 Task: Format the title 'Budget Tracker' by changing the font to 'Alfa Slab One' and increasing the font size to 24.
Action: Mouse moved to (164, 127)
Screenshot: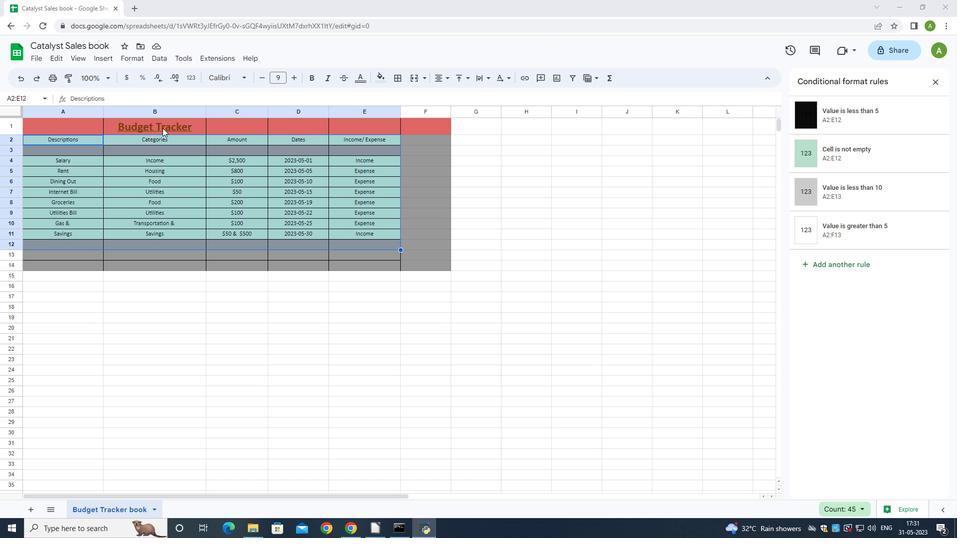 
Action: Mouse pressed left at (164, 127)
Screenshot: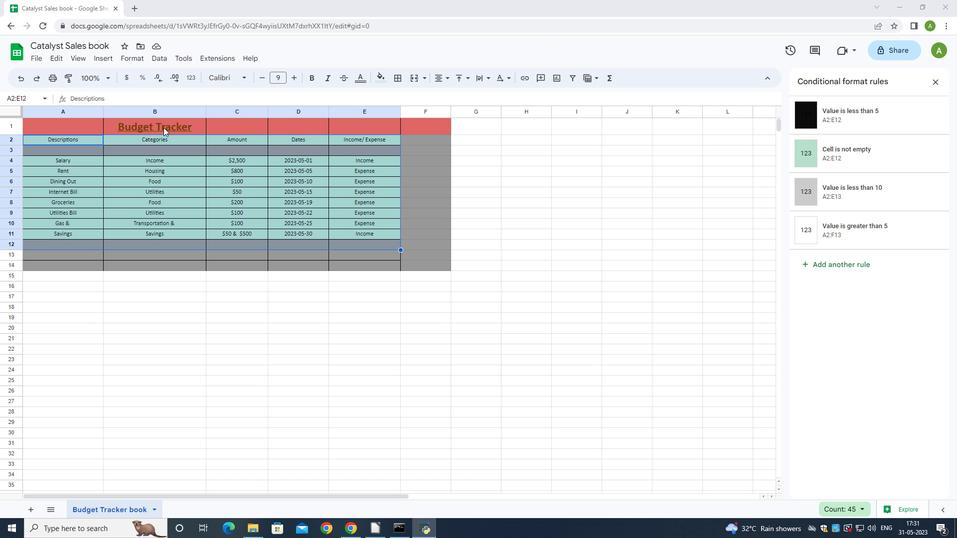 
Action: Mouse moved to (238, 77)
Screenshot: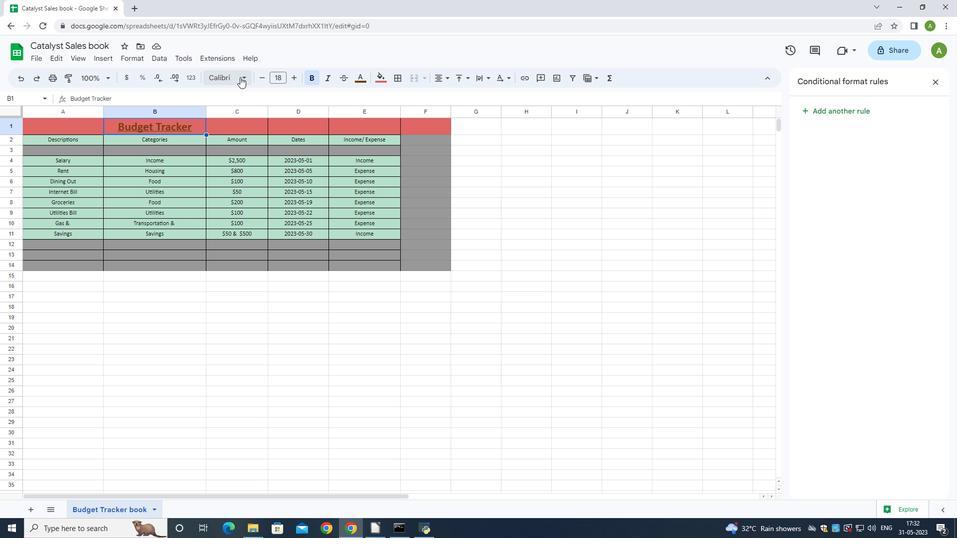 
Action: Mouse pressed left at (238, 77)
Screenshot: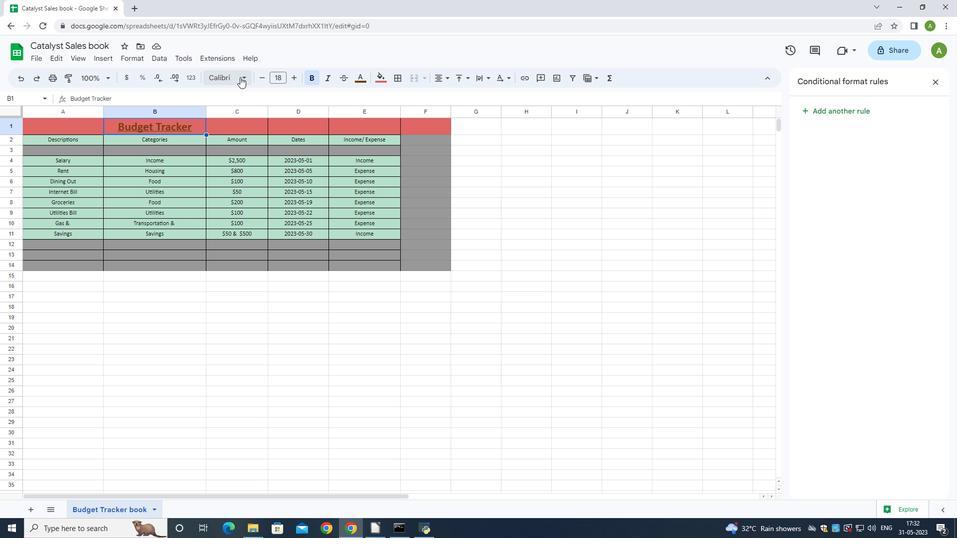 
Action: Mouse moved to (251, 251)
Screenshot: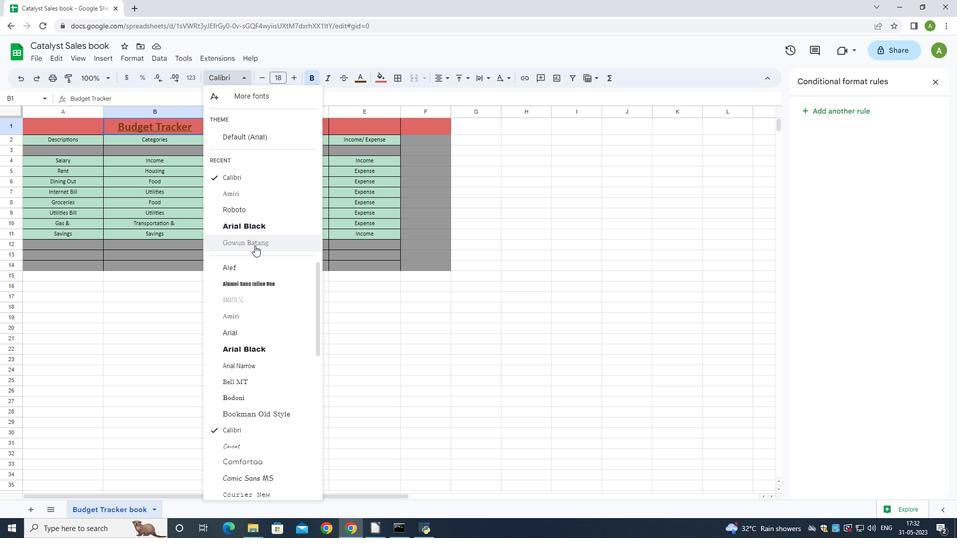 
Action: Mouse scrolled (251, 250) with delta (0, 0)
Screenshot: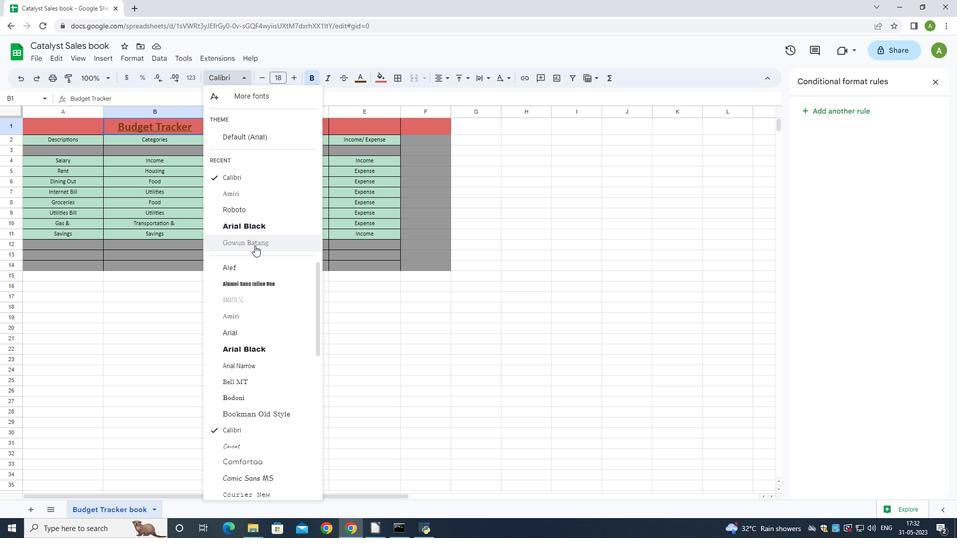 
Action: Mouse moved to (250, 252)
Screenshot: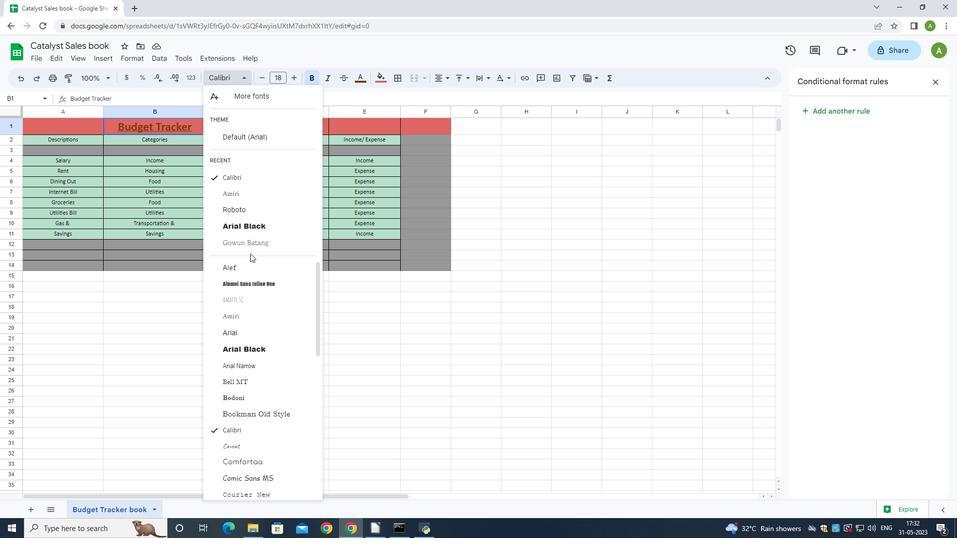 
Action: Mouse scrolled (250, 251) with delta (0, 0)
Screenshot: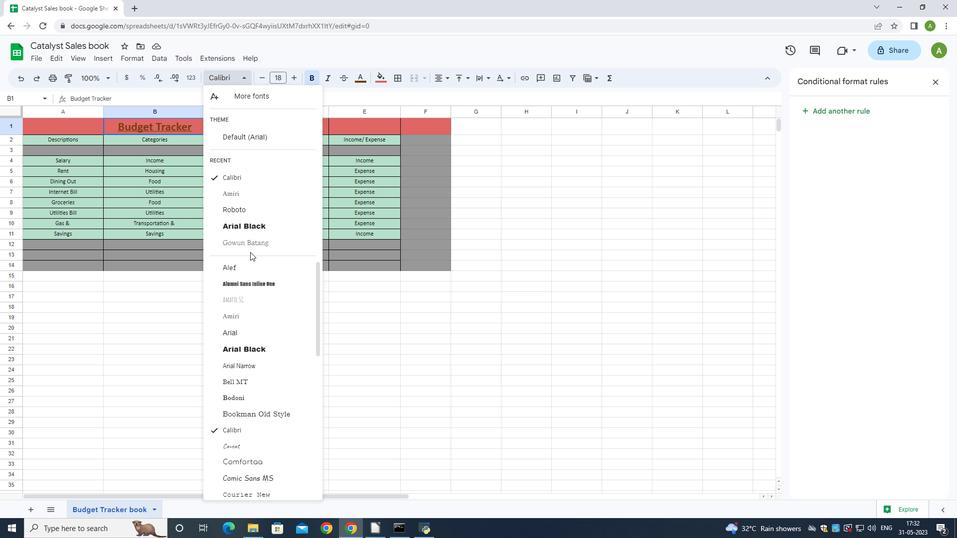 
Action: Mouse moved to (250, 254)
Screenshot: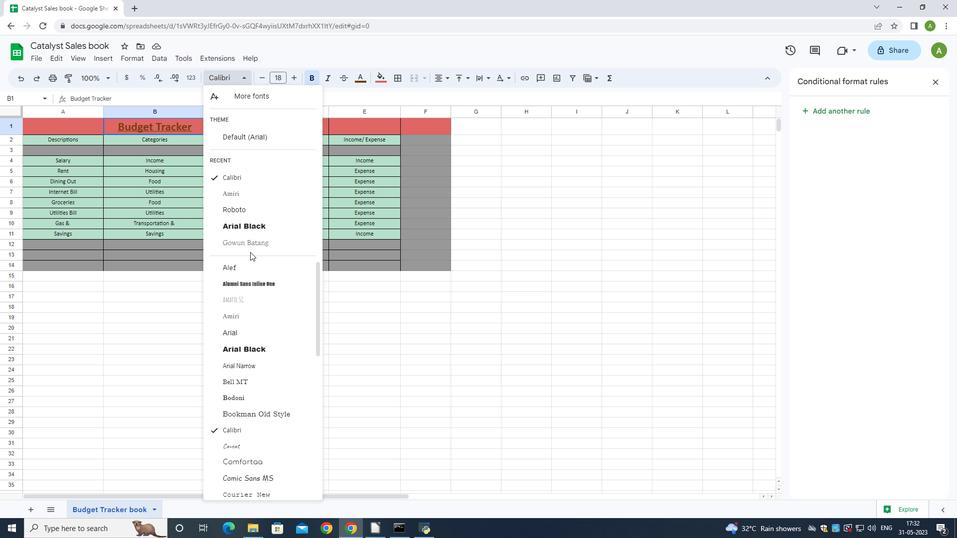
Action: Mouse scrolled (250, 254) with delta (0, 0)
Screenshot: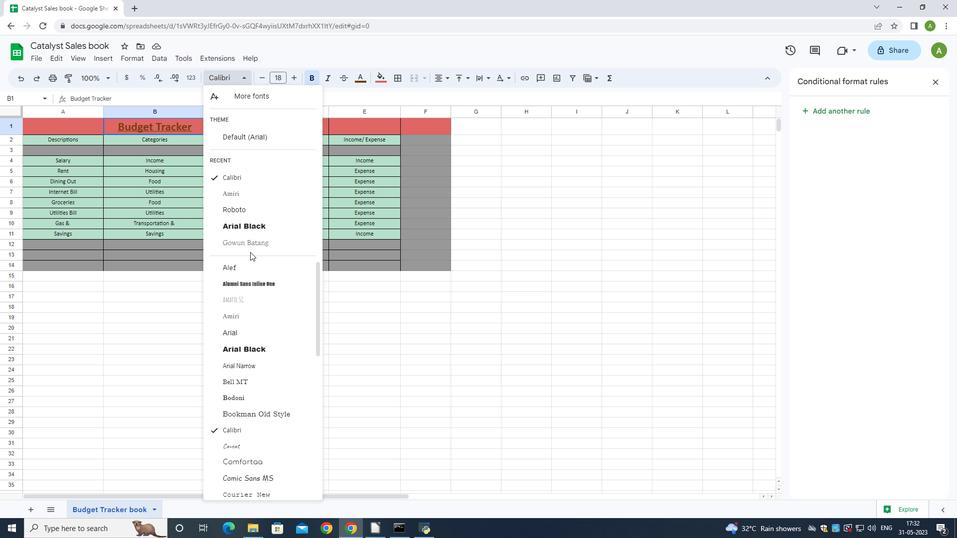 
Action: Mouse moved to (248, 267)
Screenshot: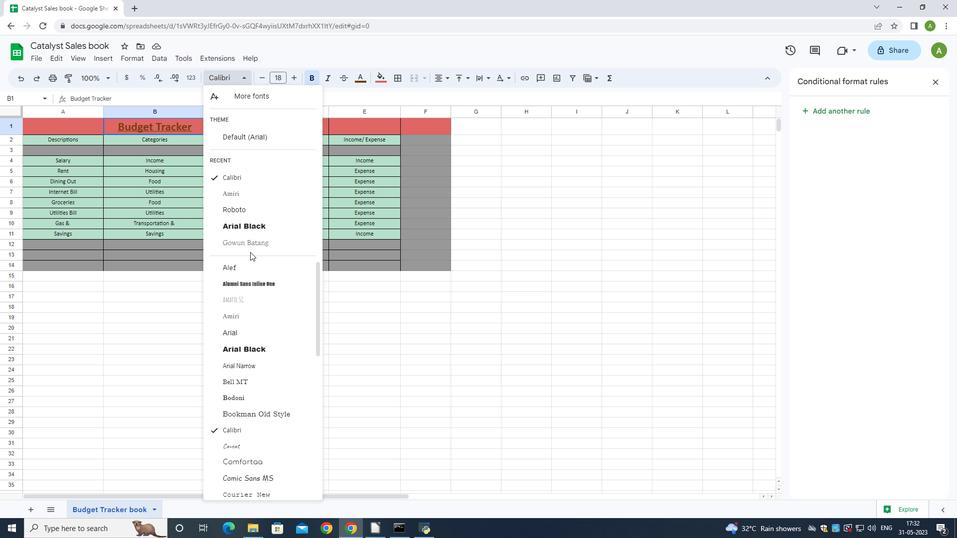 
Action: Mouse scrolled (248, 267) with delta (0, 0)
Screenshot: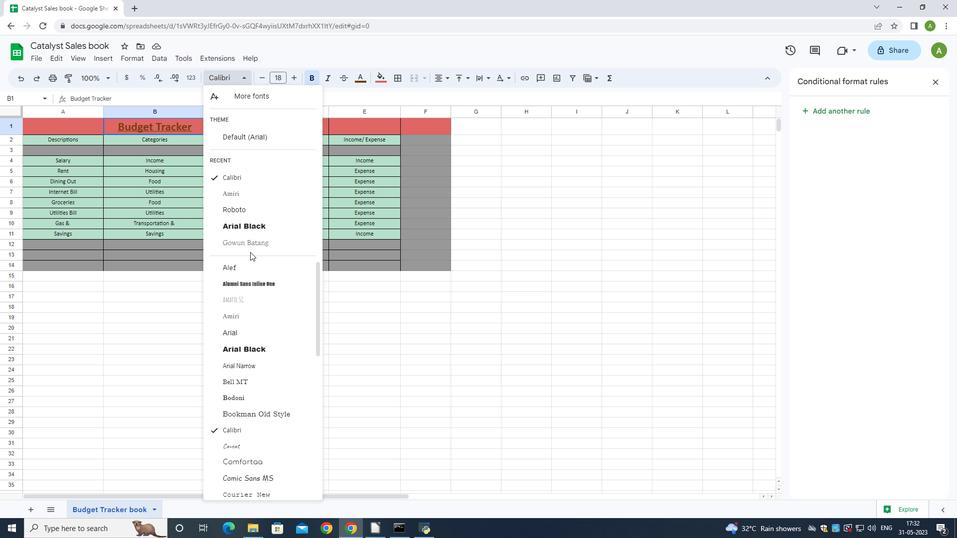 
Action: Mouse moved to (247, 285)
Screenshot: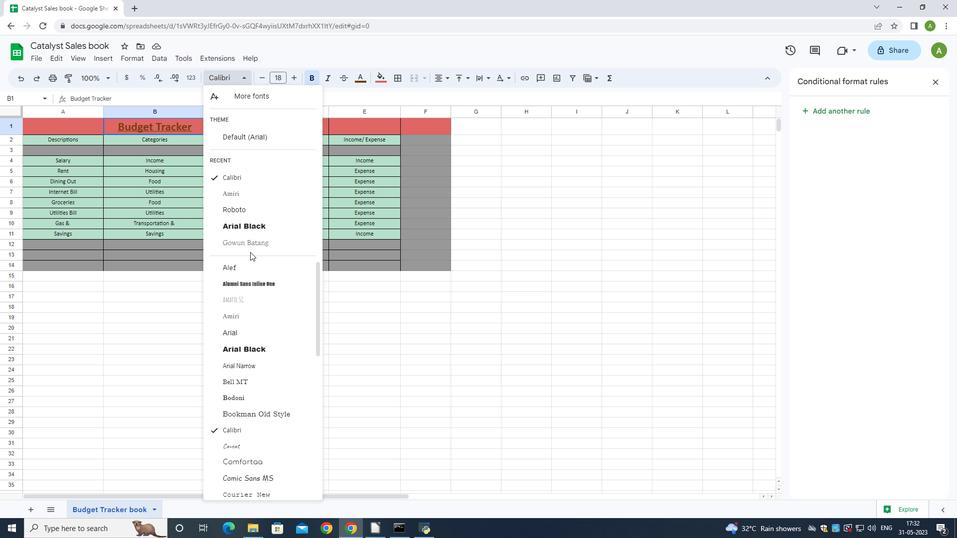 
Action: Mouse scrolled (247, 285) with delta (0, 0)
Screenshot: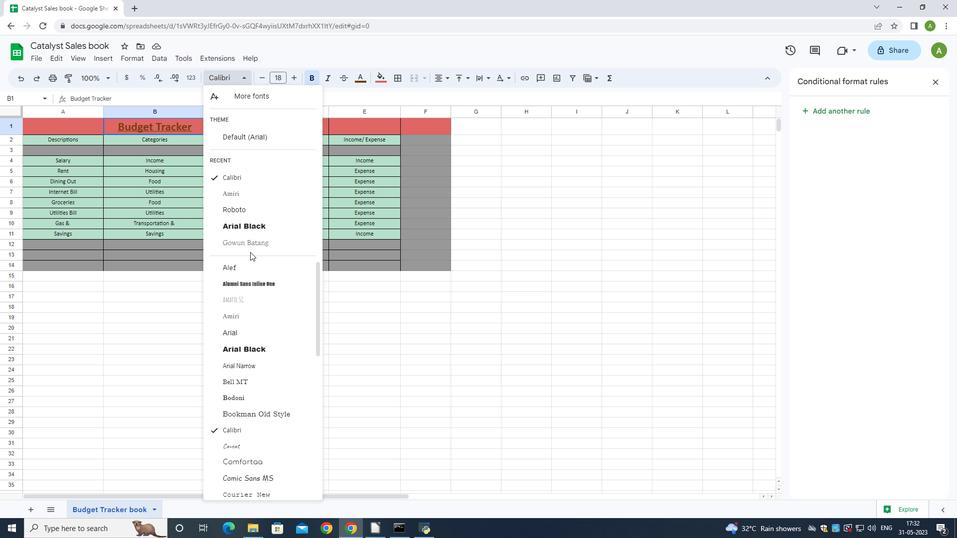 
Action: Mouse moved to (249, 342)
Screenshot: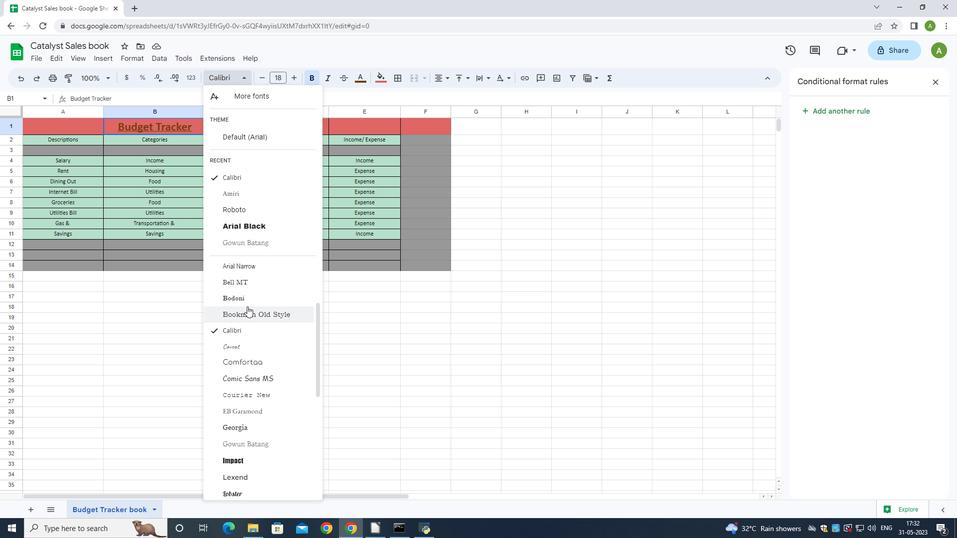 
Action: Mouse scrolled (249, 342) with delta (0, 0)
Screenshot: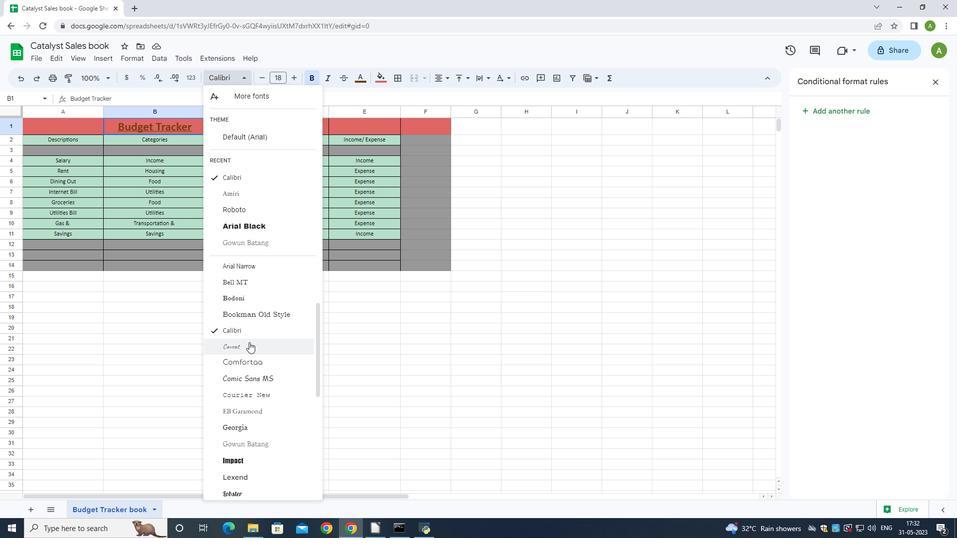 
Action: Mouse scrolled (249, 342) with delta (0, 0)
Screenshot: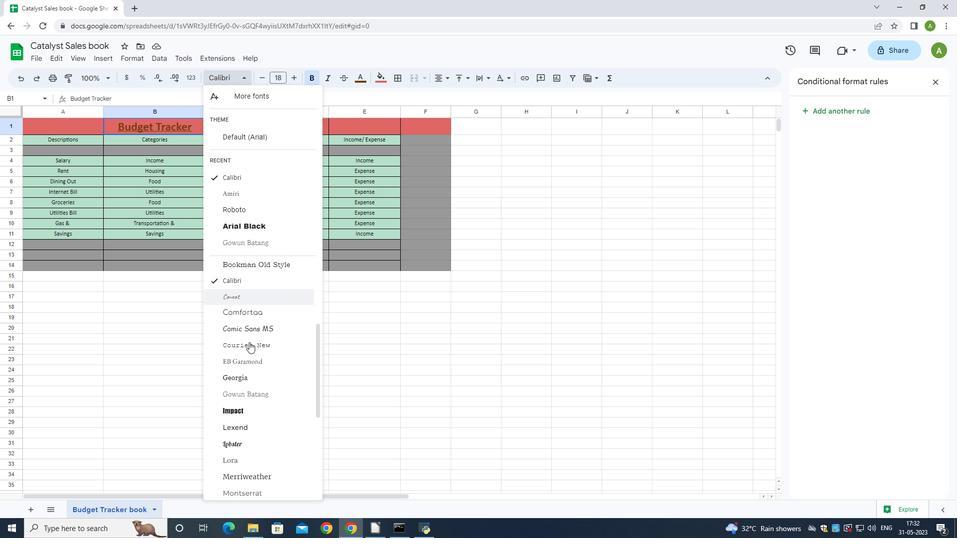 
Action: Mouse scrolled (249, 342) with delta (0, 0)
Screenshot: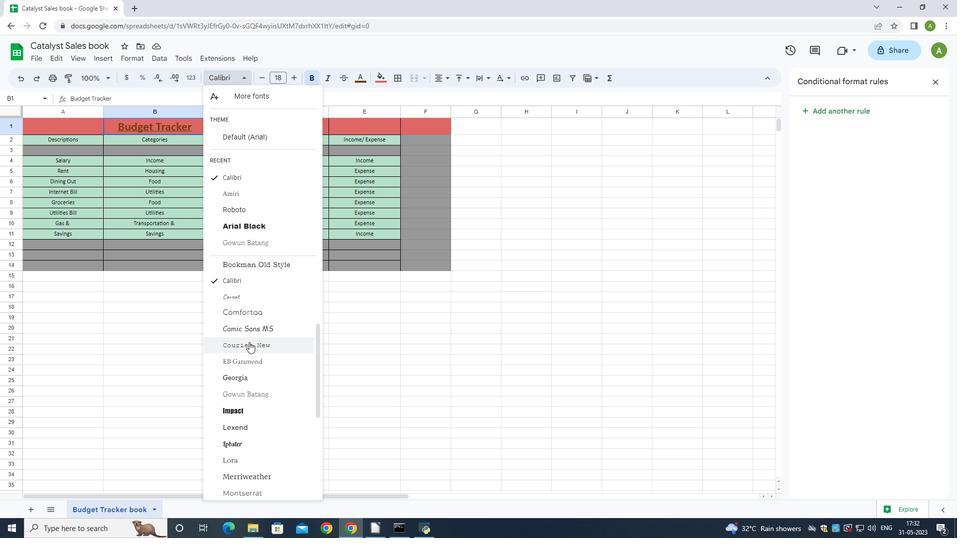 
Action: Mouse scrolled (249, 342) with delta (0, 0)
Screenshot: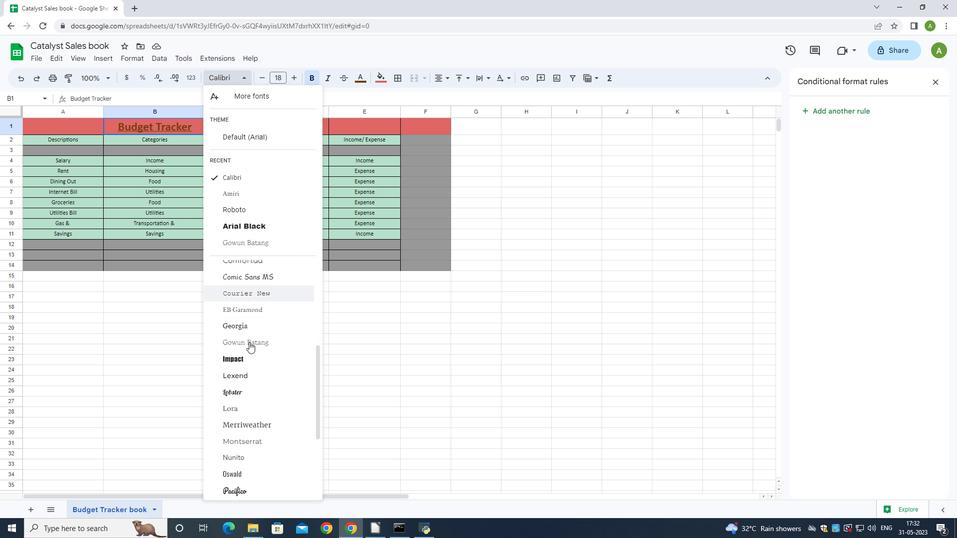 
Action: Mouse moved to (249, 343)
Screenshot: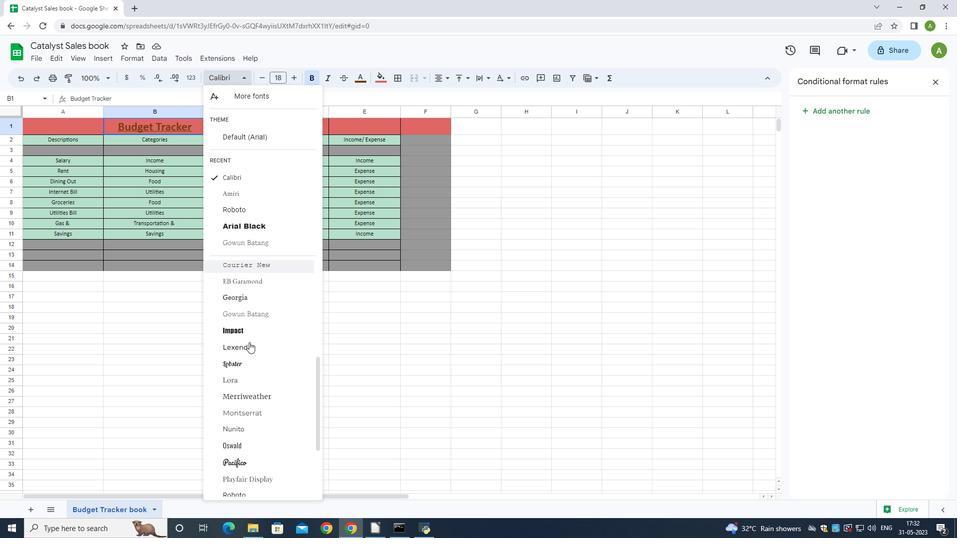 
Action: Mouse scrolled (249, 343) with delta (0, 0)
Screenshot: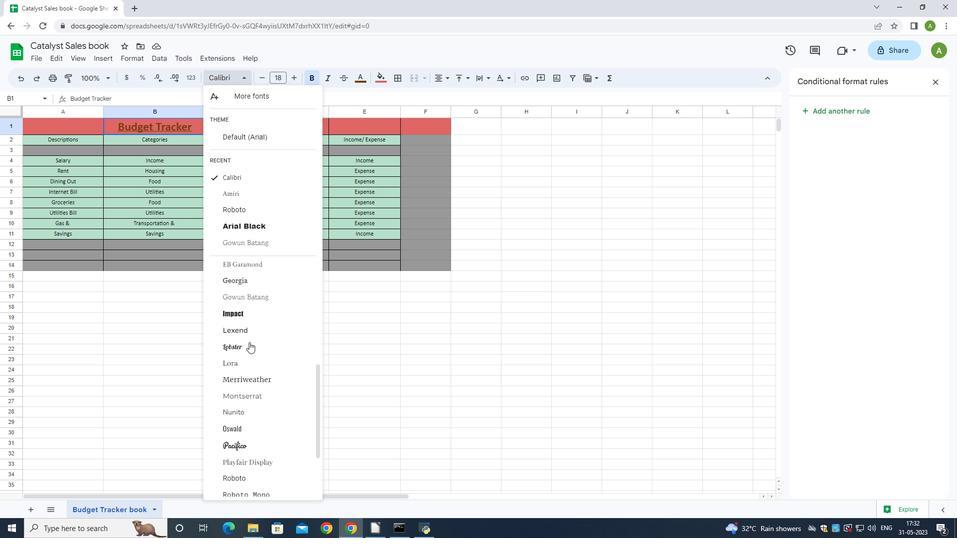 
Action: Mouse moved to (248, 343)
Screenshot: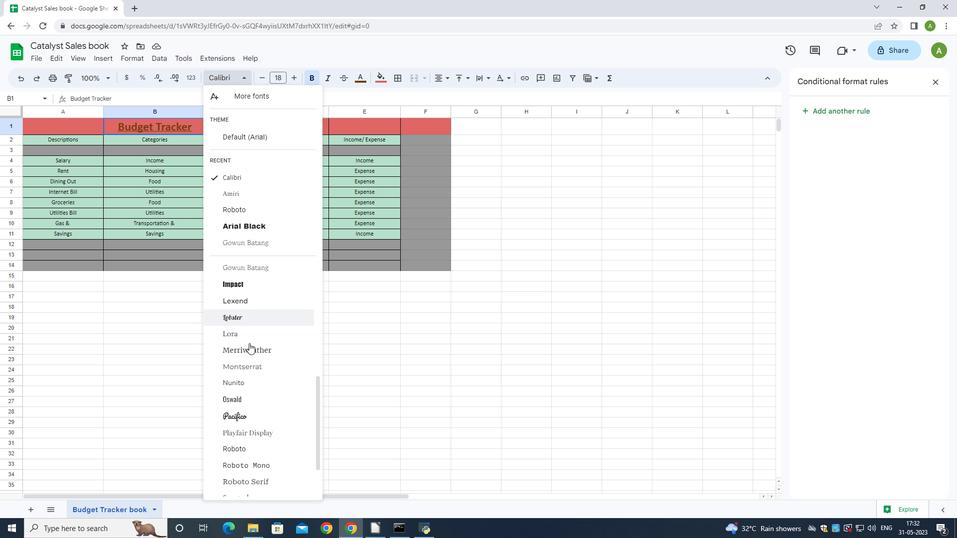 
Action: Mouse scrolled (248, 343) with delta (0, 0)
Screenshot: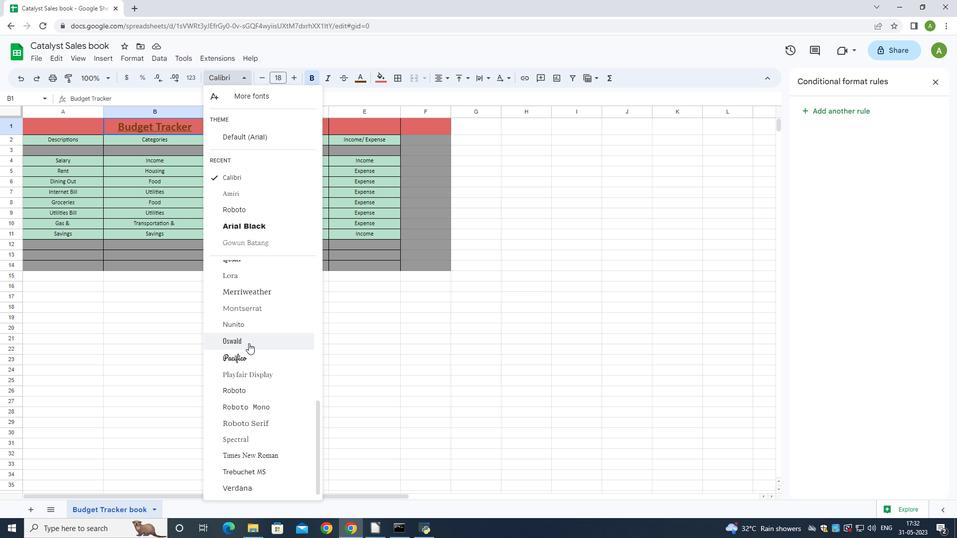 
Action: Mouse scrolled (248, 343) with delta (0, 0)
Screenshot: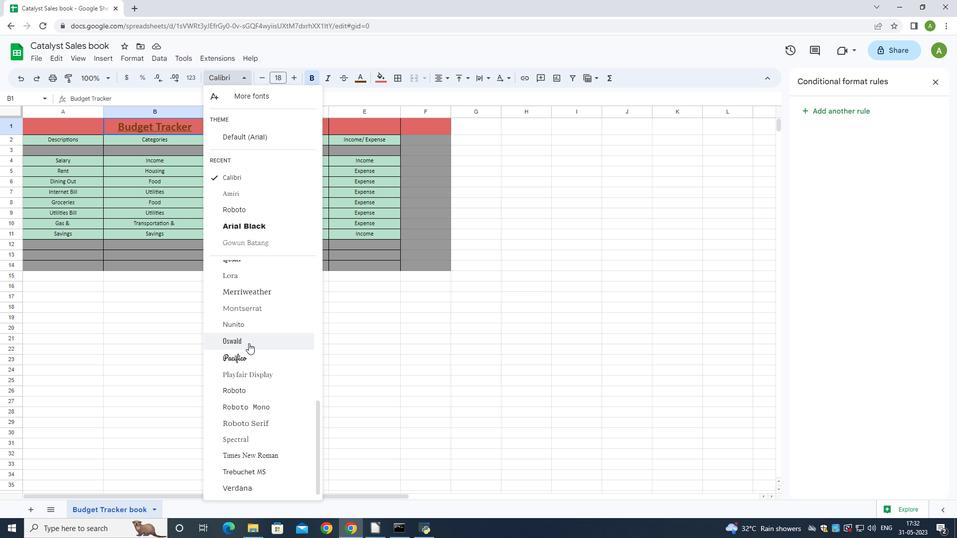 
Action: Mouse scrolled (248, 343) with delta (0, 0)
Screenshot: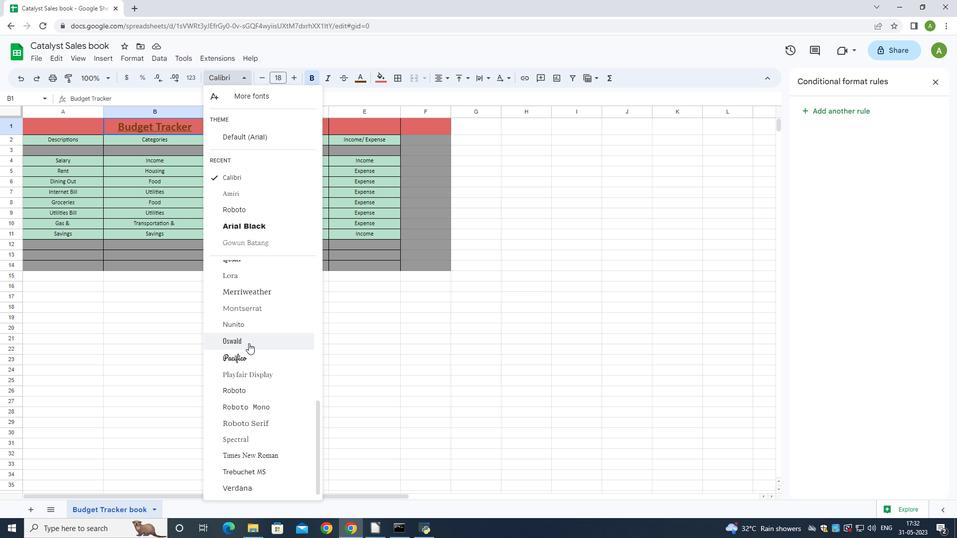 
Action: Mouse scrolled (248, 343) with delta (0, 0)
Screenshot: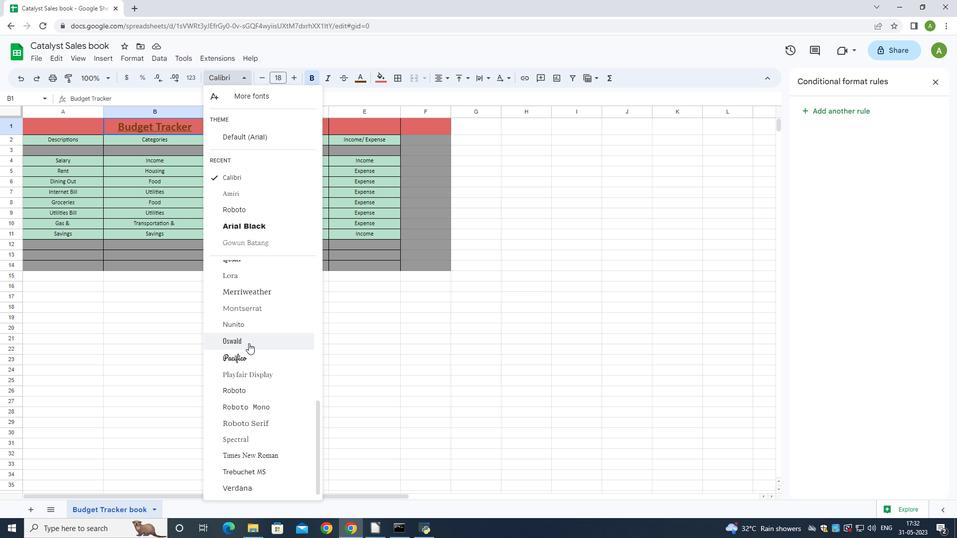 
Action: Mouse scrolled (248, 343) with delta (0, 0)
Screenshot: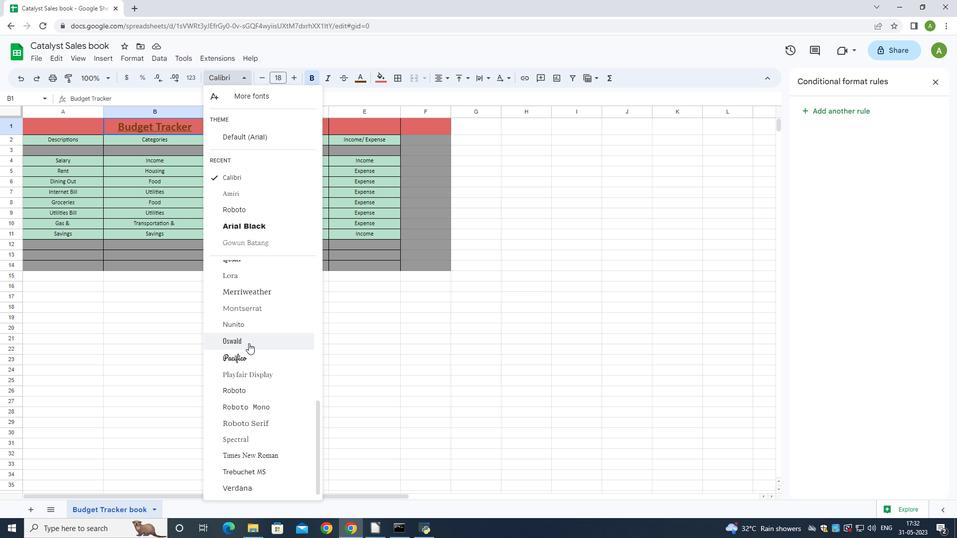 
Action: Mouse moved to (249, 347)
Screenshot: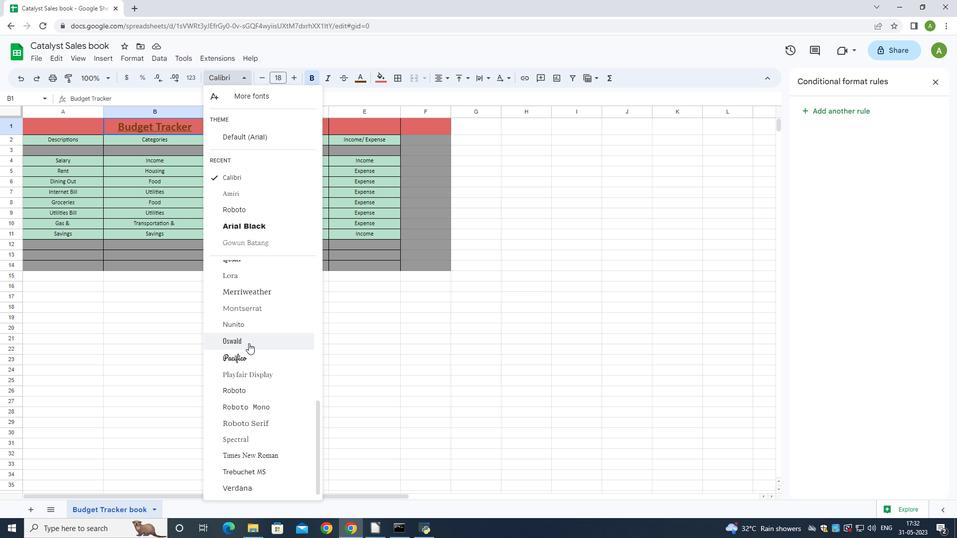 
Action: Mouse scrolled (248, 343) with delta (0, 0)
Screenshot: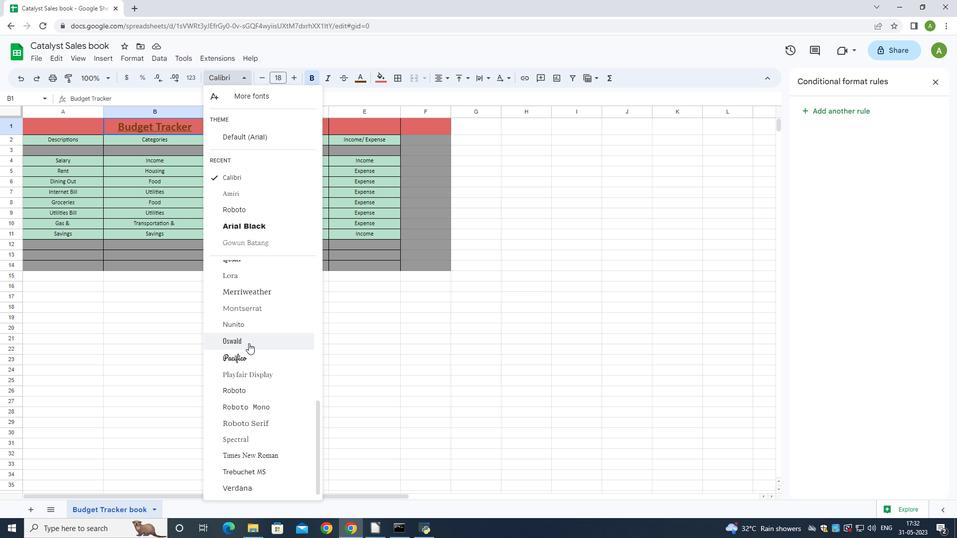 
Action: Mouse moved to (250, 359)
Screenshot: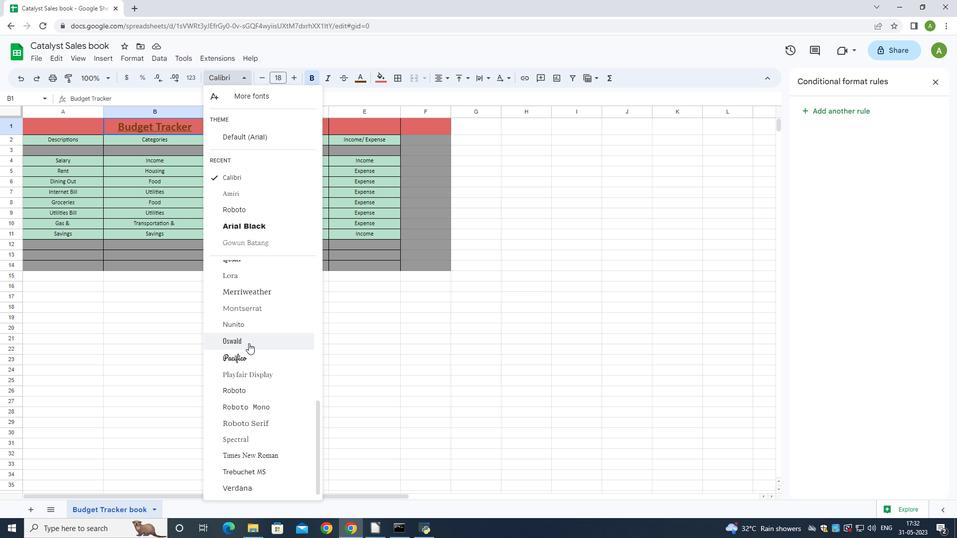 
Action: Mouse scrolled (250, 348) with delta (0, 0)
Screenshot: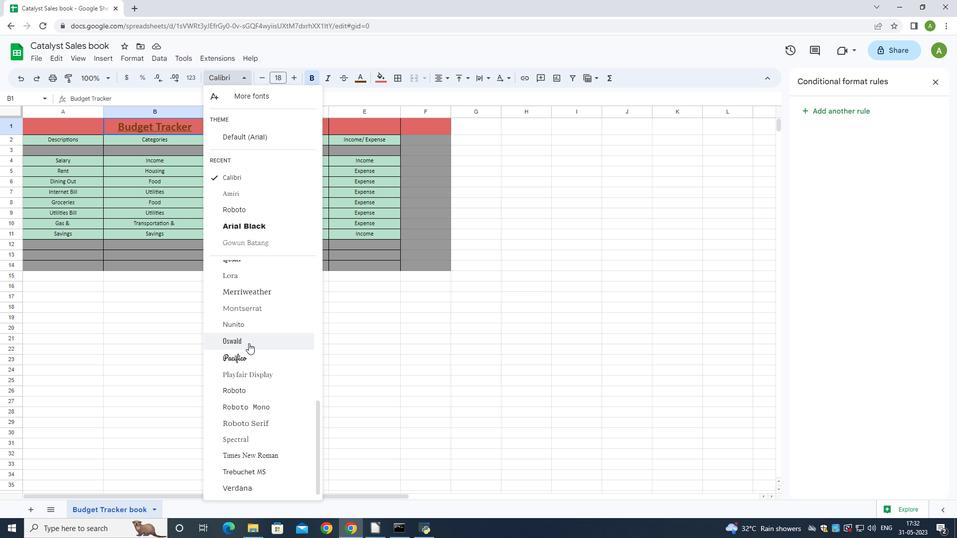 
Action: Mouse moved to (250, 361)
Screenshot: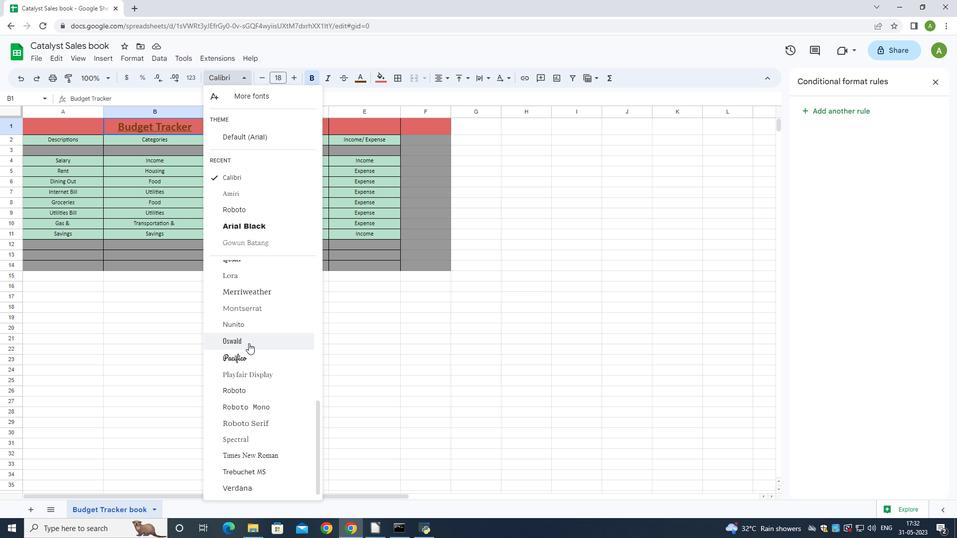 
Action: Mouse scrolled (250, 349) with delta (0, 0)
Screenshot: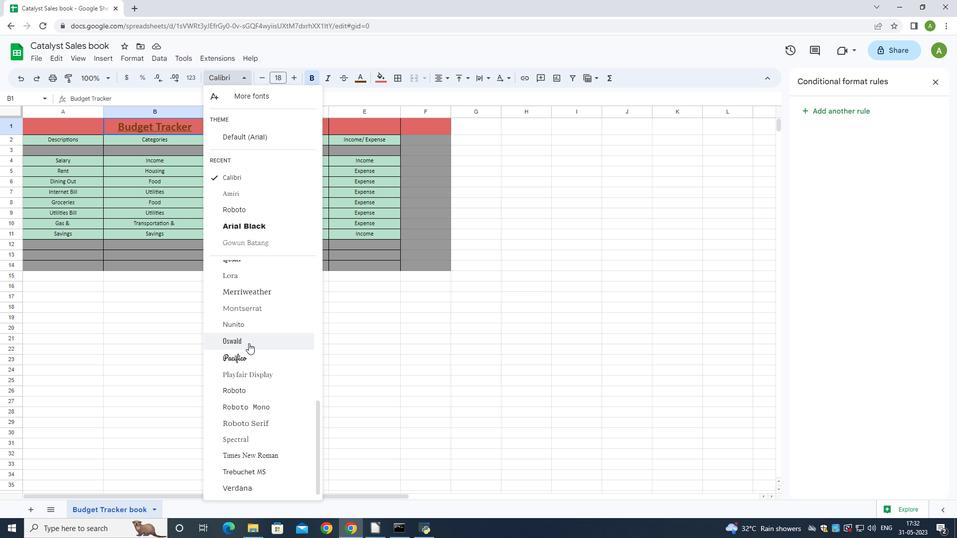 
Action: Mouse moved to (250, 363)
Screenshot: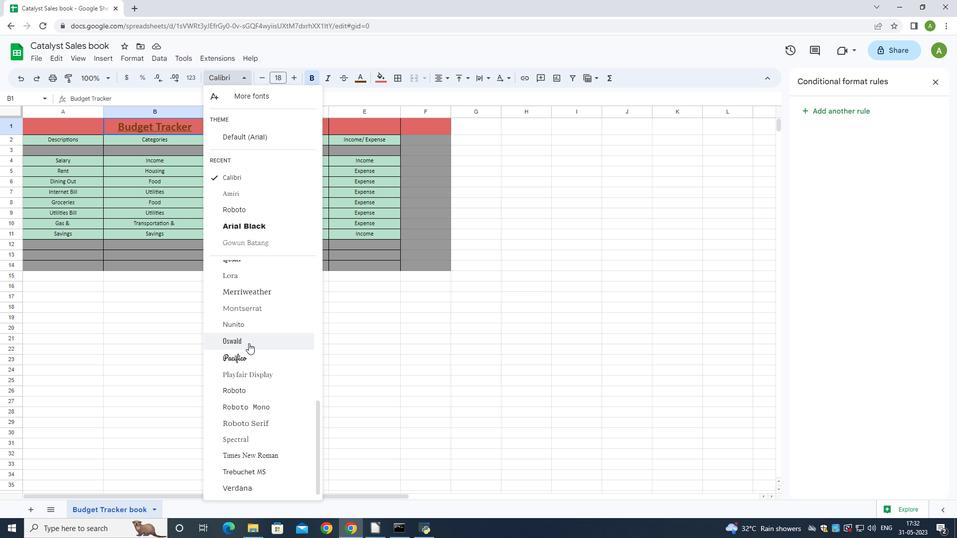 
Action: Mouse scrolled (250, 352) with delta (0, 0)
Screenshot: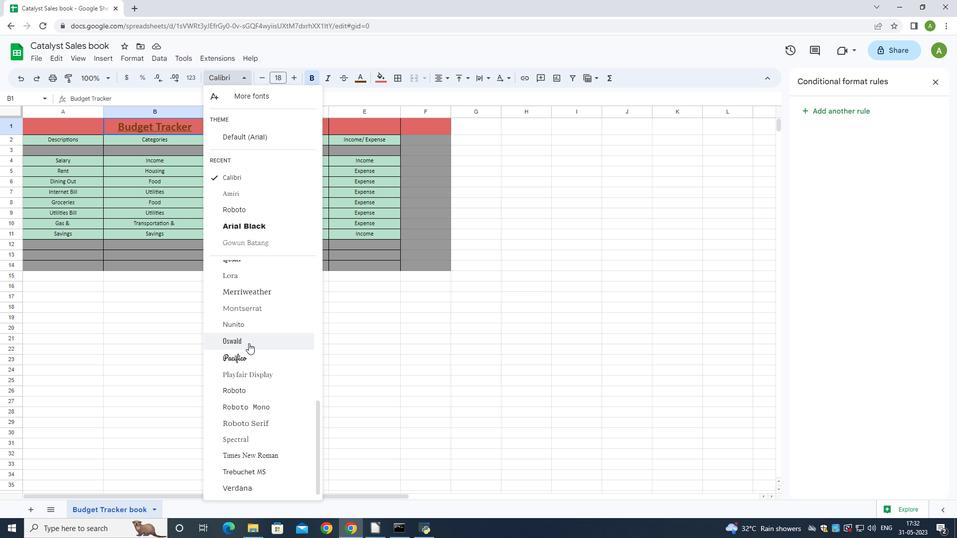 
Action: Mouse moved to (266, 405)
Screenshot: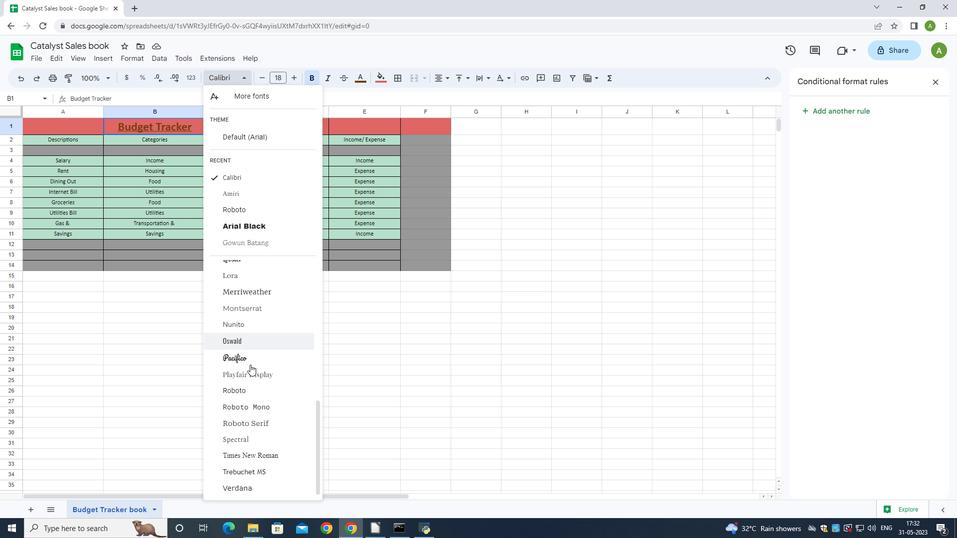 
Action: Mouse scrolled (266, 404) with delta (0, 0)
Screenshot: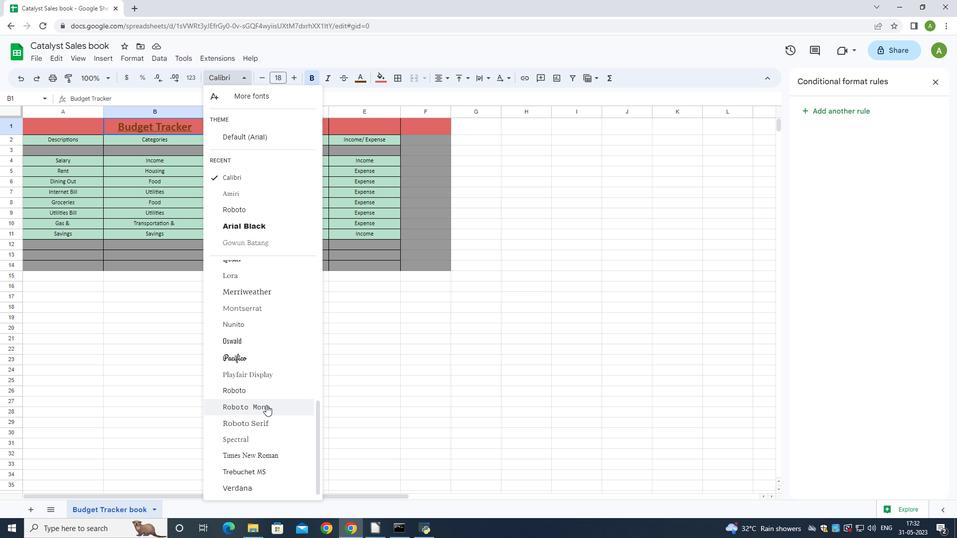 
Action: Mouse scrolled (266, 404) with delta (0, 0)
Screenshot: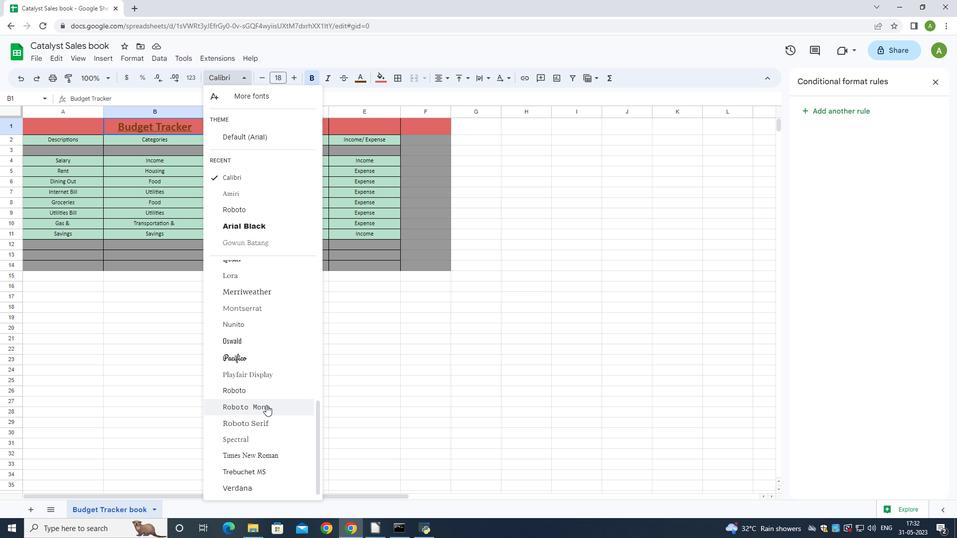 
Action: Mouse scrolled (266, 404) with delta (0, 0)
Screenshot: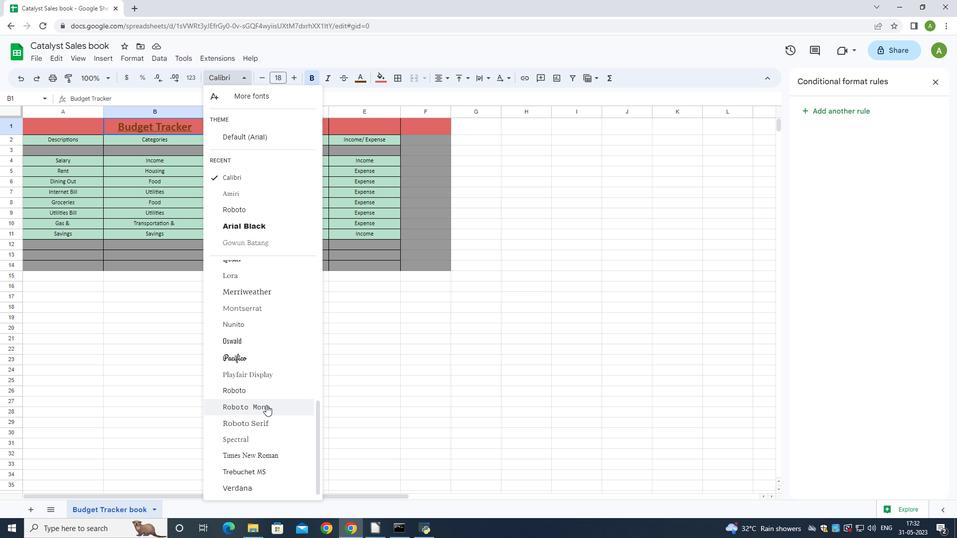 
Action: Mouse moved to (256, 481)
Screenshot: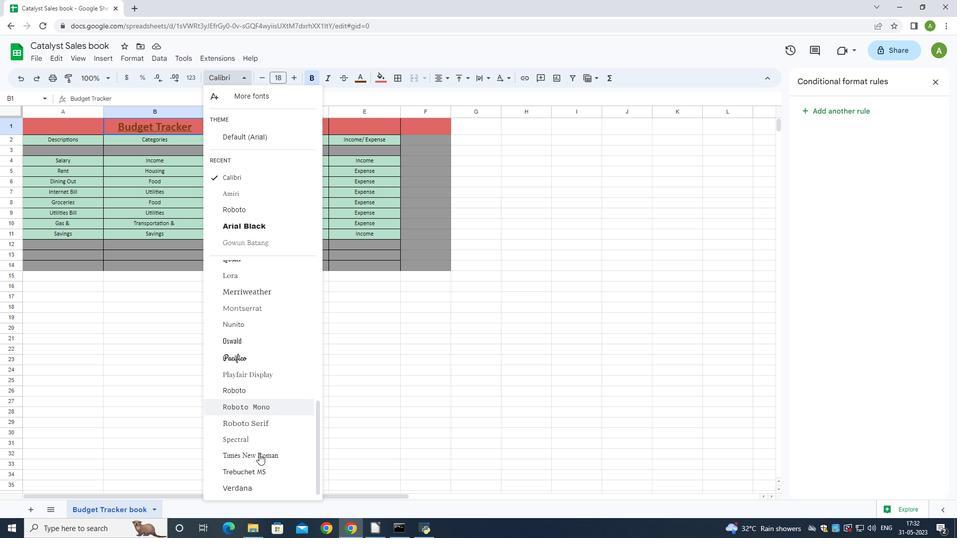 
Action: Mouse scrolled (256, 481) with delta (0, 0)
Screenshot: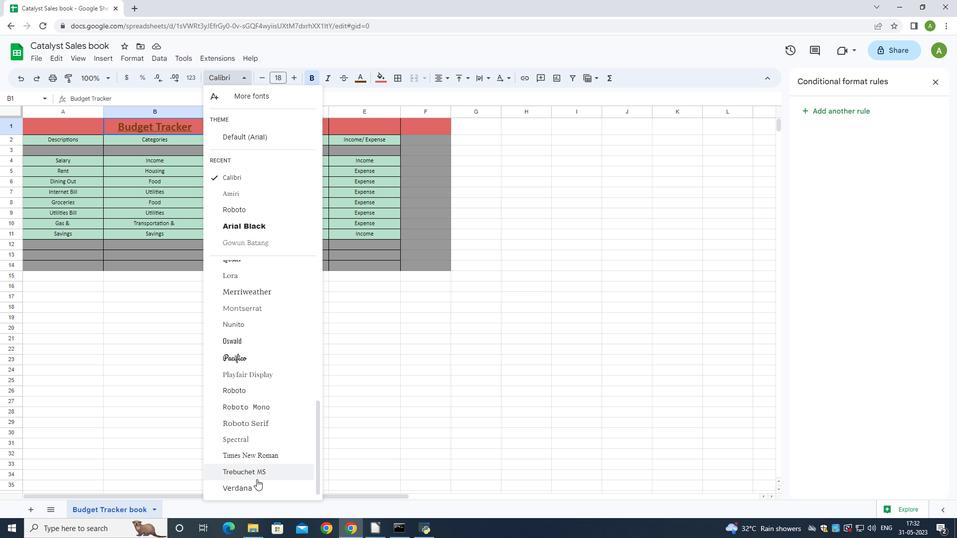 
Action: Mouse scrolled (256, 481) with delta (0, 0)
Screenshot: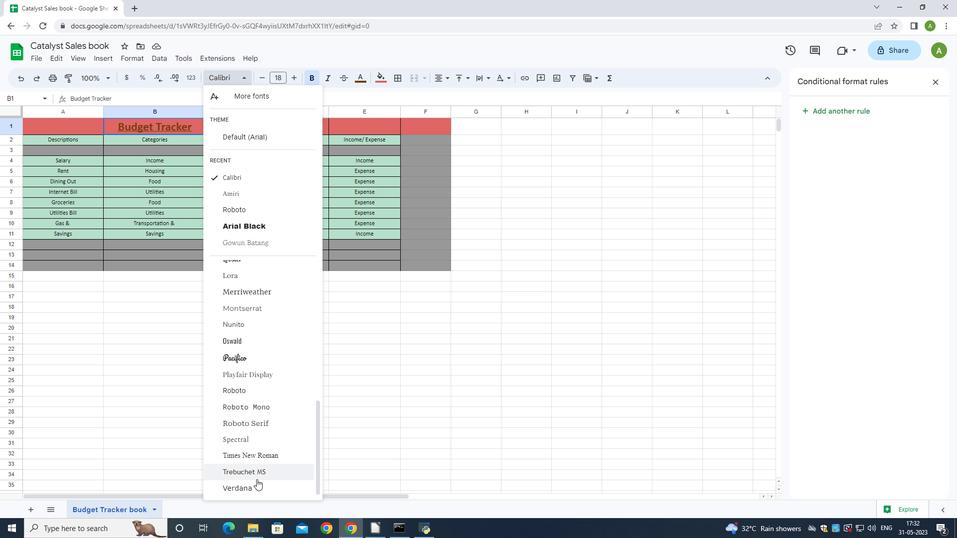 
Action: Mouse scrolled (256, 481) with delta (0, 0)
Screenshot: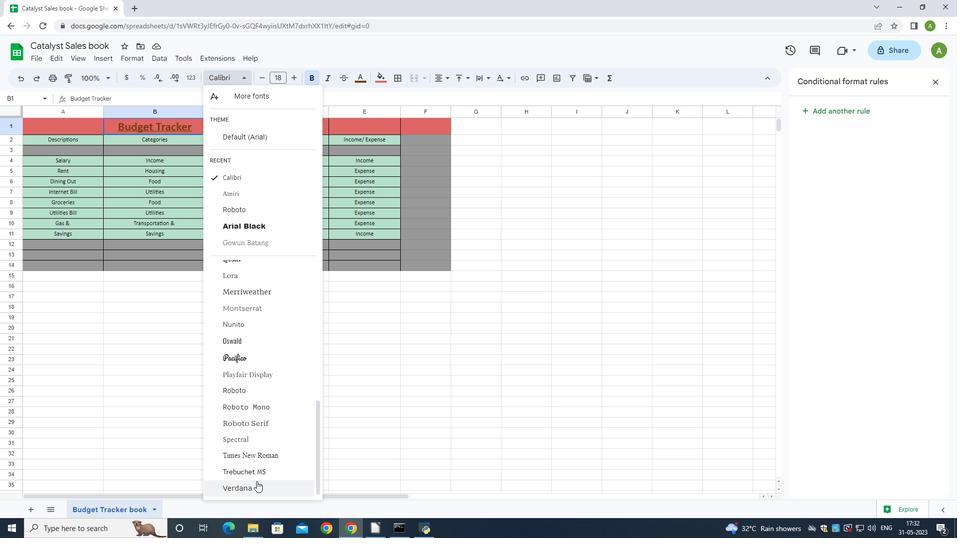
Action: Mouse scrolled (256, 481) with delta (0, 0)
Screenshot: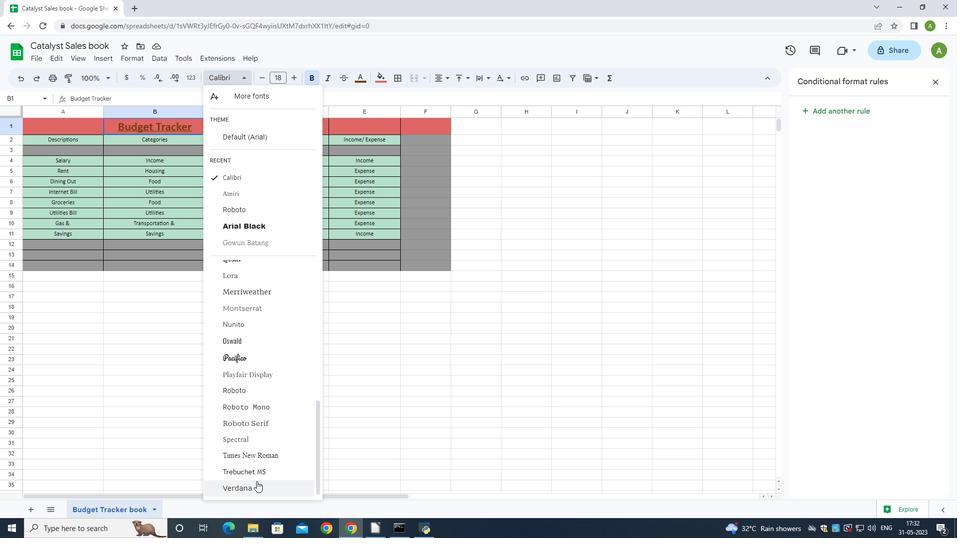 
Action: Mouse scrolled (256, 481) with delta (0, 0)
Screenshot: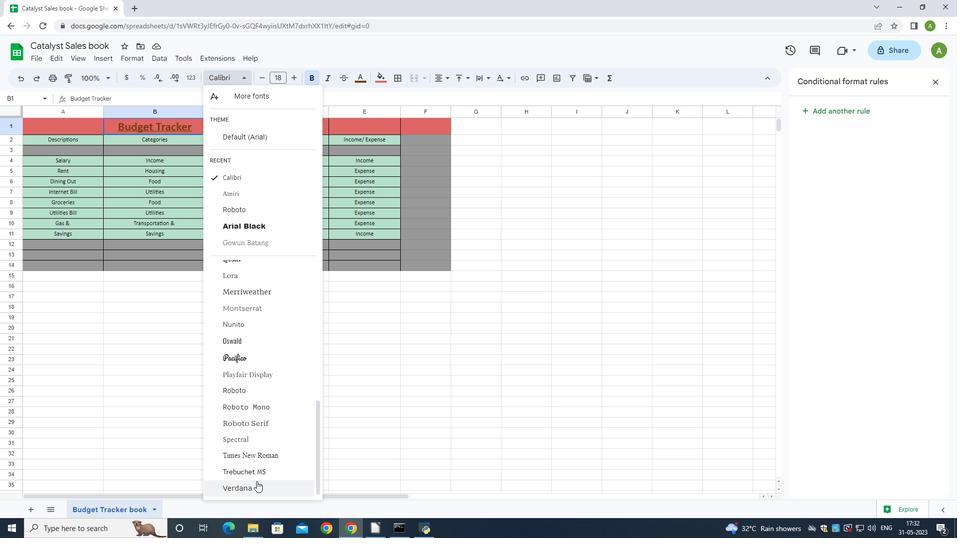 
Action: Mouse moved to (255, 467)
Screenshot: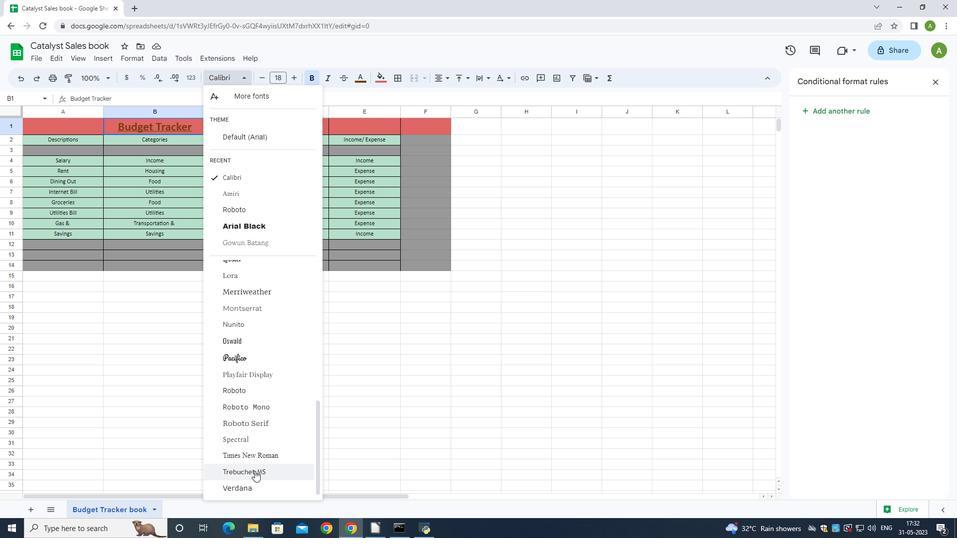 
Action: Mouse scrolled (255, 467) with delta (0, 0)
Screenshot: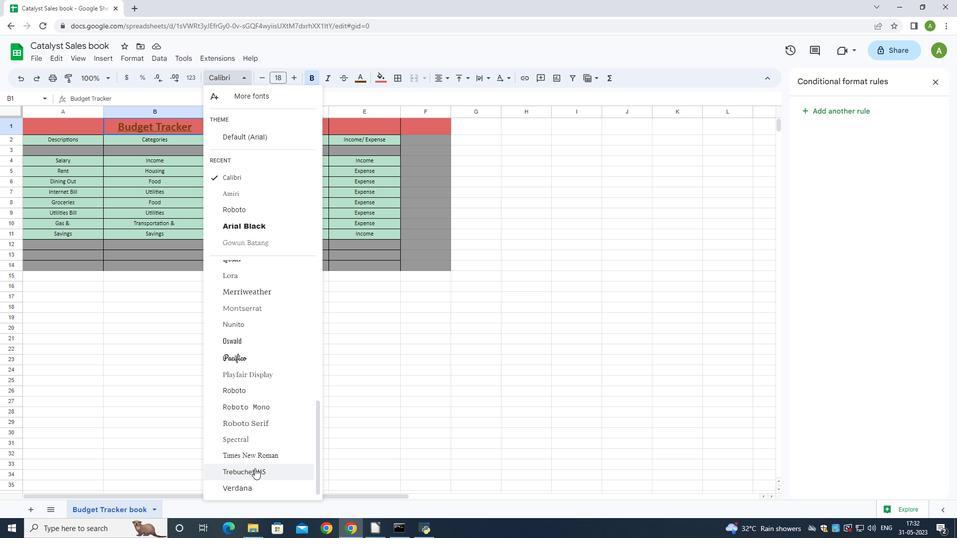 
Action: Mouse scrolled (255, 467) with delta (0, 0)
Screenshot: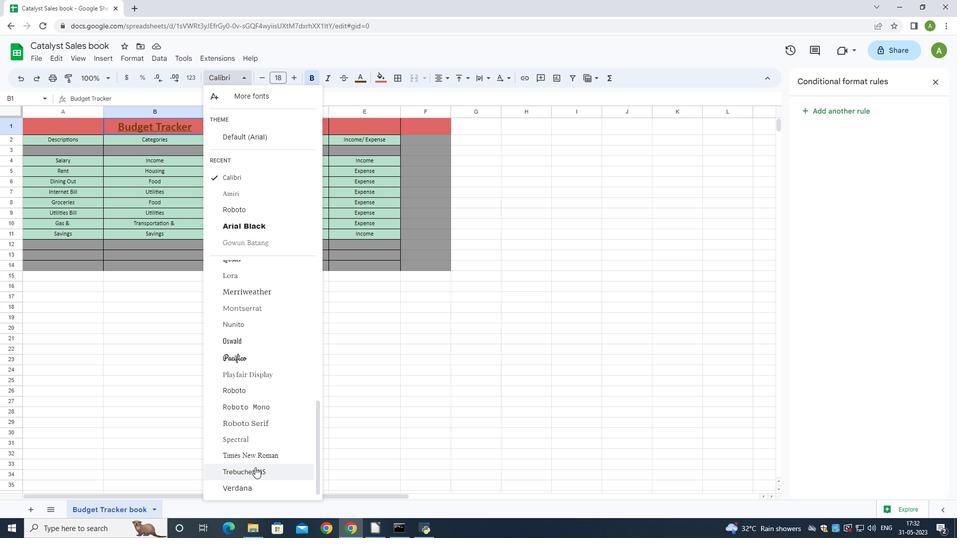 
Action: Mouse scrolled (255, 467) with delta (0, 0)
Screenshot: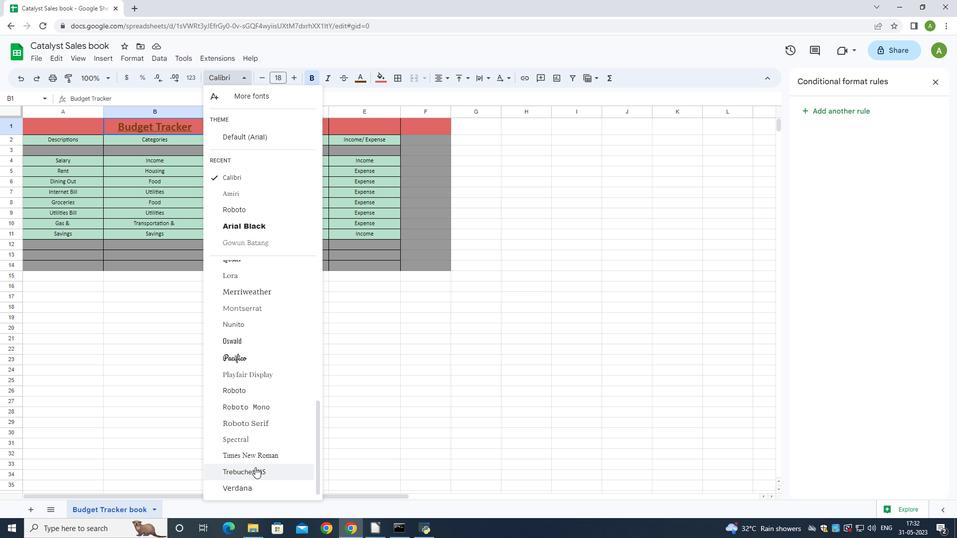 
Action: Mouse scrolled (255, 467) with delta (0, 0)
Screenshot: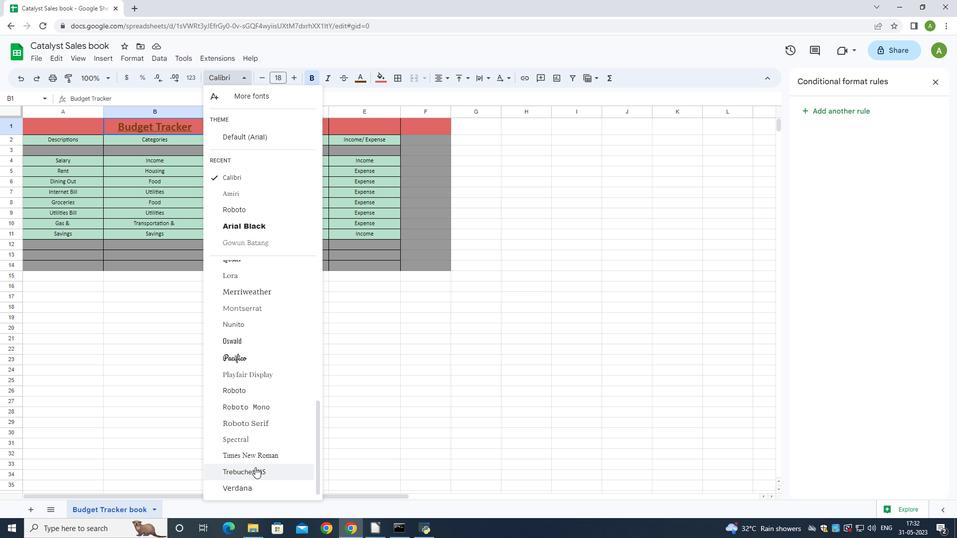 
Action: Mouse moved to (244, 438)
Screenshot: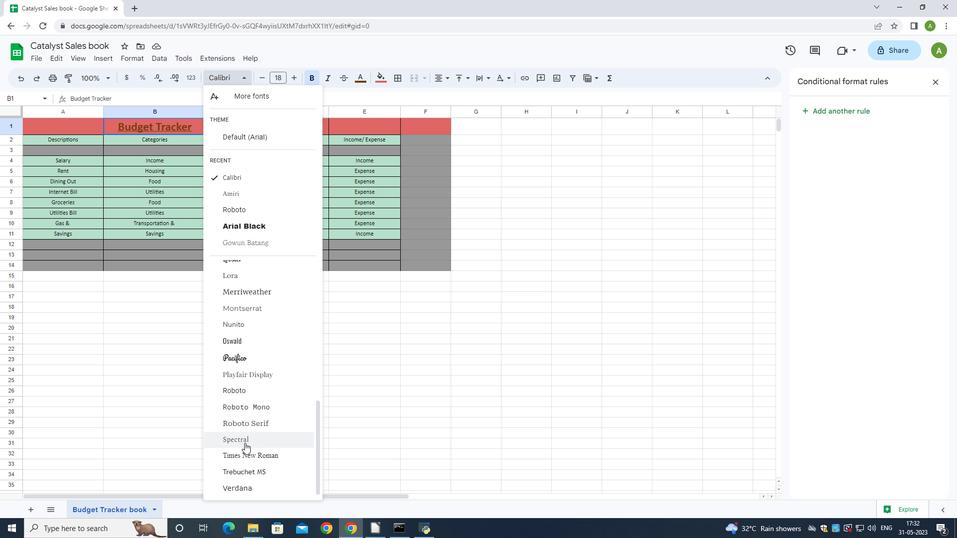 
Action: Mouse scrolled (244, 437) with delta (0, 0)
Screenshot: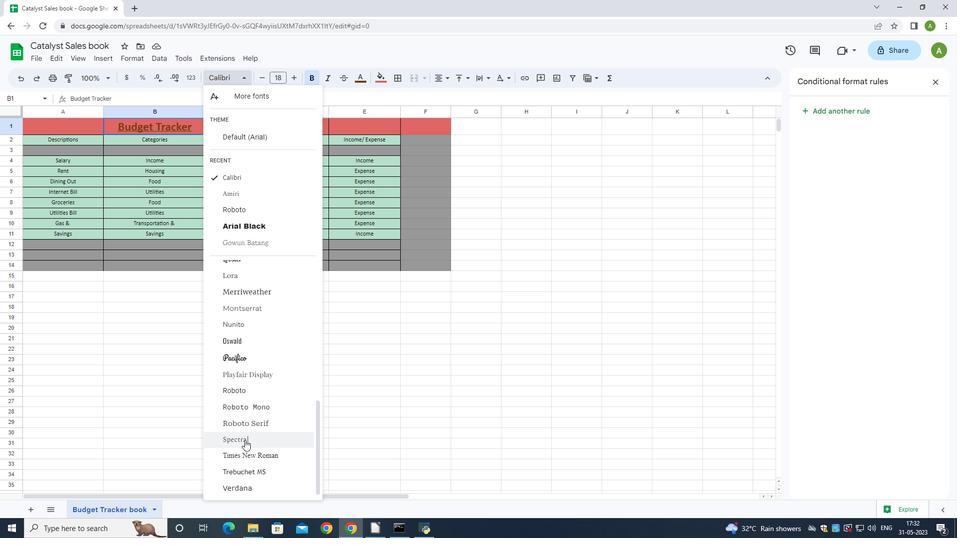 
Action: Mouse scrolled (244, 437) with delta (0, 0)
Screenshot: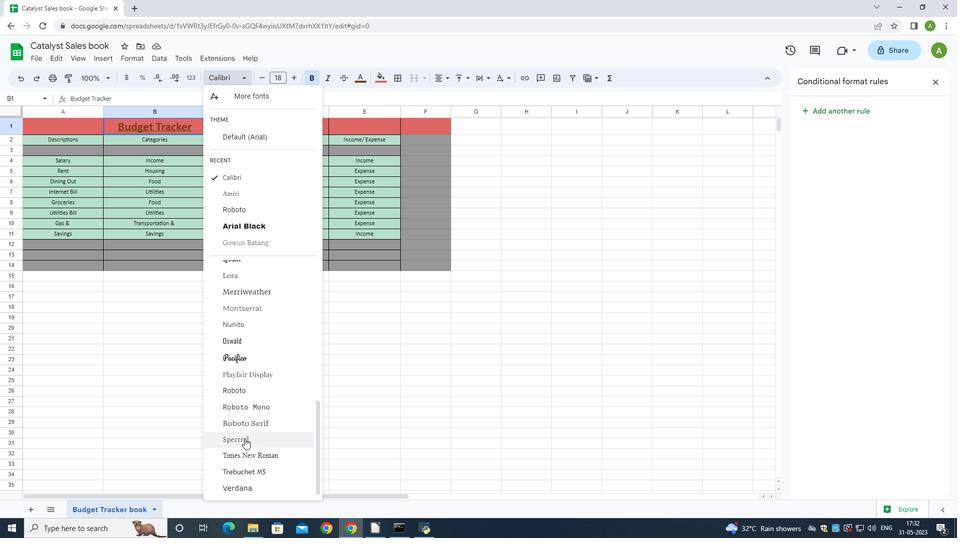 
Action: Mouse scrolled (244, 437) with delta (0, 0)
Screenshot: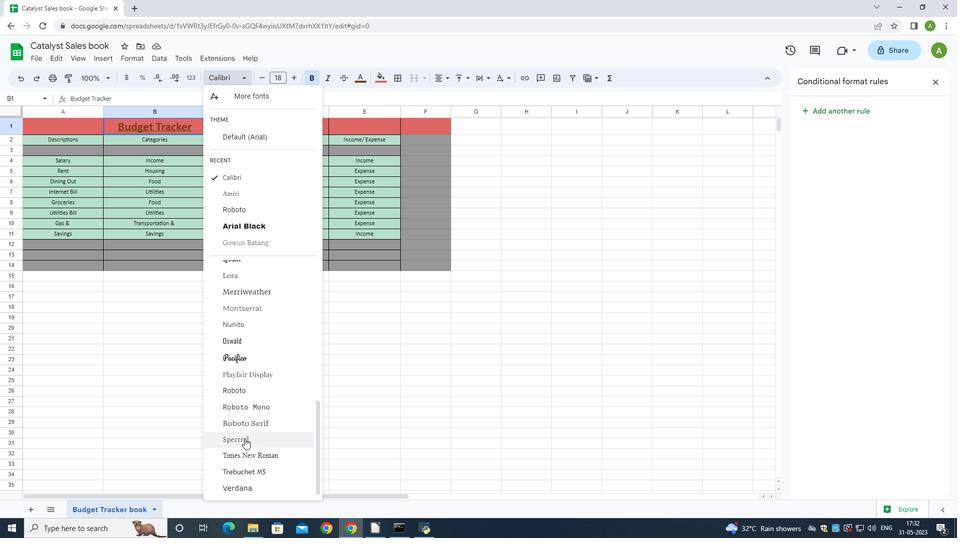 
Action: Mouse scrolled (244, 437) with delta (0, 0)
Screenshot: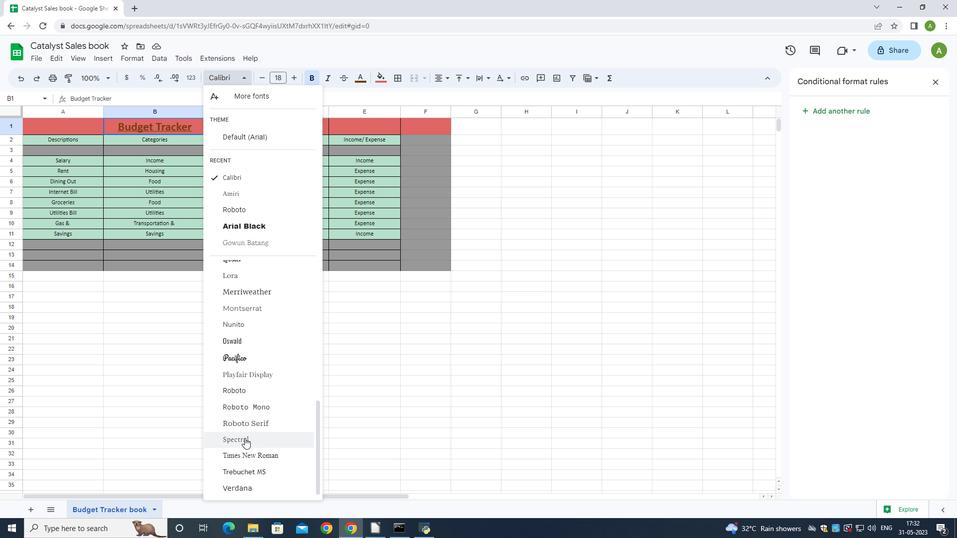 
Action: Mouse scrolled (244, 437) with delta (0, 0)
Screenshot: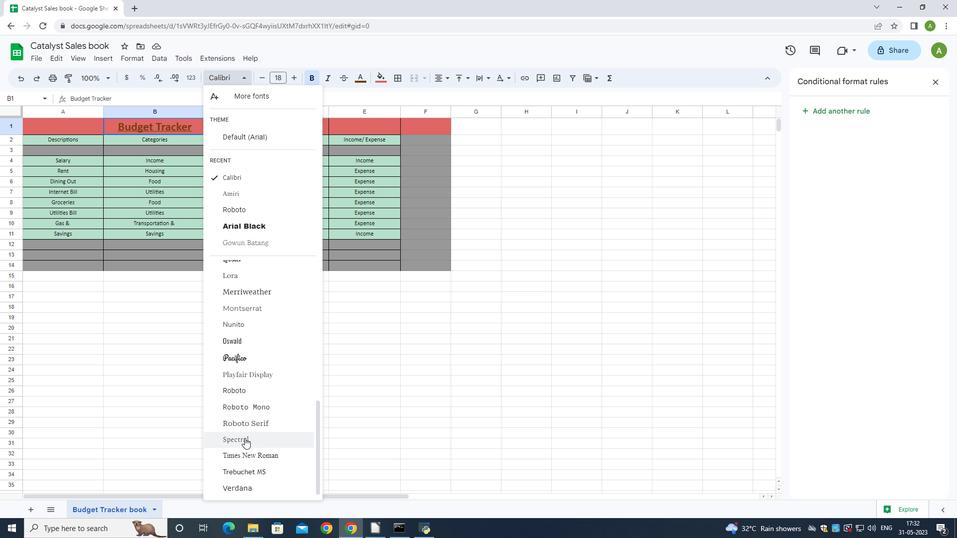 
Action: Mouse scrolled (244, 437) with delta (0, 0)
Screenshot: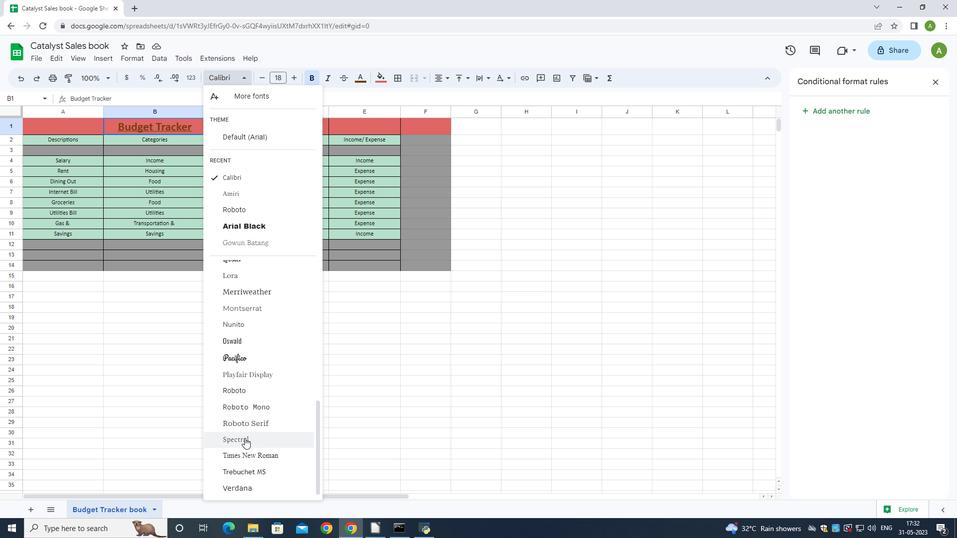 
Action: Mouse scrolled (244, 437) with delta (0, 0)
Screenshot: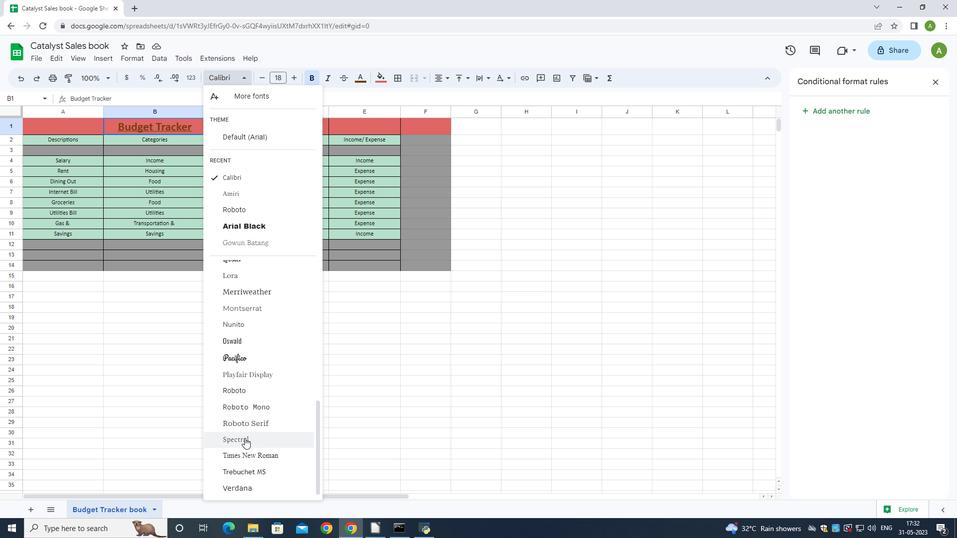
Action: Mouse scrolled (244, 437) with delta (0, 0)
Screenshot: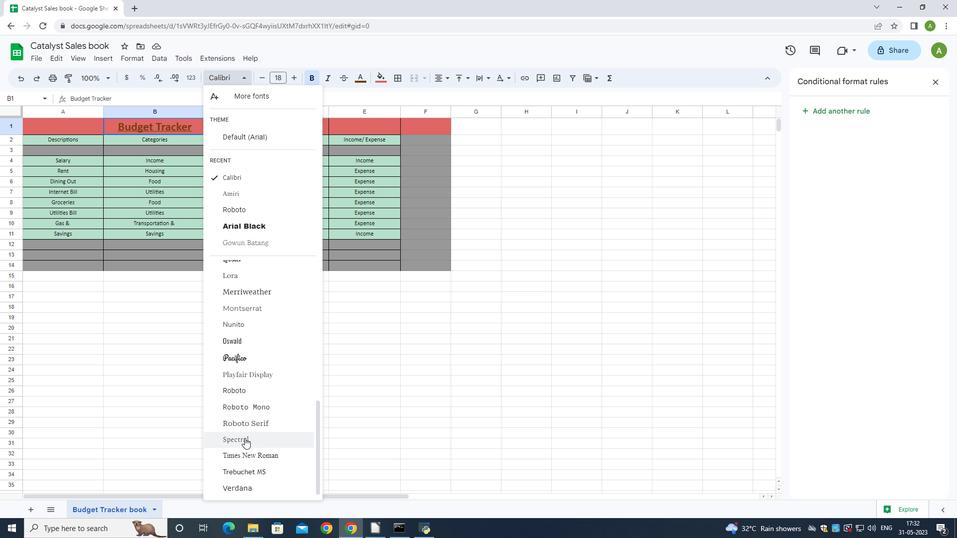 
Action: Mouse scrolled (244, 437) with delta (0, 0)
Screenshot: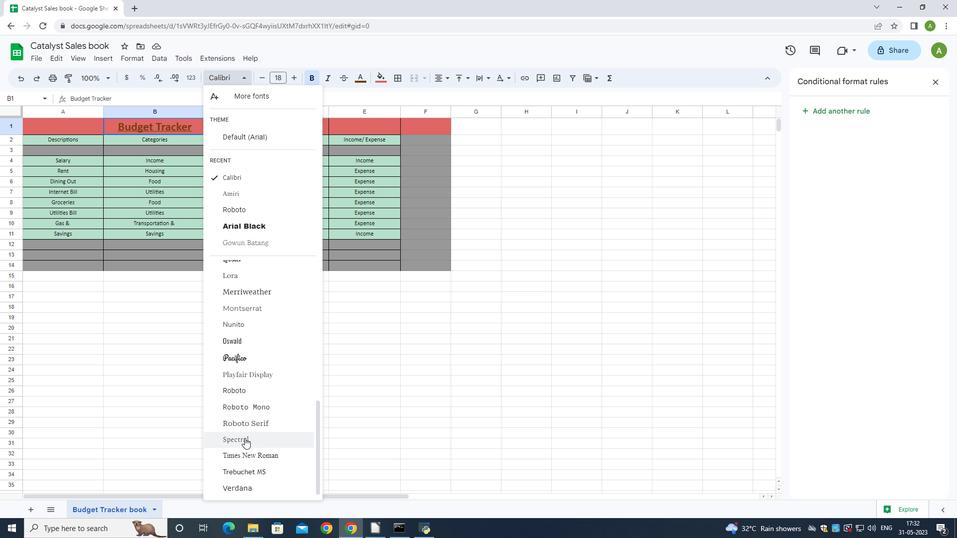 
Action: Mouse scrolled (244, 437) with delta (0, 0)
Screenshot: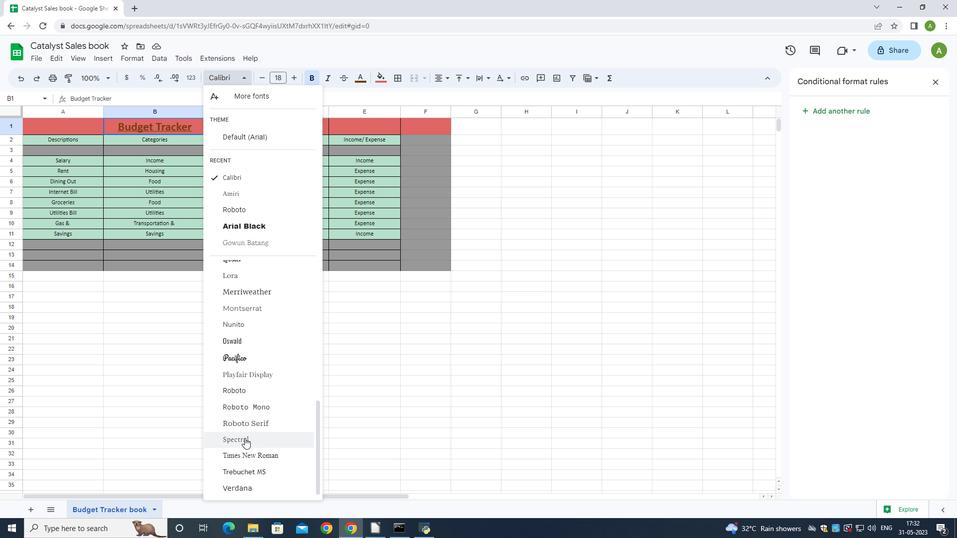 
Action: Mouse scrolled (244, 437) with delta (0, 0)
Screenshot: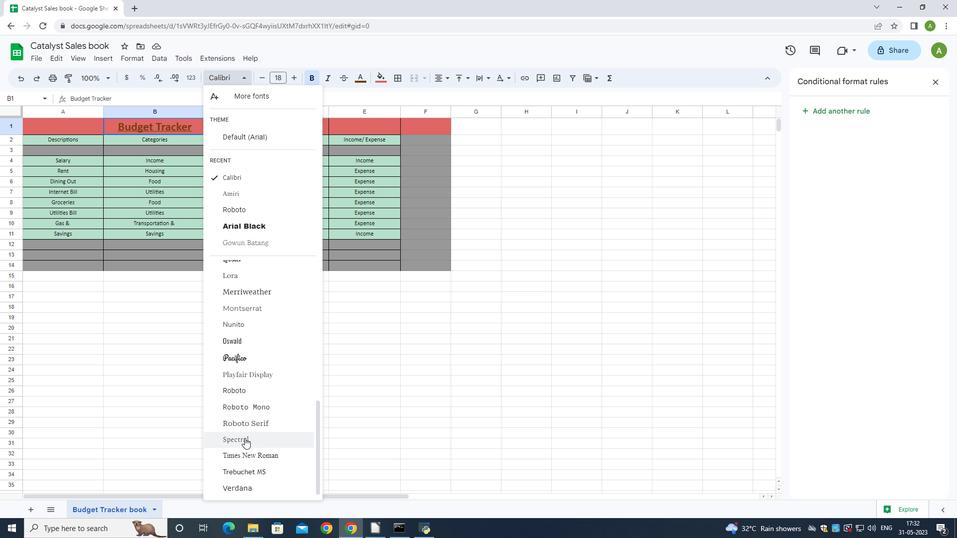 
Action: Mouse moved to (249, 430)
Screenshot: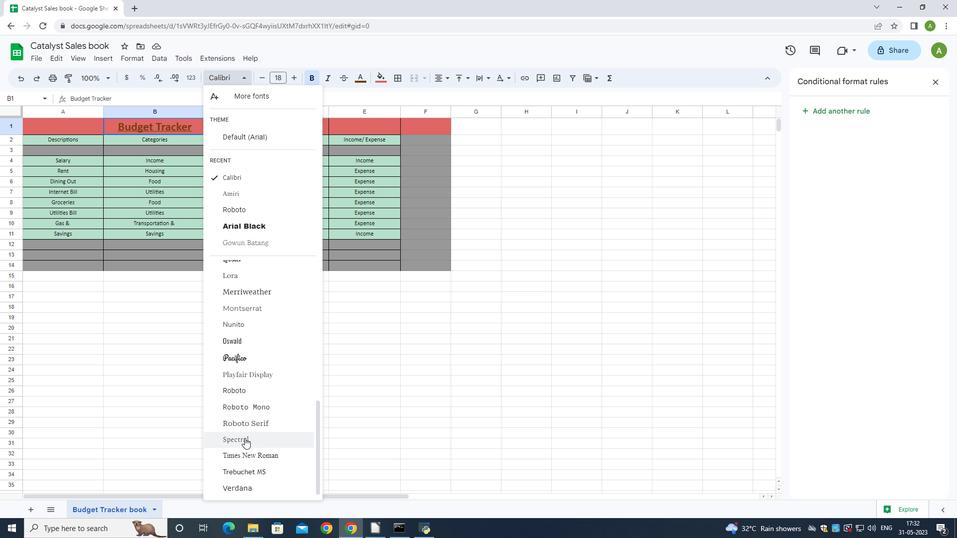 
Action: Mouse scrolled (249, 430) with delta (0, 0)
Screenshot: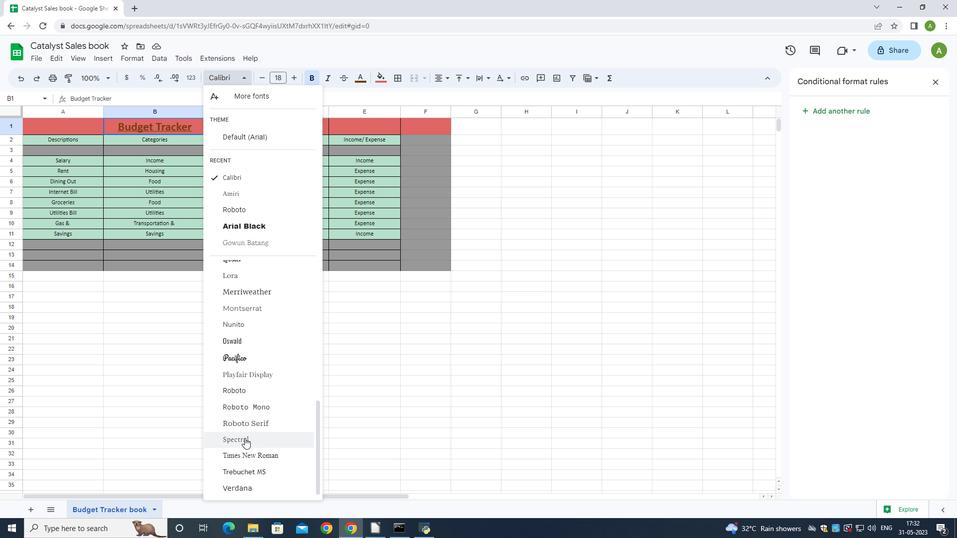 
Action: Mouse moved to (253, 422)
Screenshot: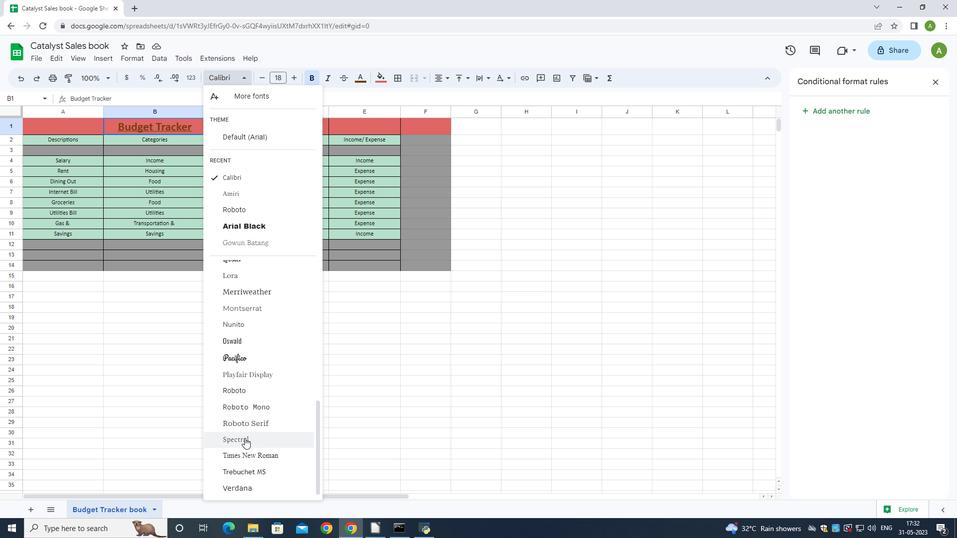 
Action: Mouse scrolled (253, 422) with delta (0, 0)
Screenshot: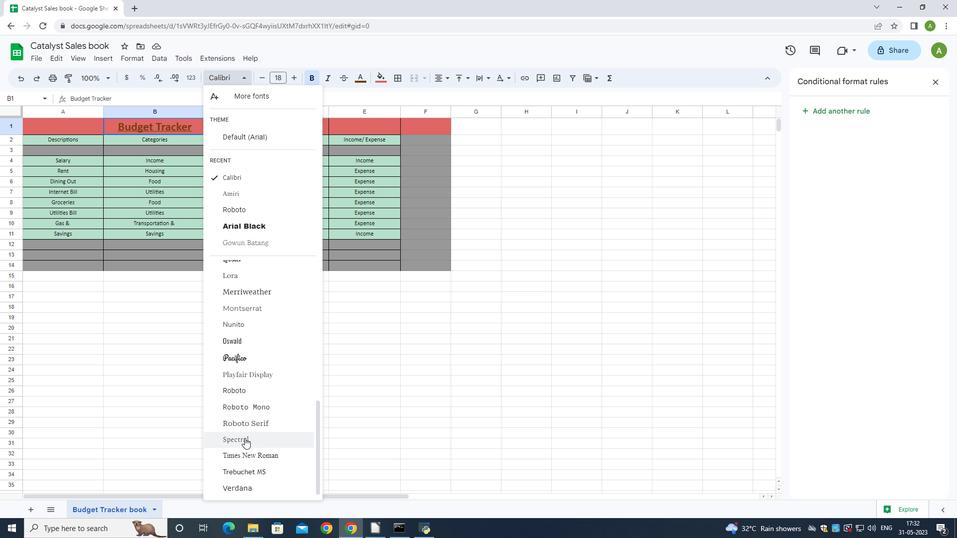
Action: Mouse moved to (255, 418)
Screenshot: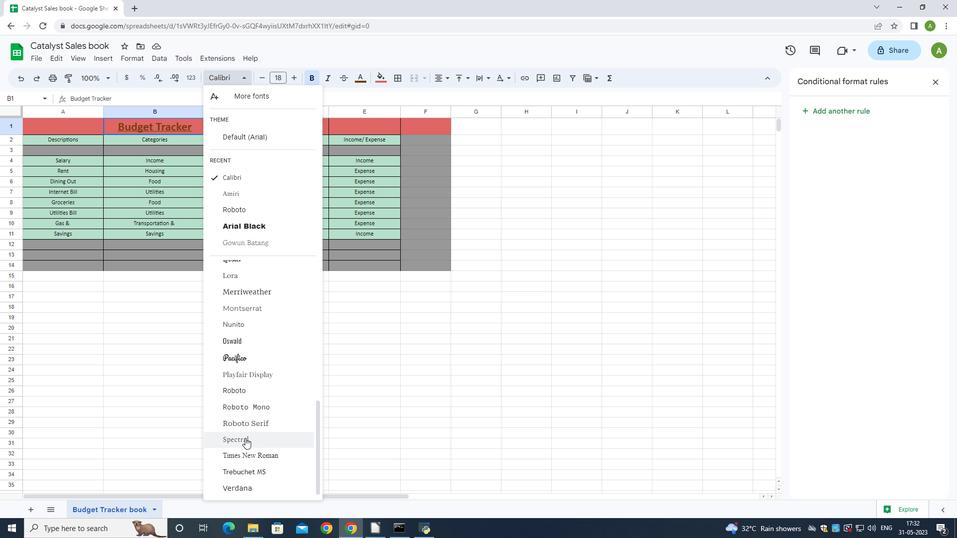 
Action: Mouse scrolled (255, 419) with delta (0, 0)
Screenshot: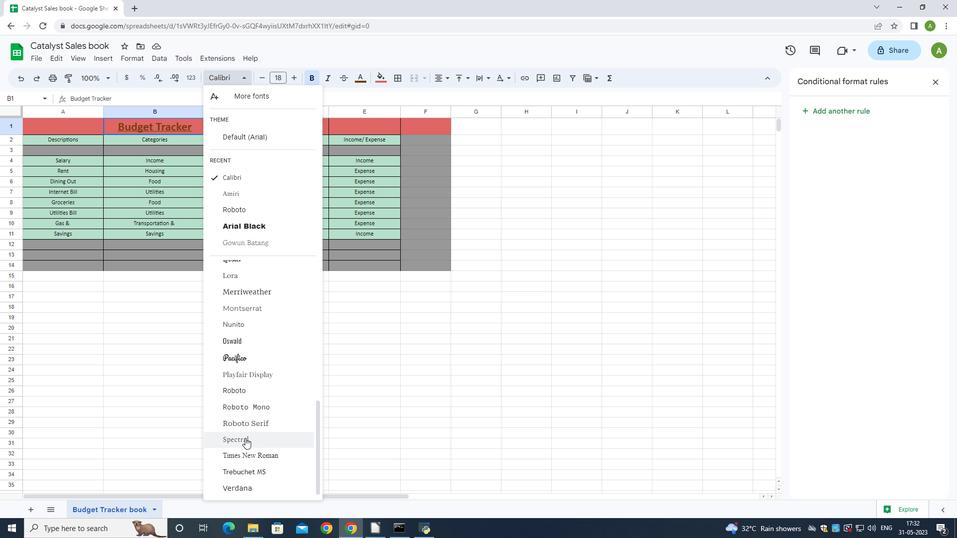 
Action: Mouse moved to (256, 416)
Screenshot: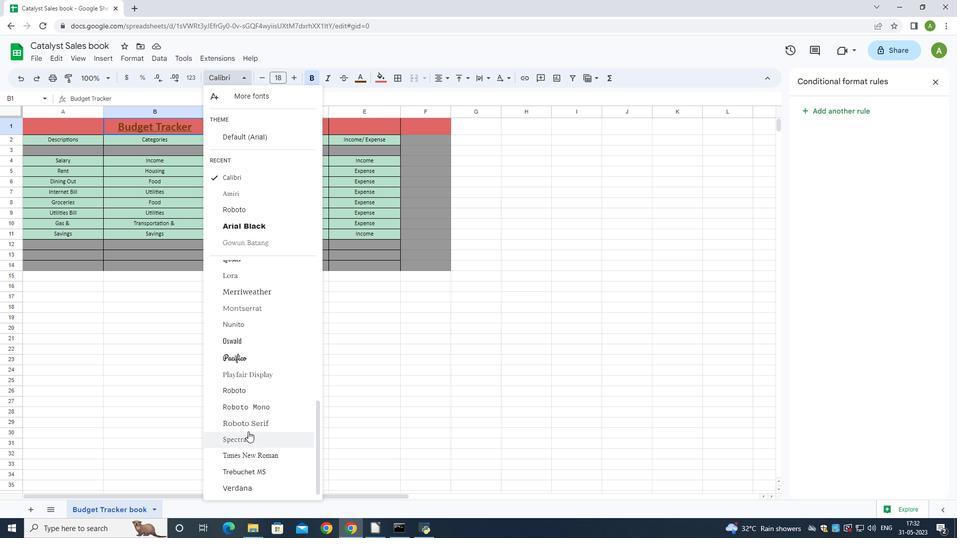 
Action: Mouse scrolled (256, 416) with delta (0, 0)
Screenshot: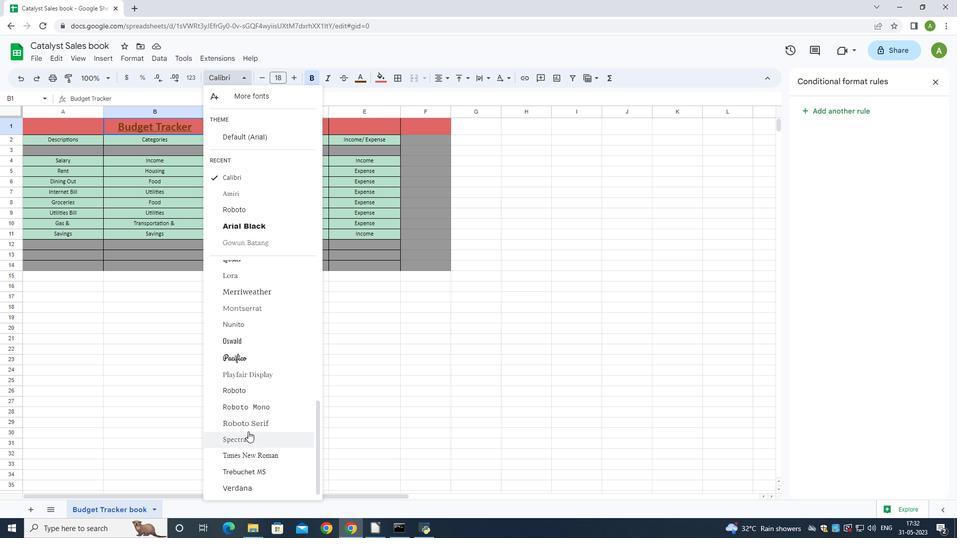 
Action: Mouse moved to (257, 415)
Screenshot: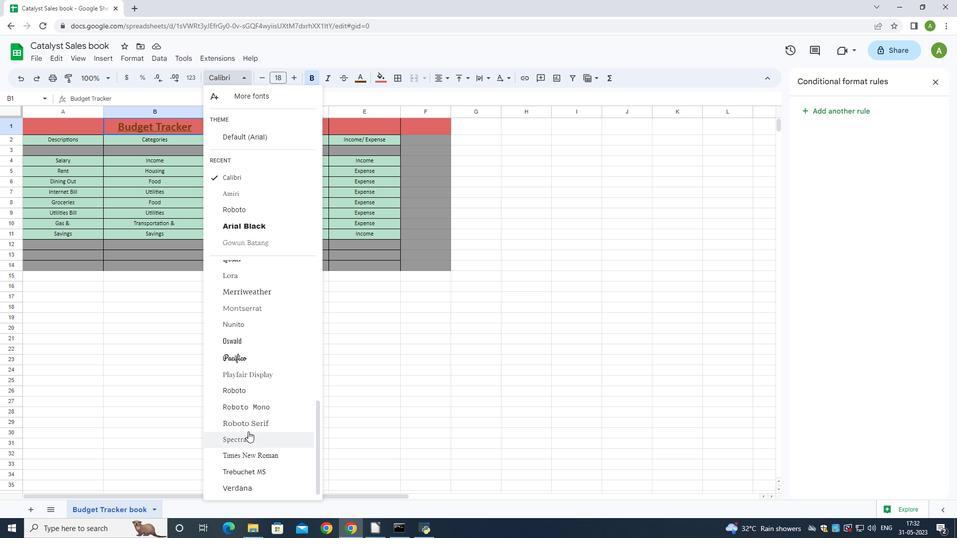 
Action: Mouse scrolled (257, 415) with delta (0, 0)
Screenshot: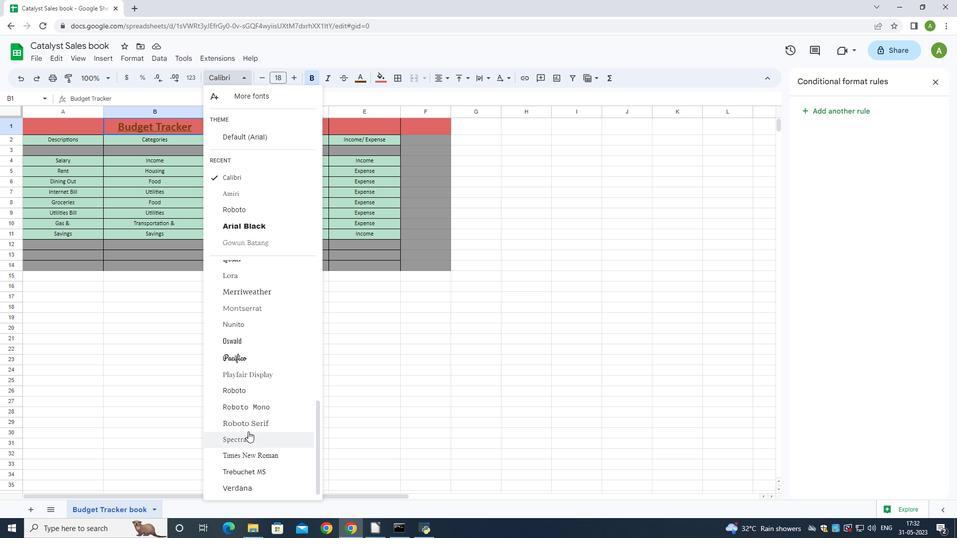 
Action: Mouse scrolled (257, 415) with delta (0, 0)
Screenshot: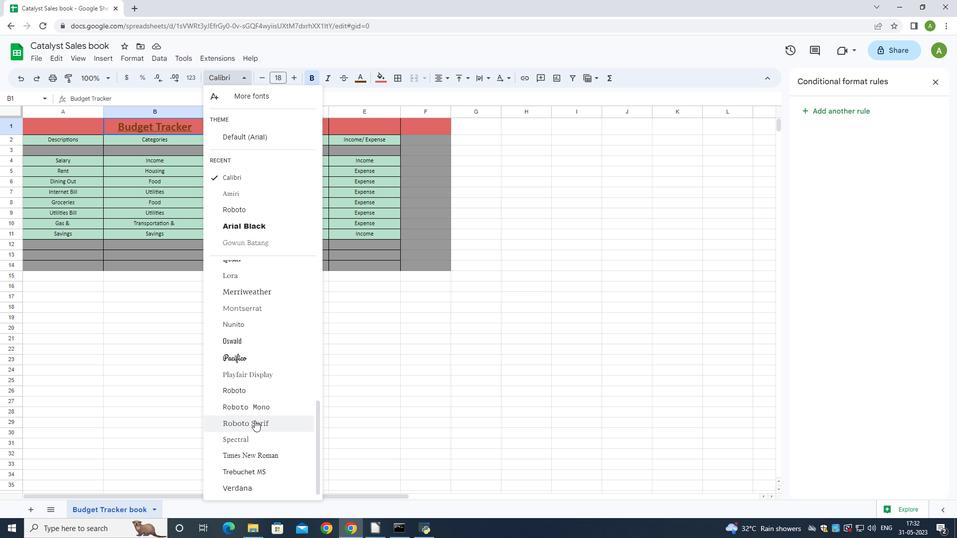 
Action: Mouse moved to (251, 384)
Screenshot: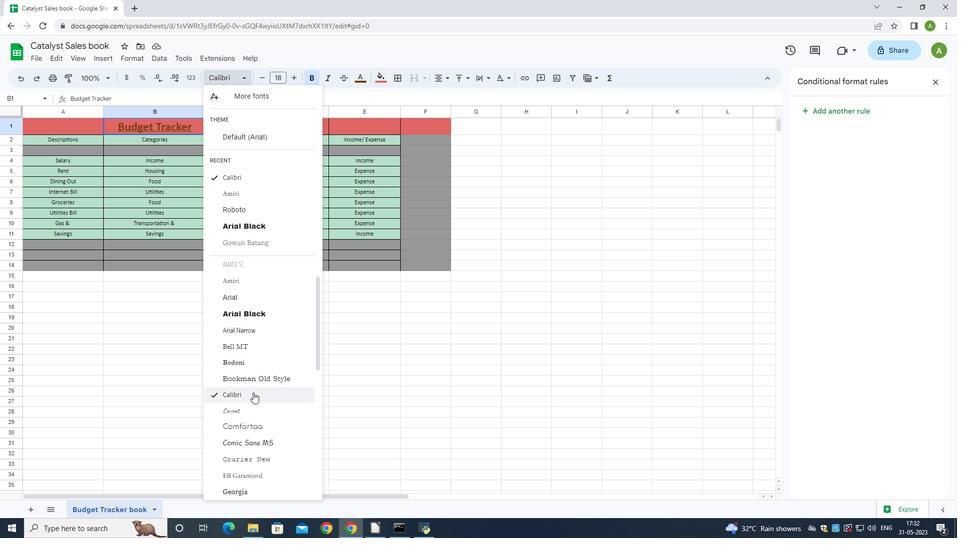 
Action: Mouse scrolled (251, 385) with delta (0, 0)
Screenshot: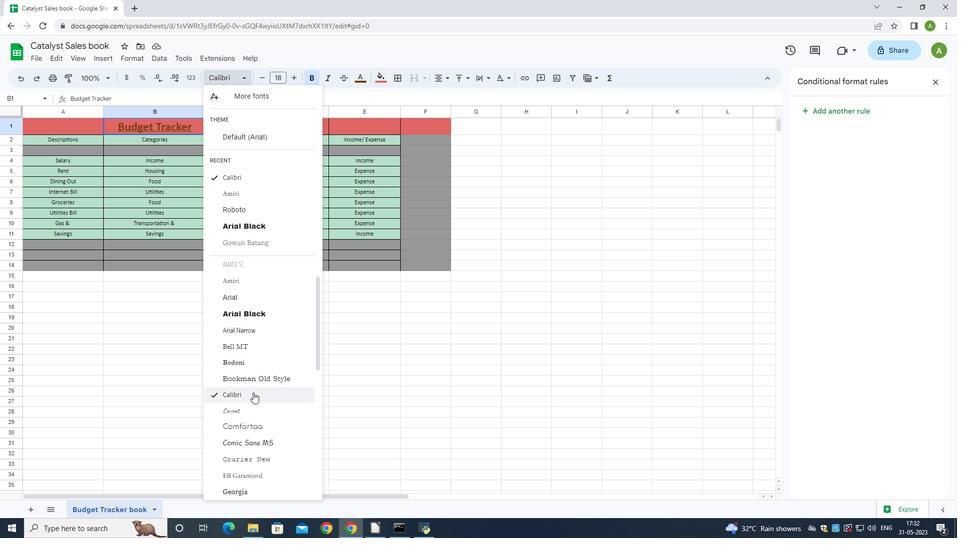 
Action: Mouse moved to (251, 384)
Screenshot: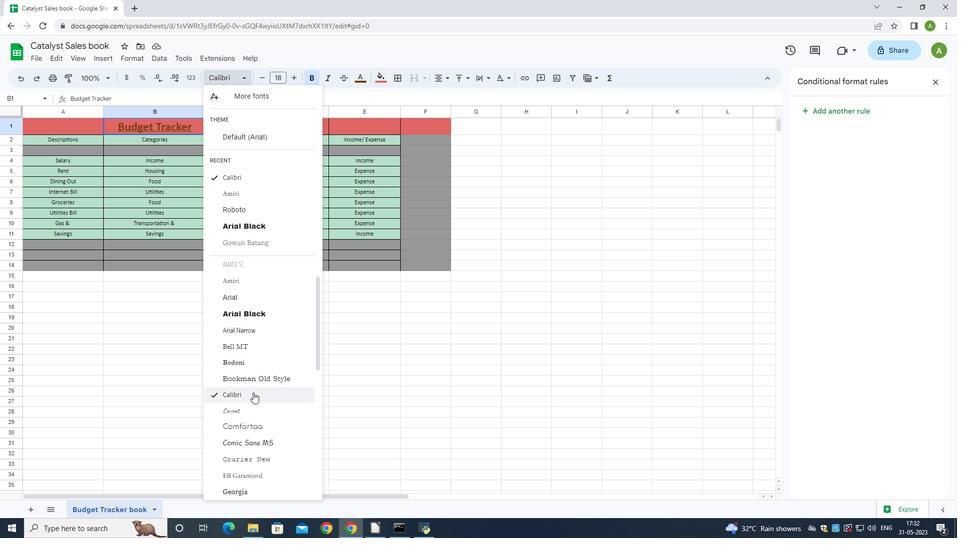
Action: Mouse scrolled (251, 384) with delta (0, 0)
Screenshot: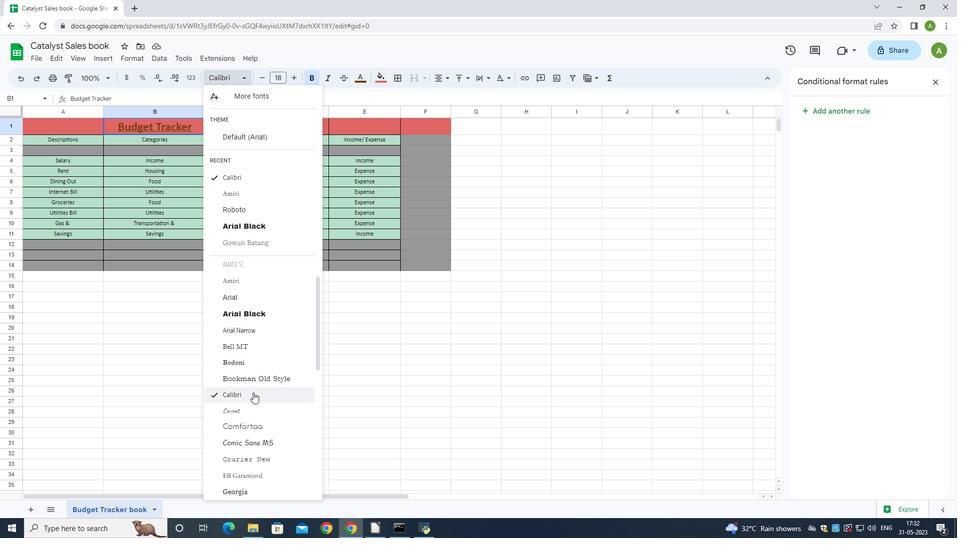 
Action: Mouse scrolled (251, 384) with delta (0, 0)
Screenshot: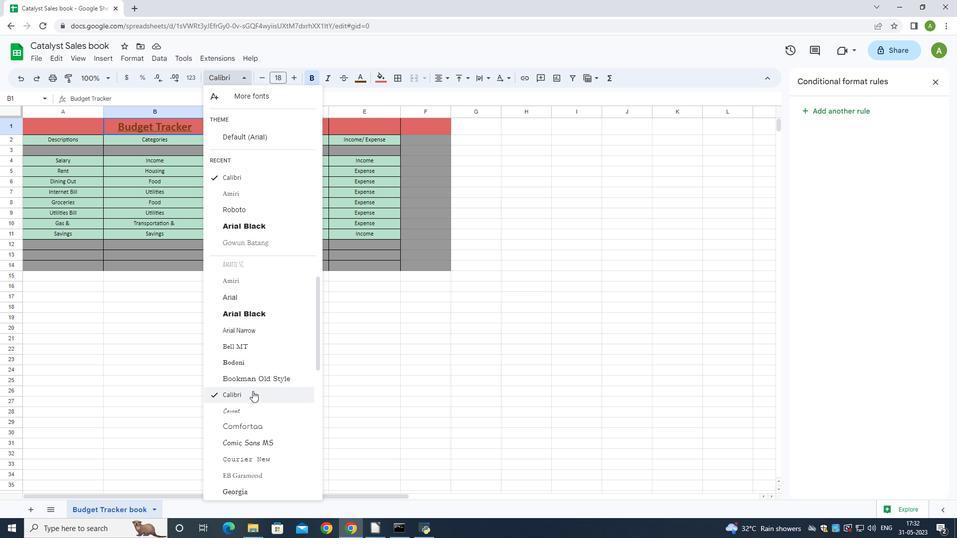 
Action: Mouse scrolled (251, 384) with delta (0, 0)
Screenshot: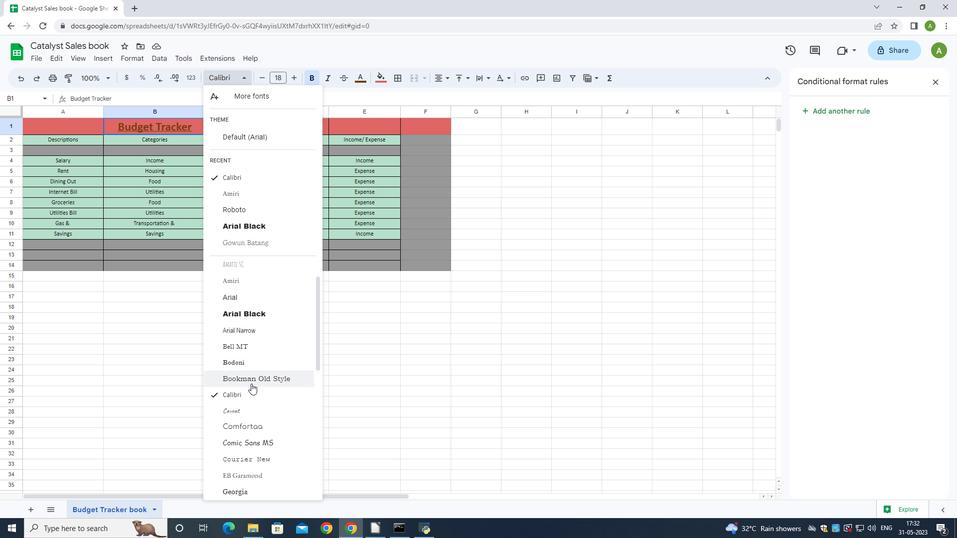 
Action: Mouse moved to (264, 97)
Screenshot: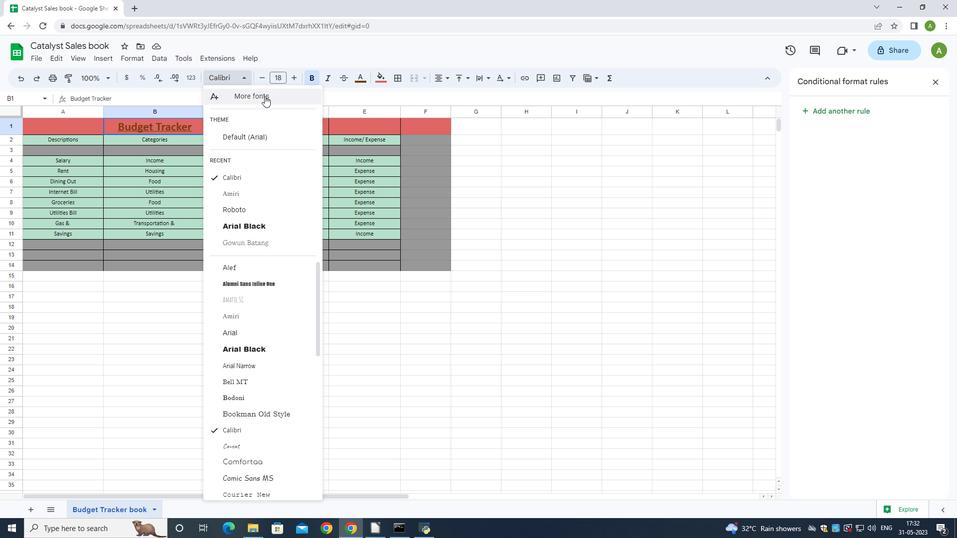 
Action: Mouse pressed left at (264, 97)
Screenshot: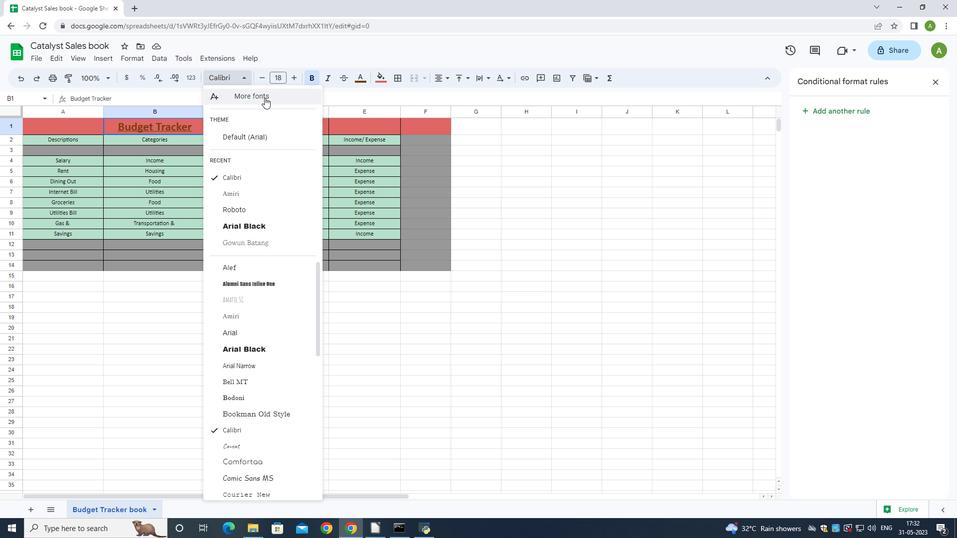 
Action: Mouse moved to (326, 157)
Screenshot: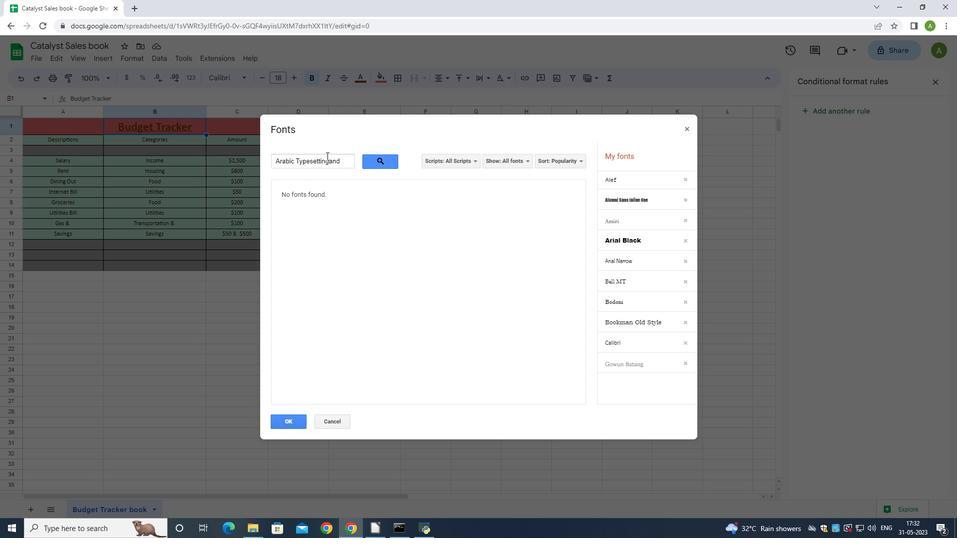 
Action: Mouse pressed left at (326, 157)
Screenshot: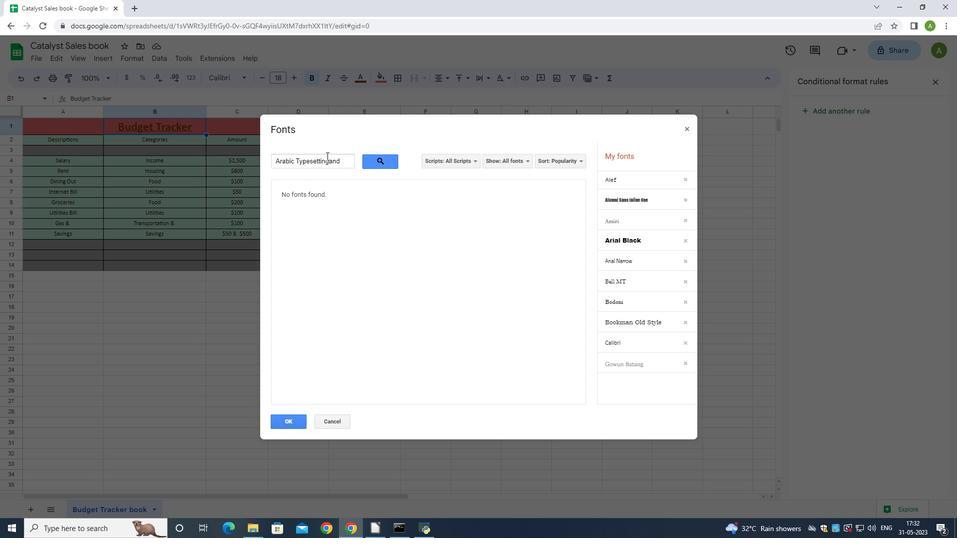 
Action: Mouse pressed left at (326, 157)
Screenshot: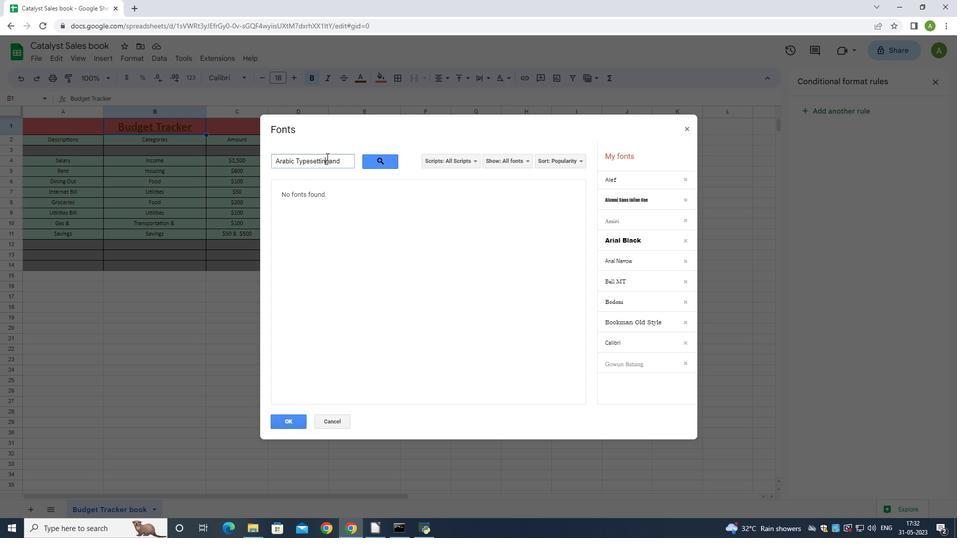 
Action: Mouse pressed left at (326, 157)
Screenshot: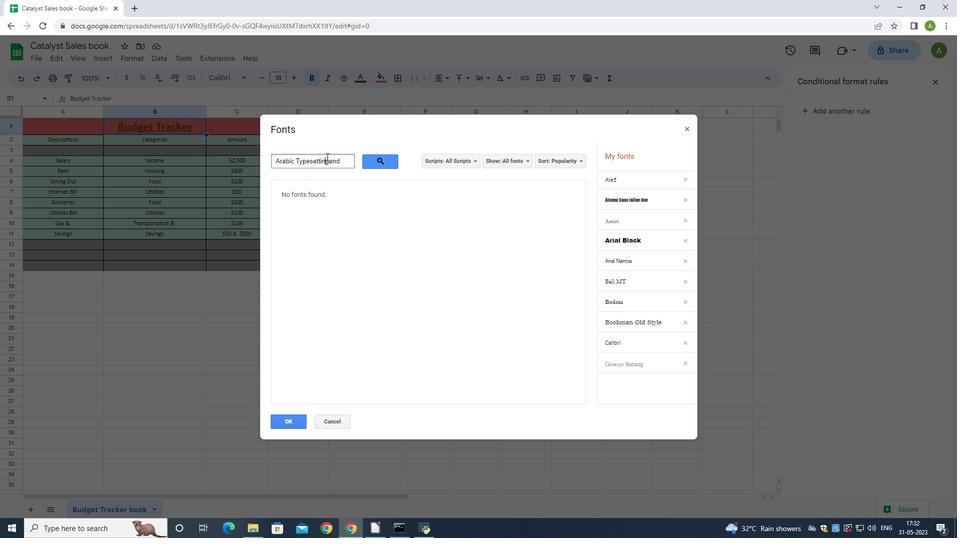 
Action: Key pressed <Key.backspace><Key.shift>Alef
Screenshot: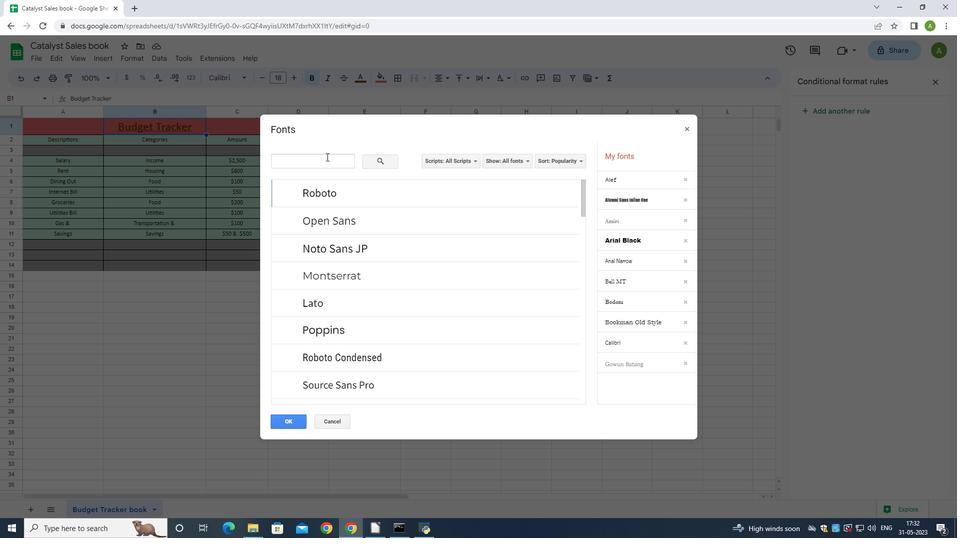 
Action: Mouse pressed left at (326, 157)
Screenshot: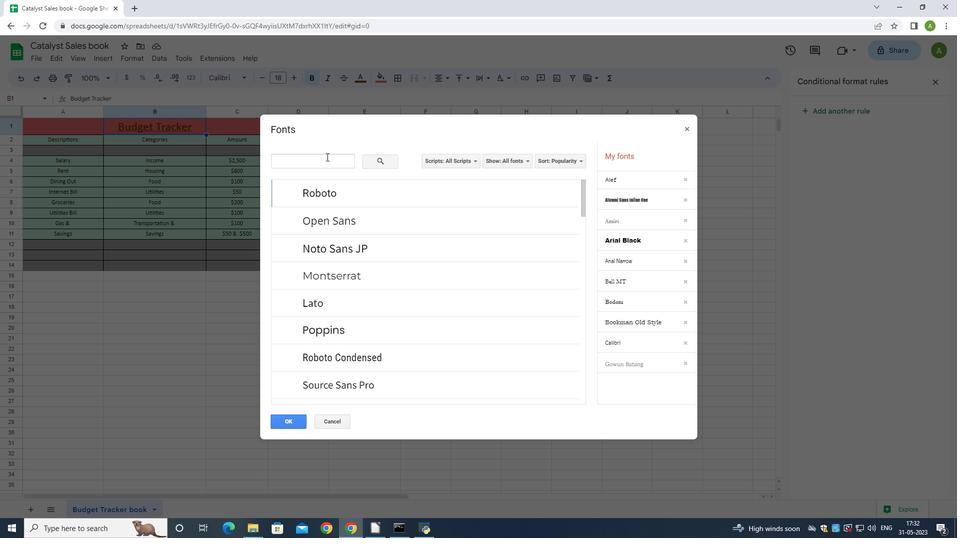 
Action: Key pressed <Key.shift>Alf
Screenshot: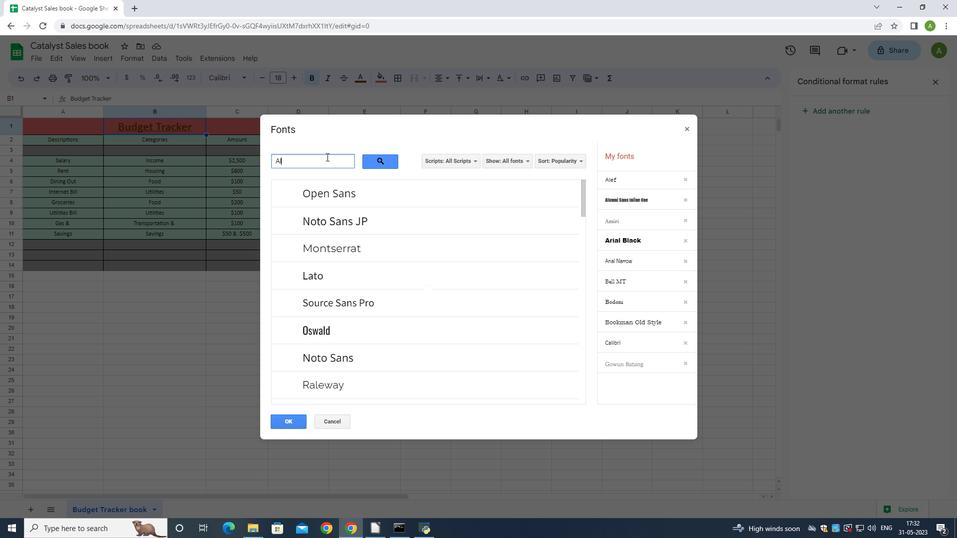 
Action: Mouse moved to (342, 194)
Screenshot: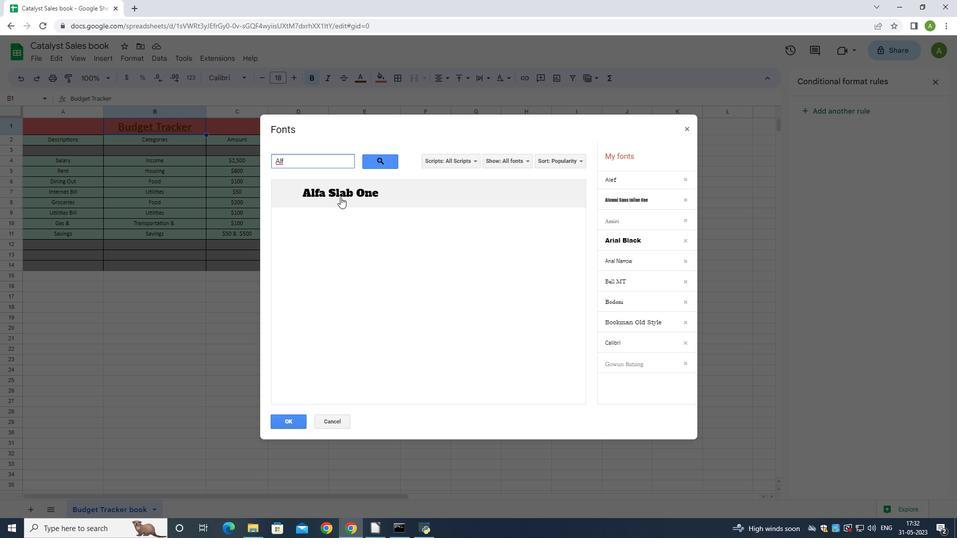 
Action: Mouse pressed left at (342, 194)
Screenshot: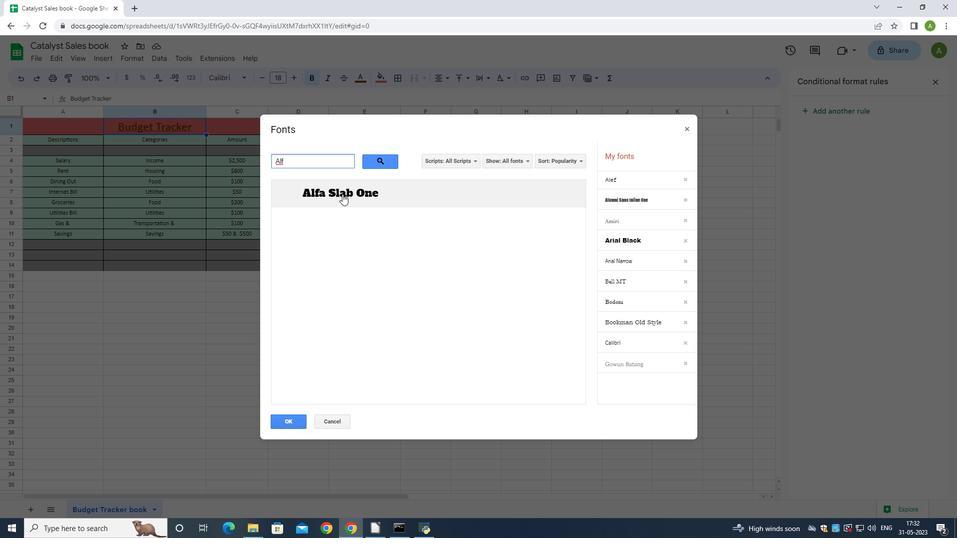
Action: Mouse moved to (282, 419)
Screenshot: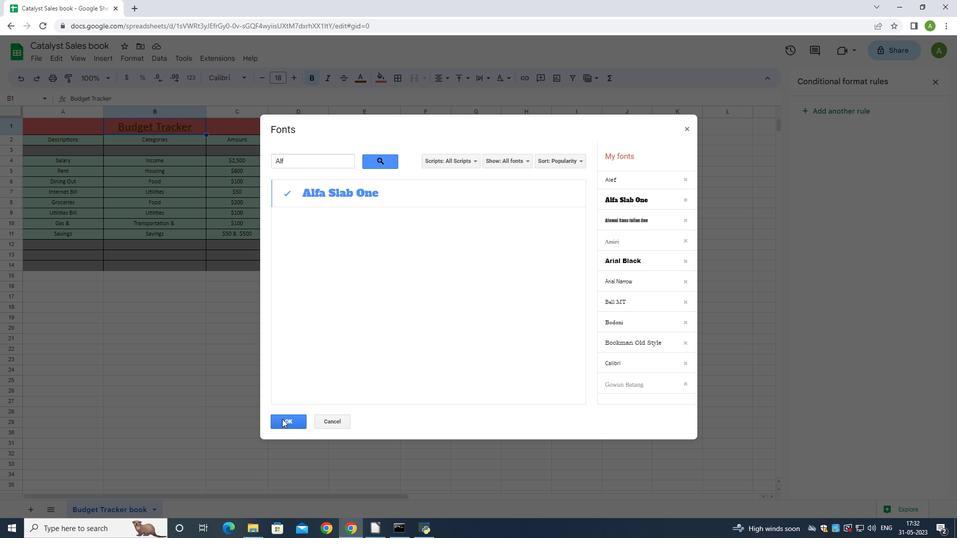 
Action: Mouse pressed left at (282, 419)
Screenshot: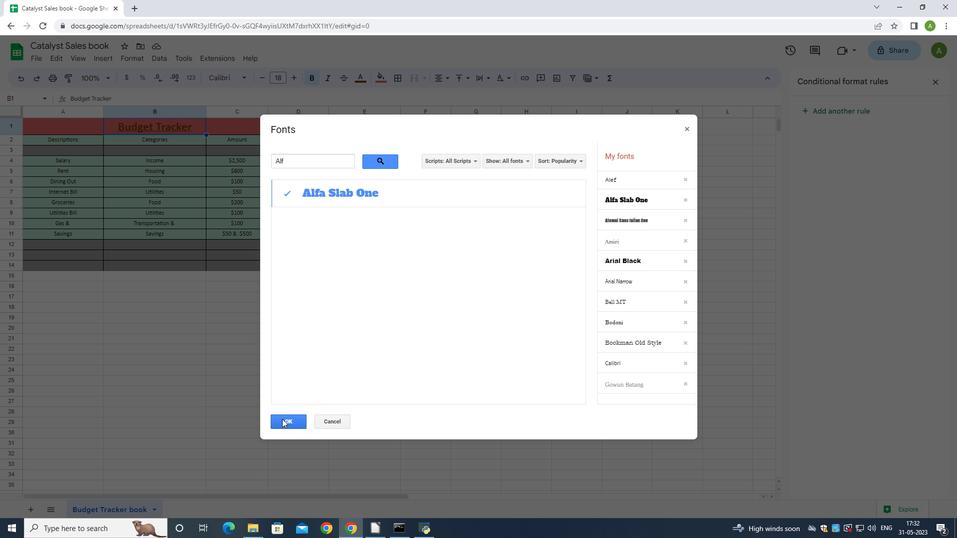 
Action: Mouse moved to (387, 80)
Screenshot: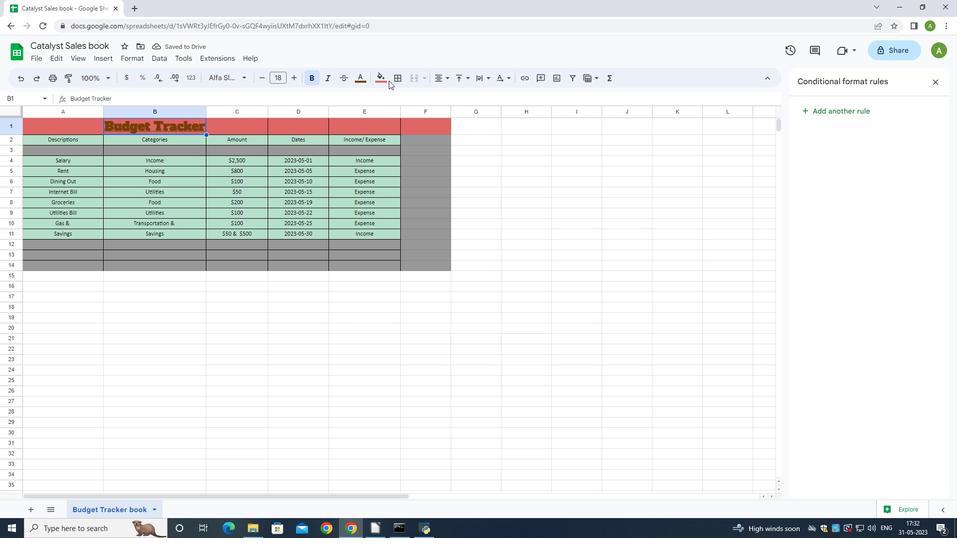 
Action: Mouse pressed left at (387, 80)
Screenshot: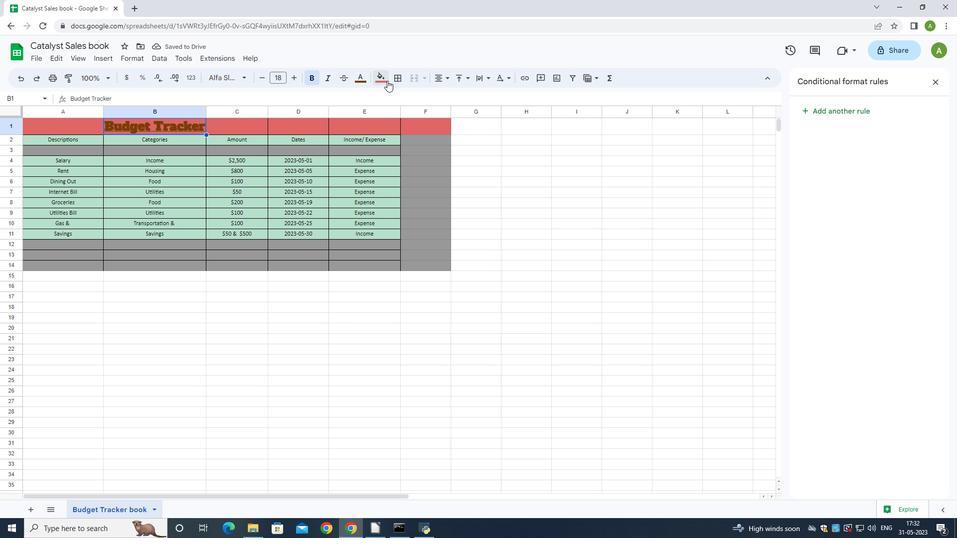 
Action: Mouse moved to (397, 125)
Screenshot: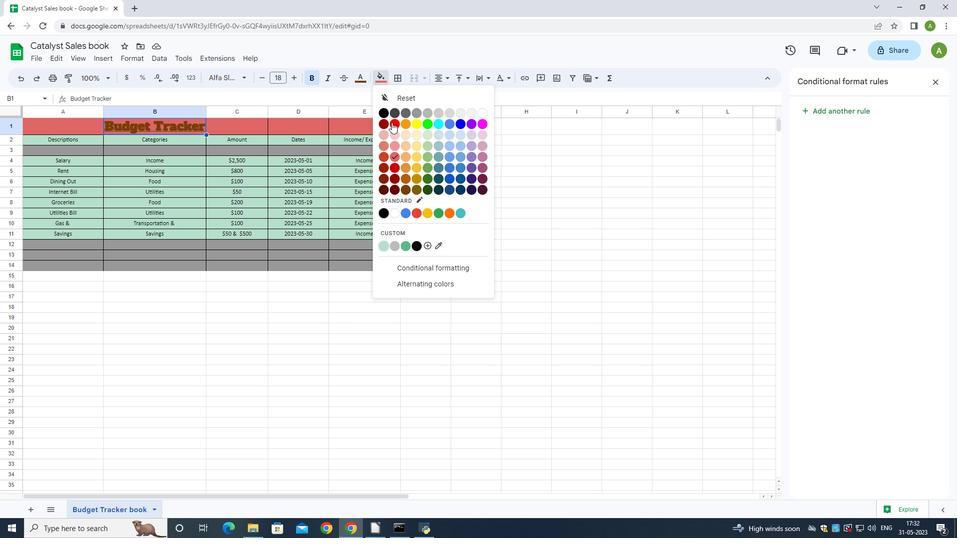 
Action: Mouse pressed left at (397, 125)
Screenshot: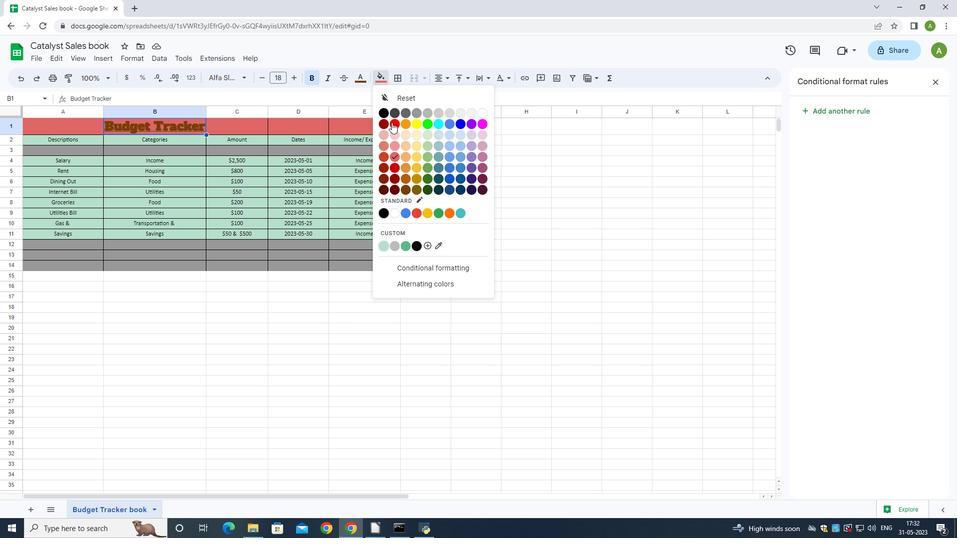 
Action: Mouse moved to (293, 77)
Screenshot: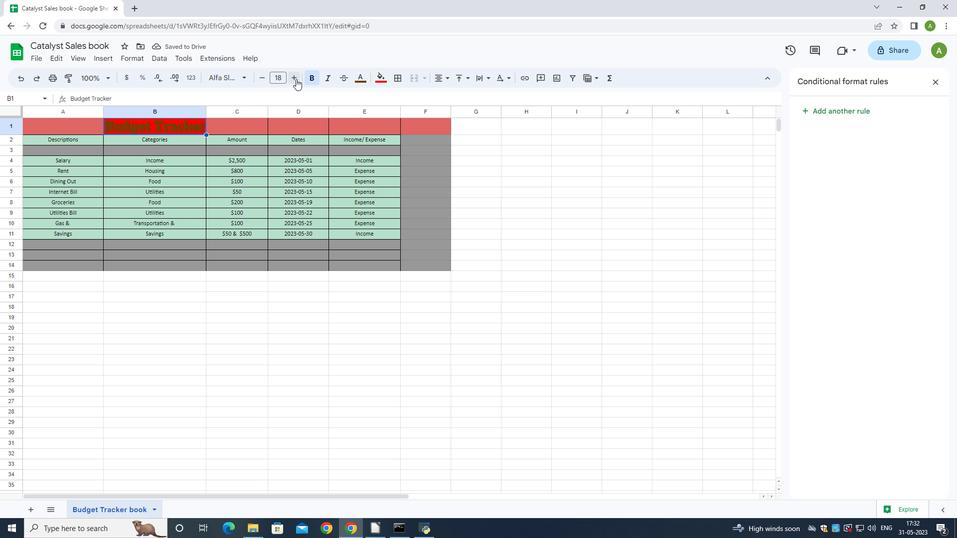 
Action: Mouse pressed left at (293, 77)
Screenshot: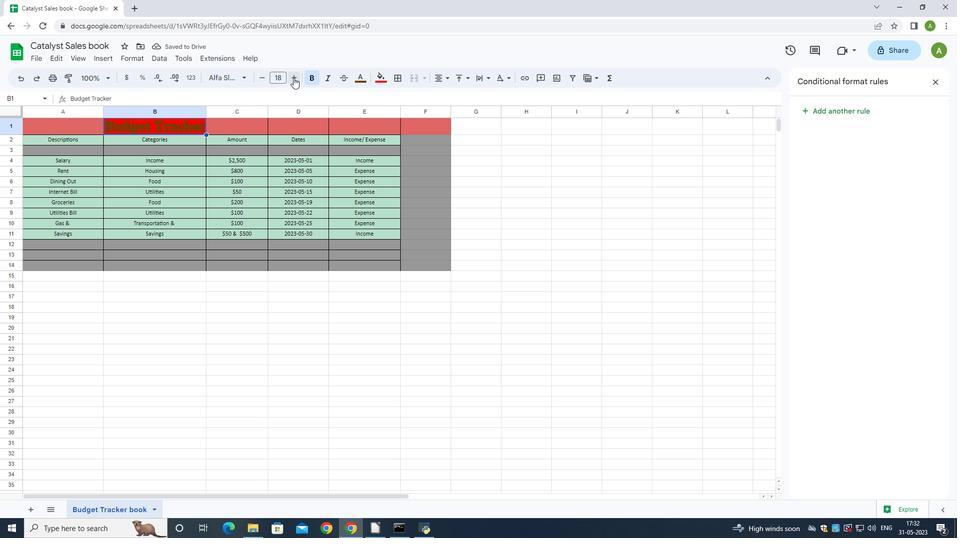 
Action: Mouse pressed left at (293, 77)
Screenshot: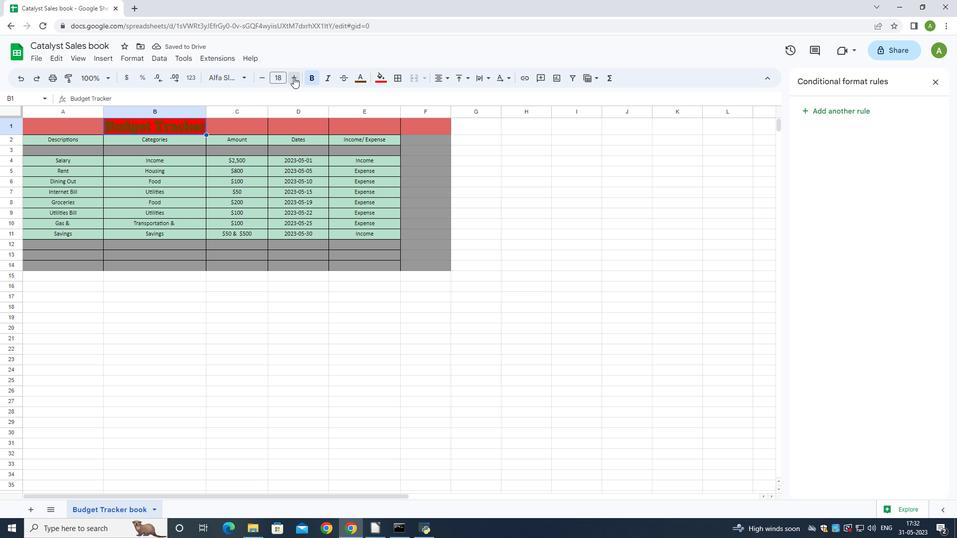 
Action: Mouse pressed left at (293, 77)
Screenshot: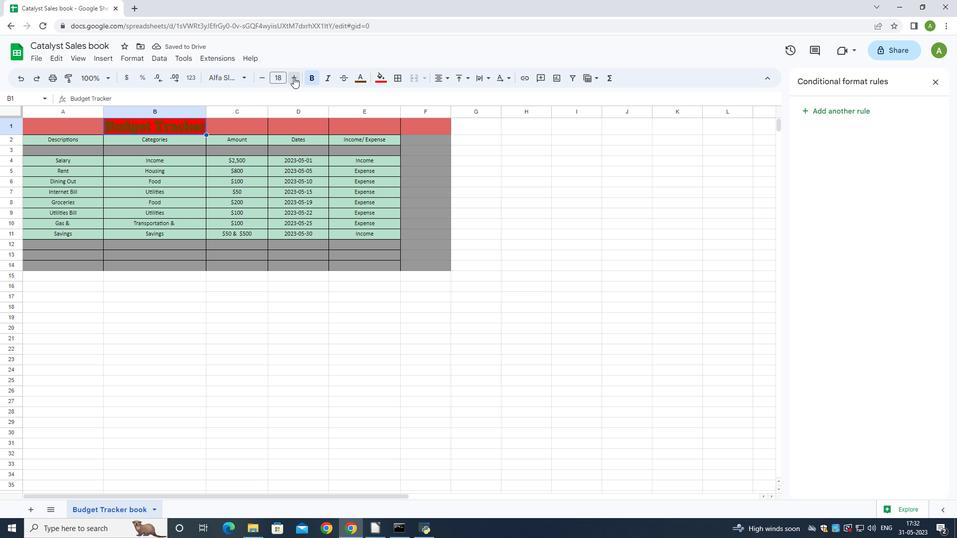 
Action: Mouse pressed left at (293, 77)
Screenshot: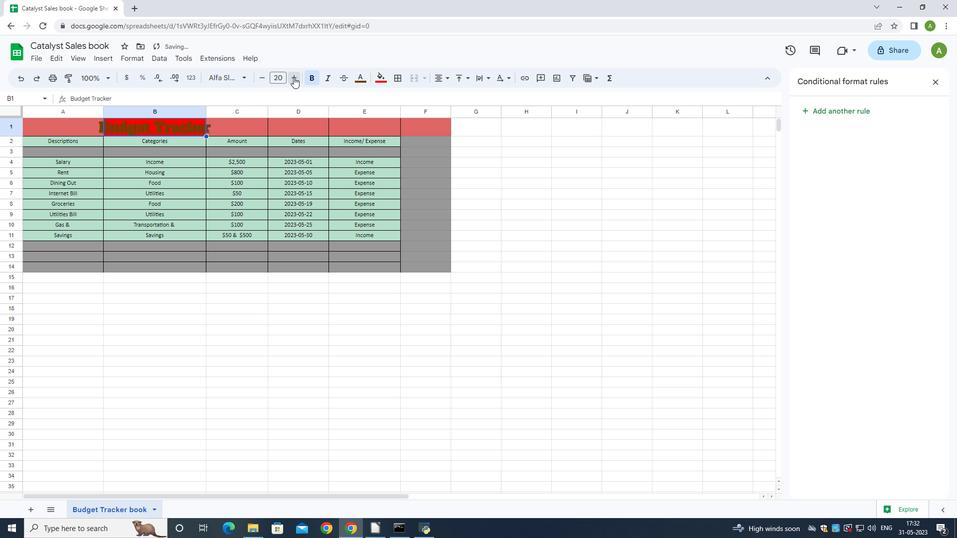 
Action: Mouse pressed left at (293, 77)
Screenshot: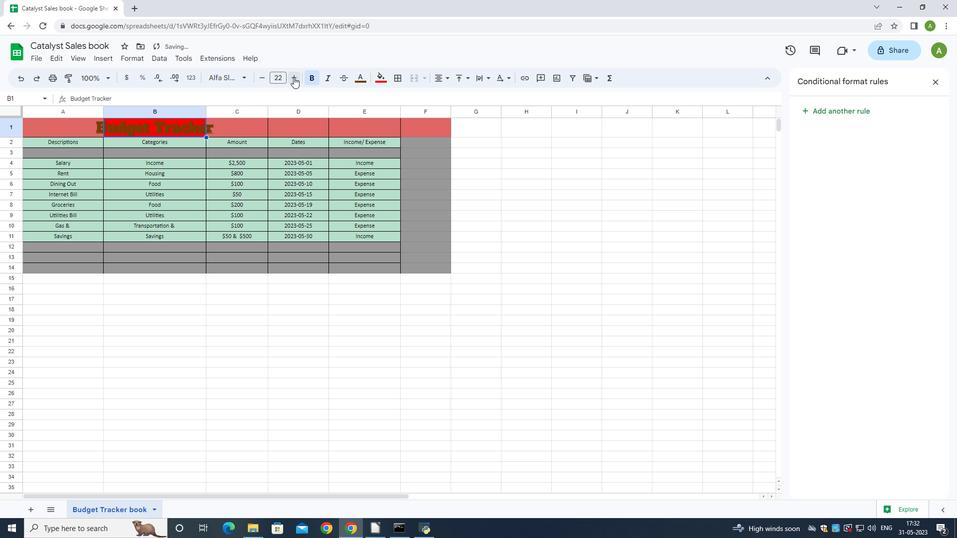 
Action: Mouse pressed left at (293, 77)
Screenshot: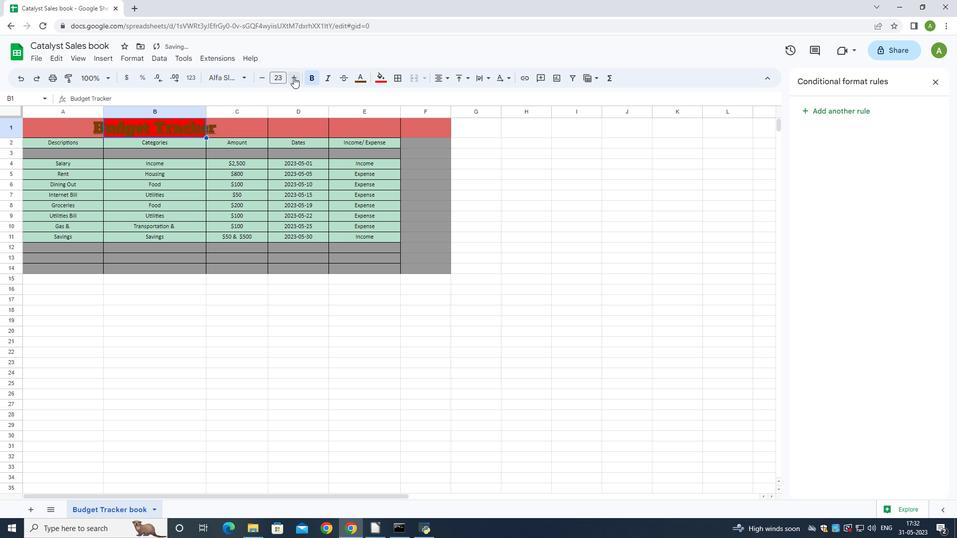 
Action: Mouse moved to (37, 141)
Screenshot: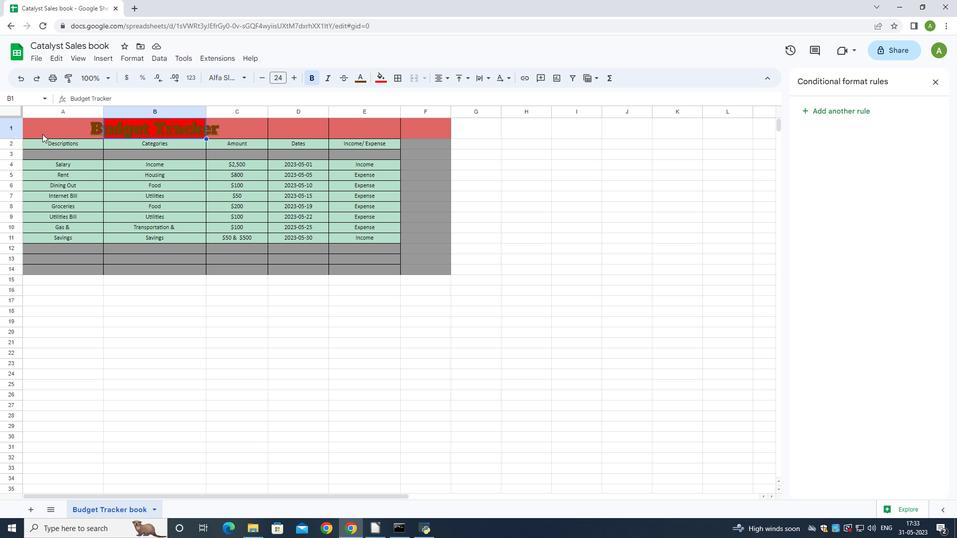 
Action: Mouse pressed left at (37, 141)
Screenshot: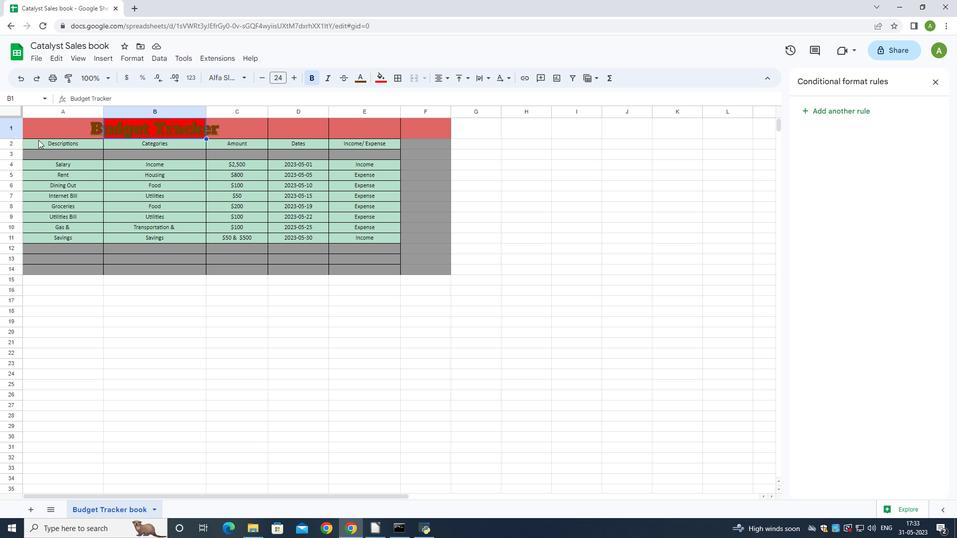
Action: Mouse pressed left at (37, 141)
Screenshot: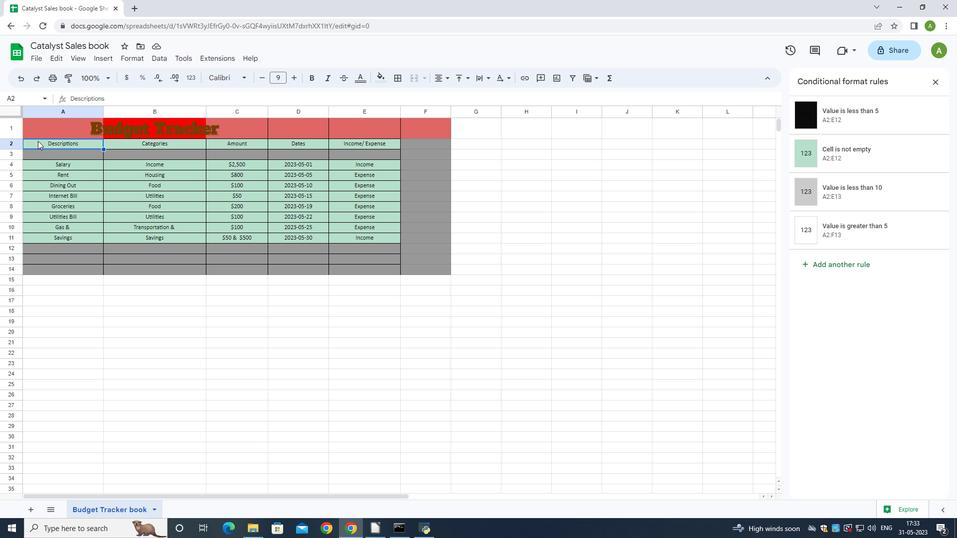 
Action: Mouse moved to (246, 75)
Screenshot: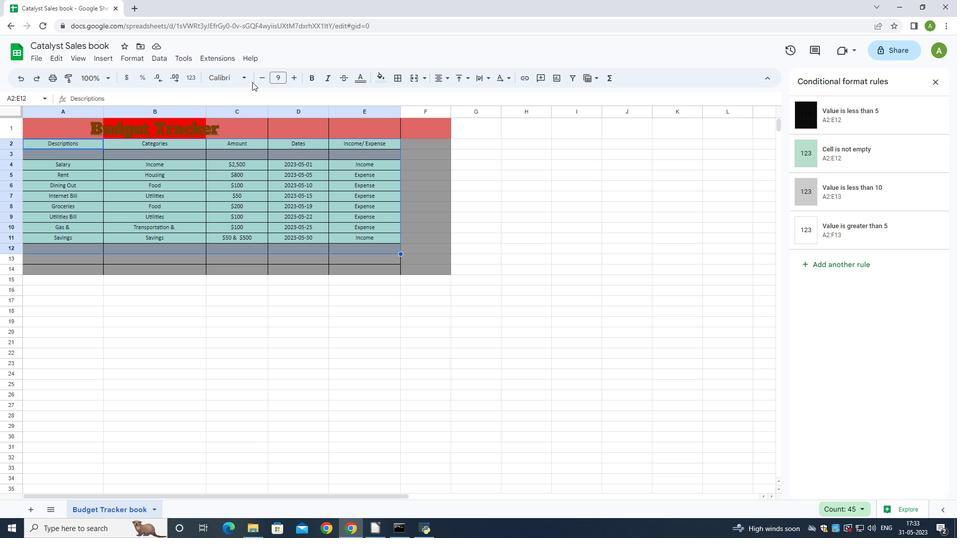 
Action: Mouse pressed left at (246, 75)
Screenshot: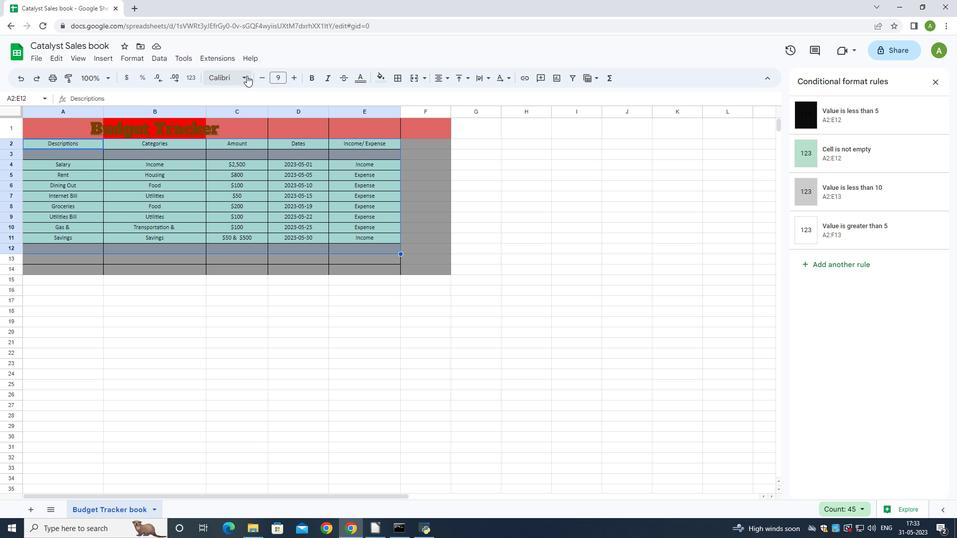
Action: Mouse moved to (143, 132)
Screenshot: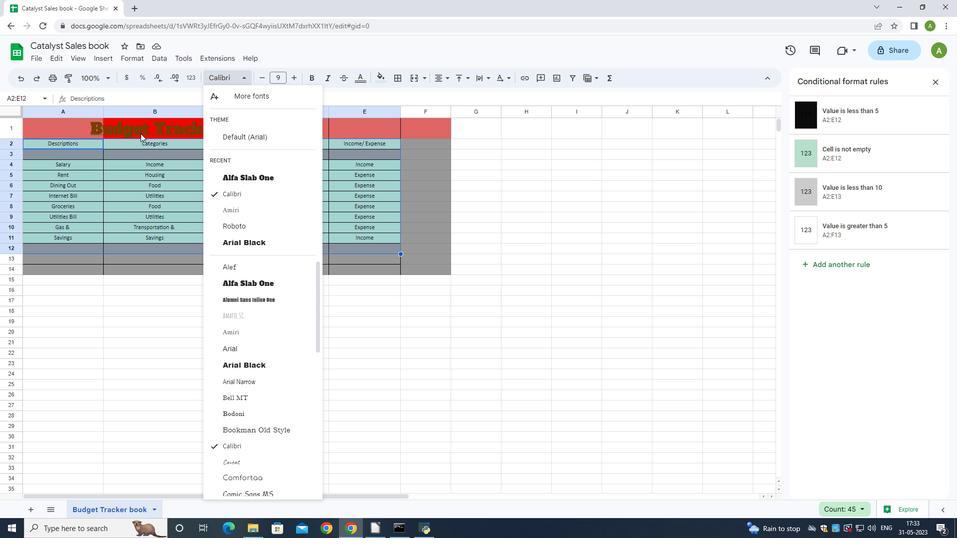 
Action: Mouse pressed left at (143, 132)
Screenshot: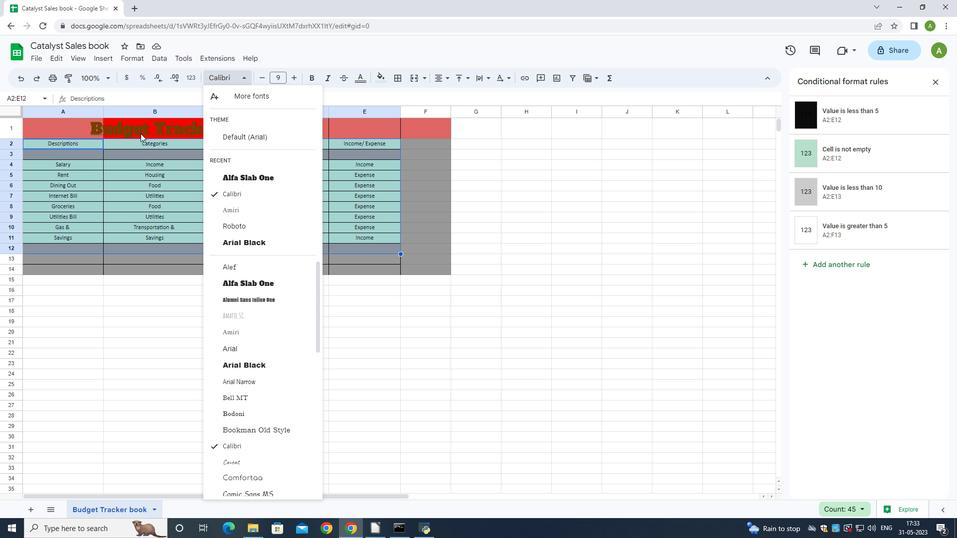 
Action: Mouse moved to (179, 129)
Screenshot: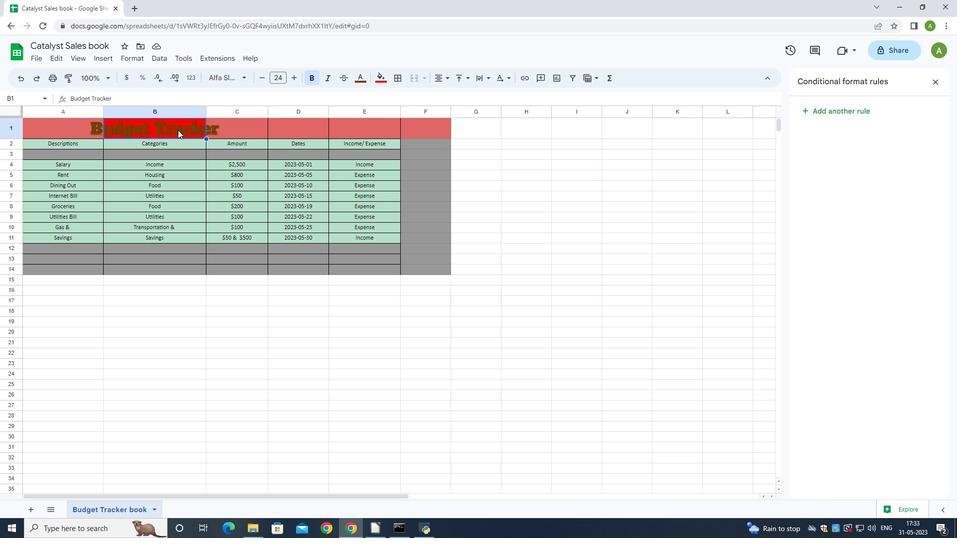 
Action: Mouse pressed left at (179, 129)
Screenshot: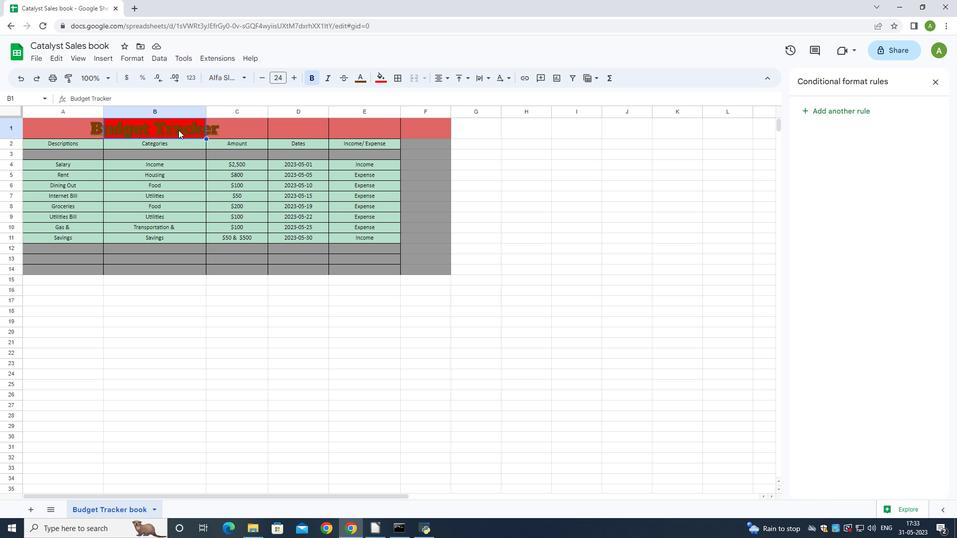 
Action: Mouse moved to (180, 135)
Screenshot: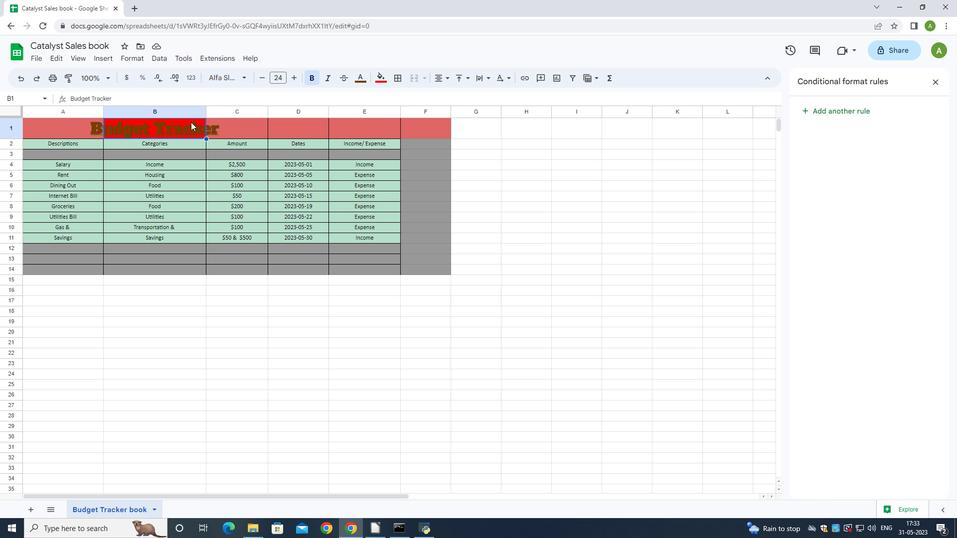 
Action: Mouse pressed left at (180, 135)
Screenshot: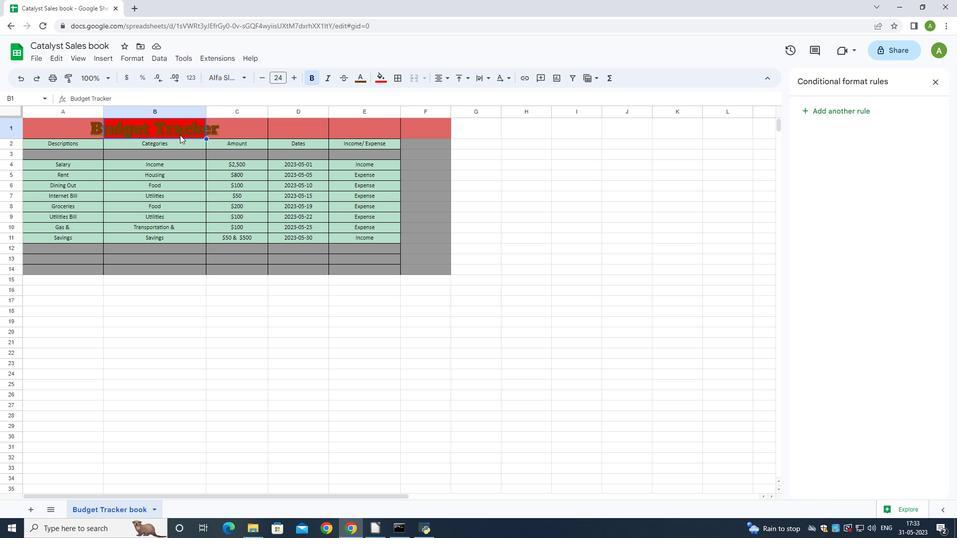 
Action: Mouse moved to (227, 79)
Screenshot: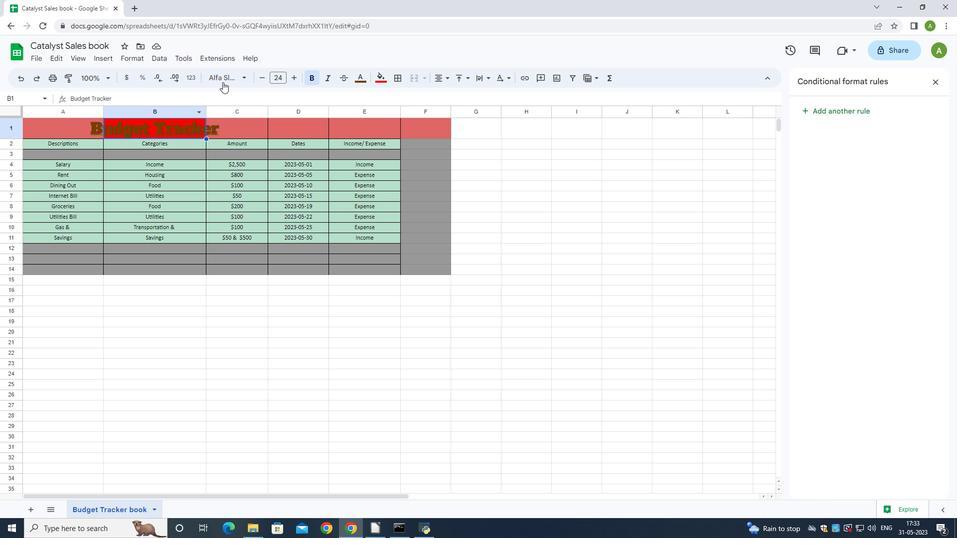 
Action: Mouse pressed left at (227, 79)
Screenshot: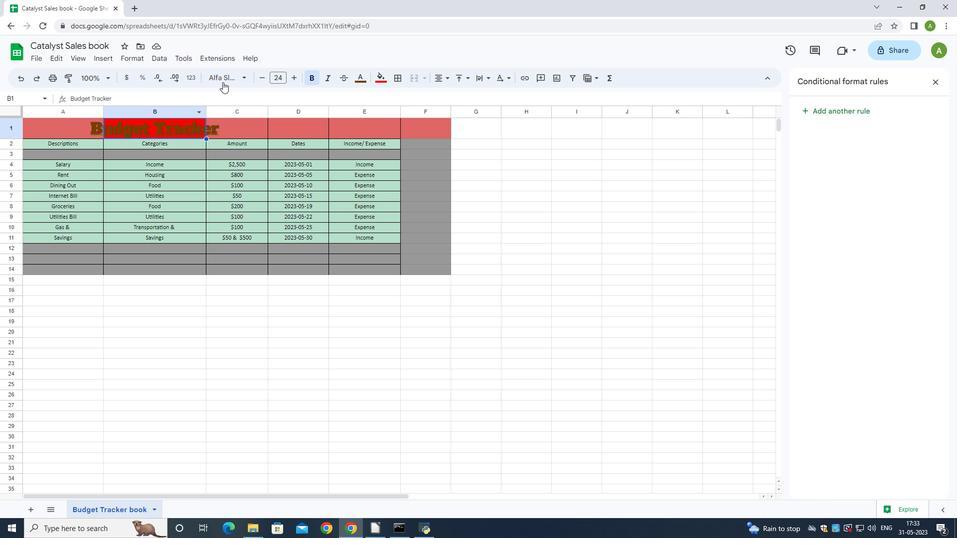 
Action: Mouse moved to (252, 93)
Screenshot: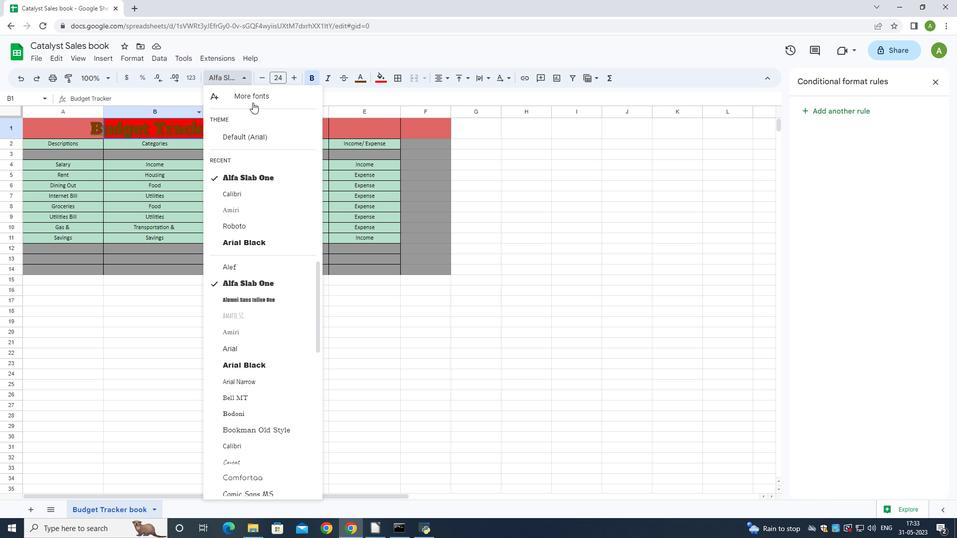 
Action: Mouse pressed left at (252, 93)
Screenshot: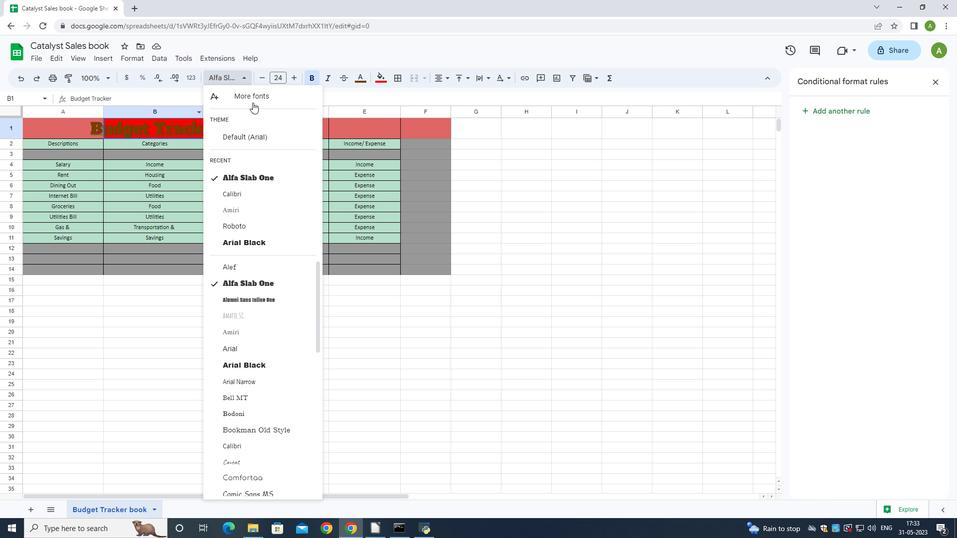 
Action: Mouse moved to (285, 163)
Screenshot: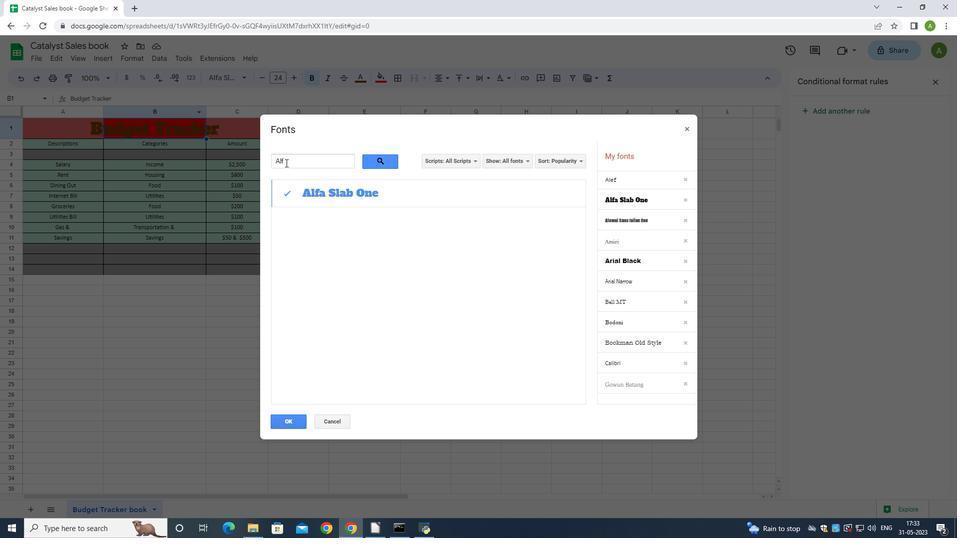 
Action: Mouse pressed left at (285, 163)
Screenshot: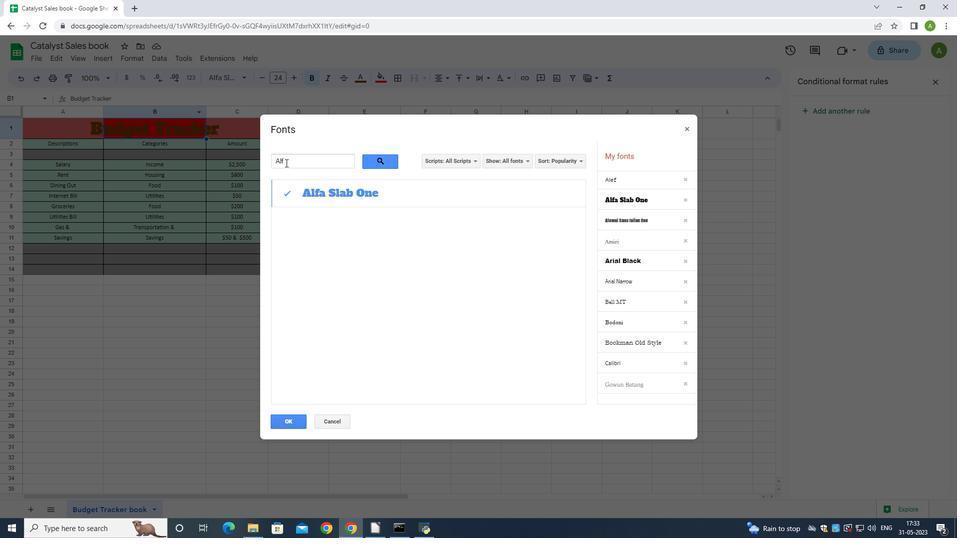 
Action: Key pressed <Key.backspace>ef
Screenshot: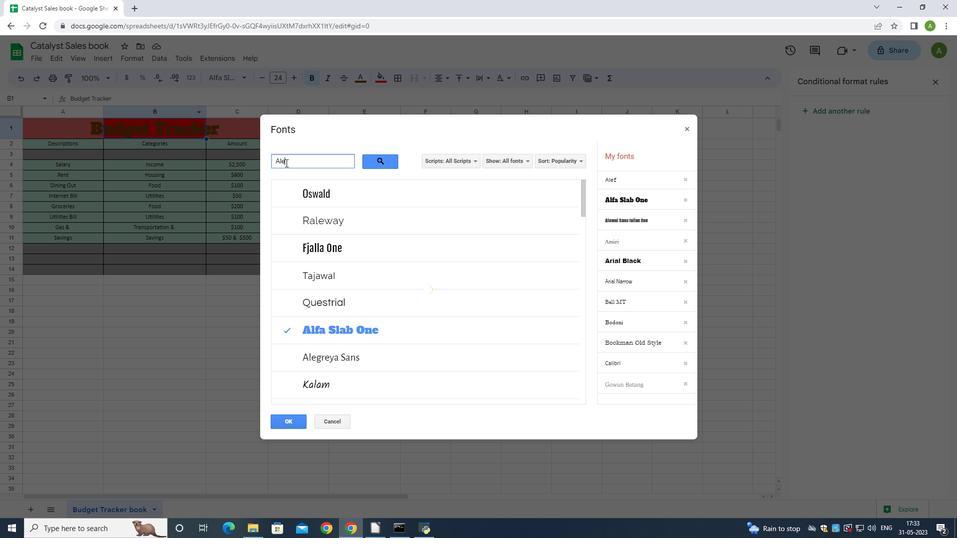 
Action: Mouse moved to (293, 428)
Screenshot: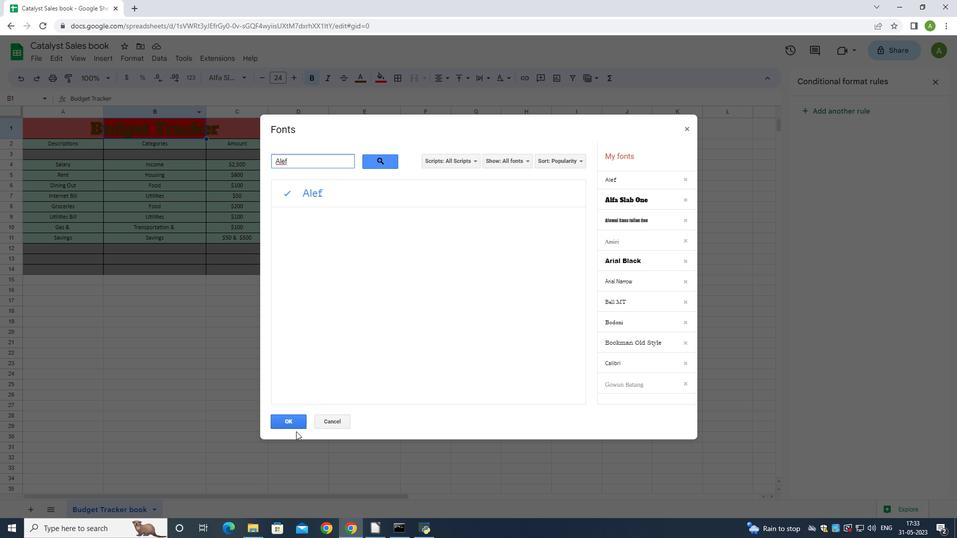 
Action: Mouse pressed left at (293, 428)
Screenshot: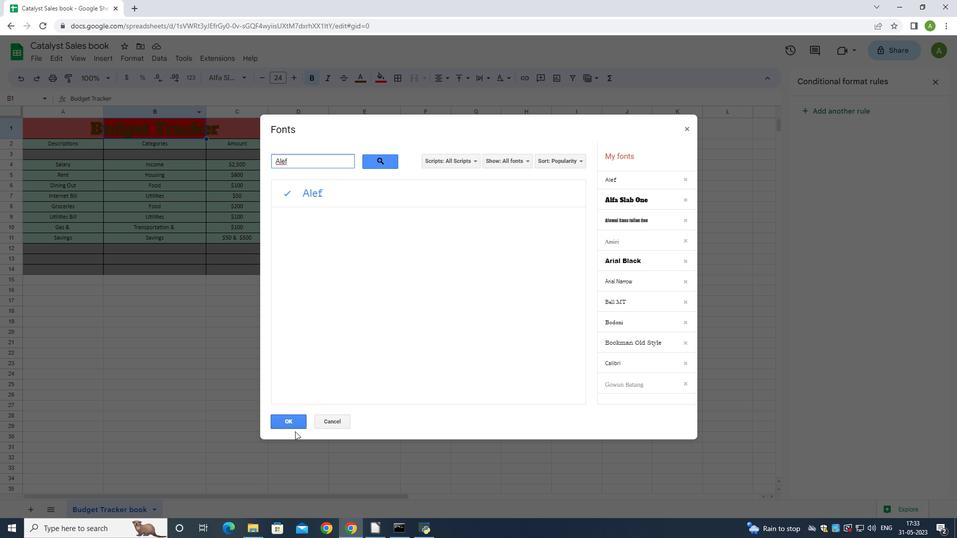 
Action: Mouse moved to (41, 144)
Screenshot: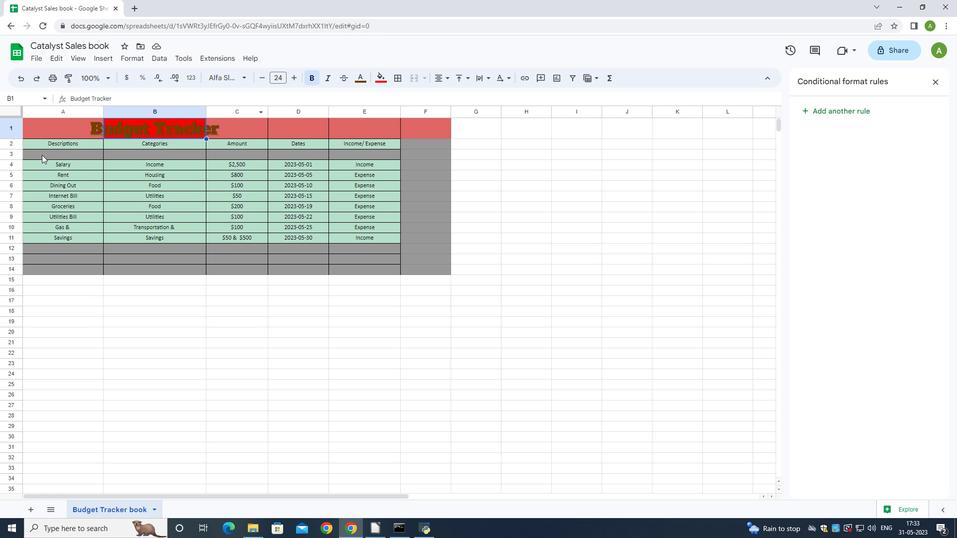 
Action: Mouse pressed left at (41, 144)
Screenshot: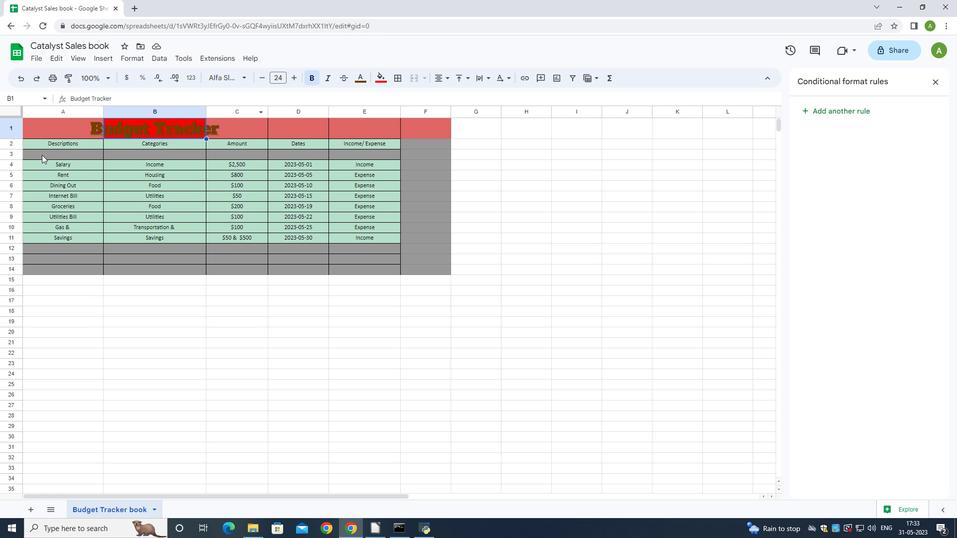 
Action: Mouse moved to (41, 144)
Screenshot: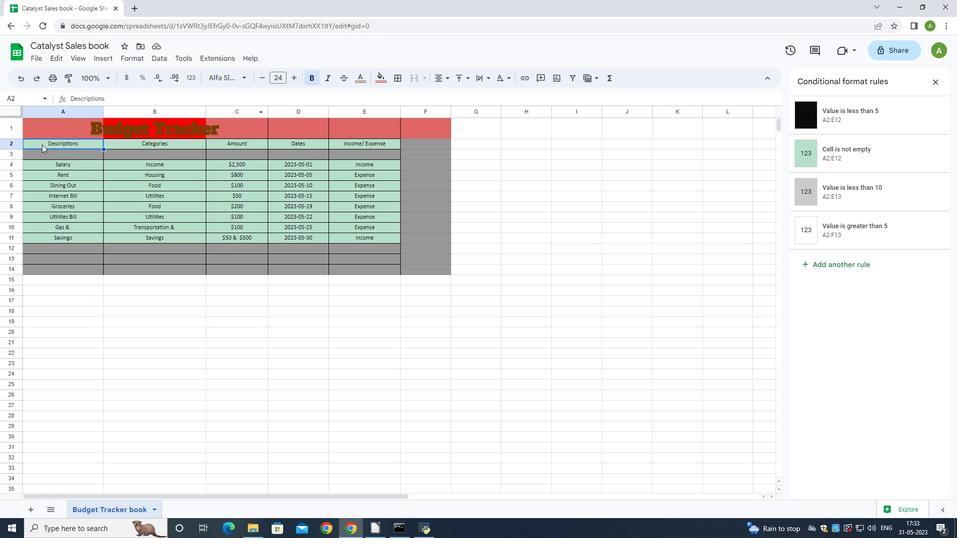 
Action: Mouse pressed left at (41, 144)
Screenshot: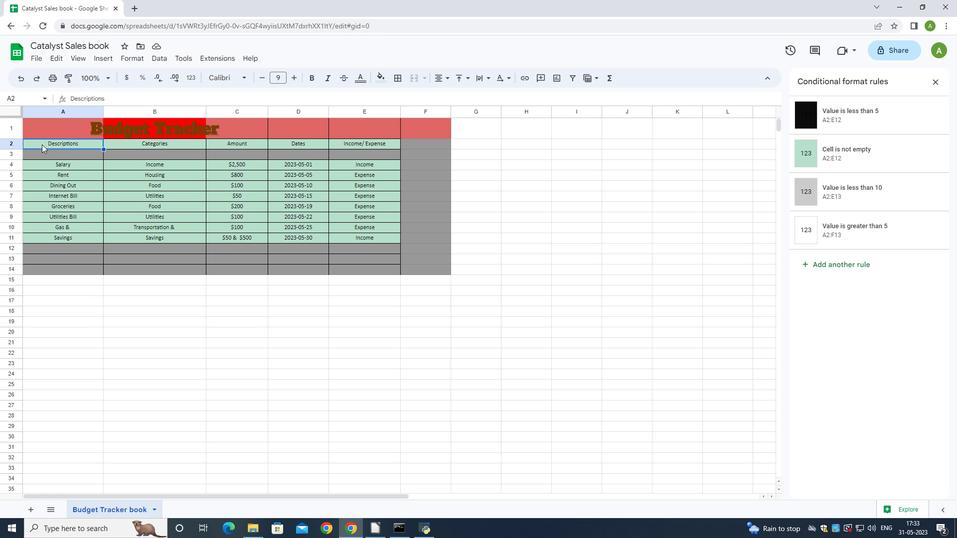 
Action: Mouse moved to (227, 76)
Screenshot: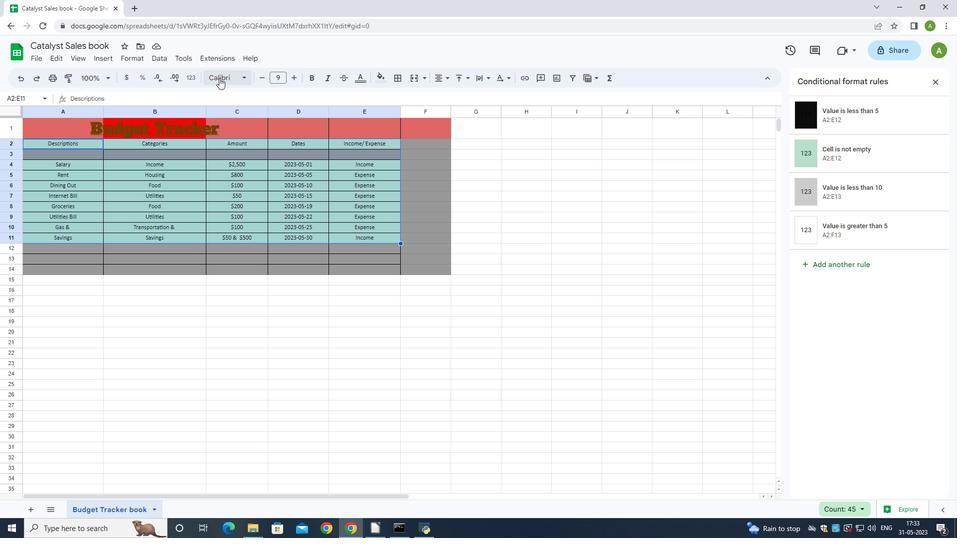 
Action: Mouse pressed left at (227, 76)
Screenshot: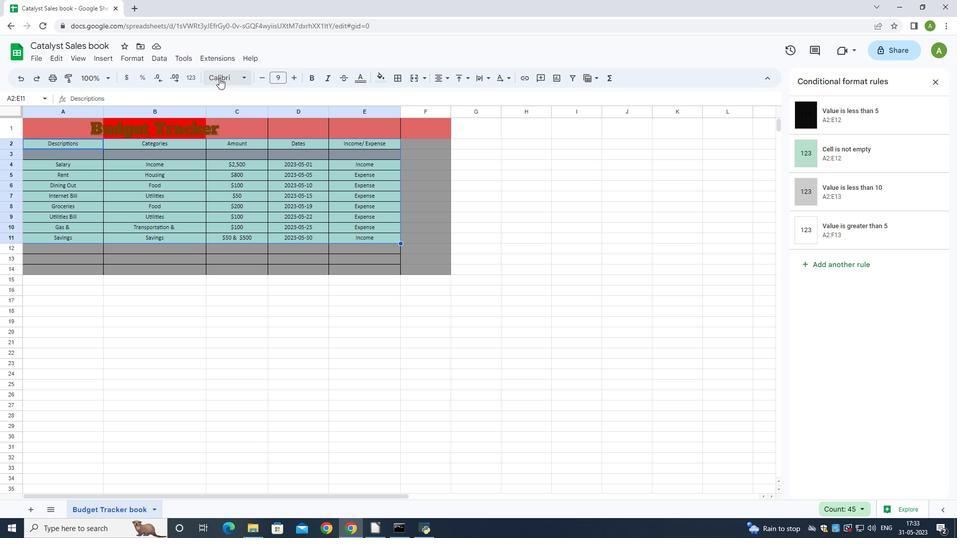 
Action: Mouse moved to (250, 99)
Screenshot: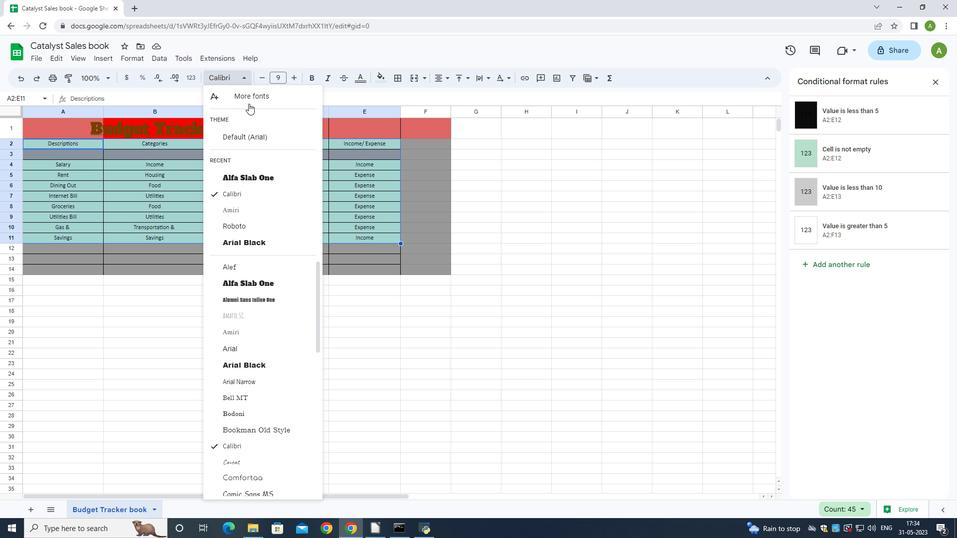 
Action: Mouse pressed left at (250, 99)
Screenshot: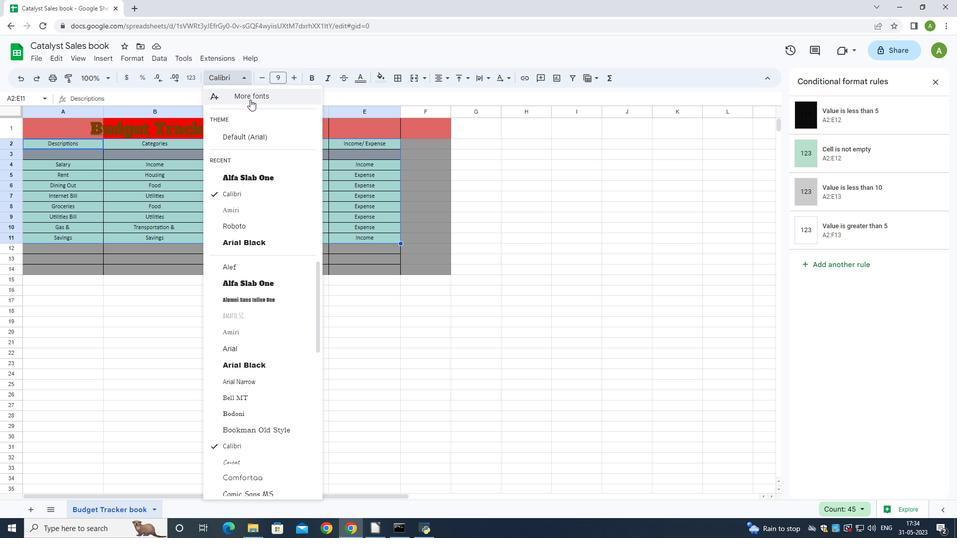 
Action: Mouse moved to (292, 163)
Screenshot: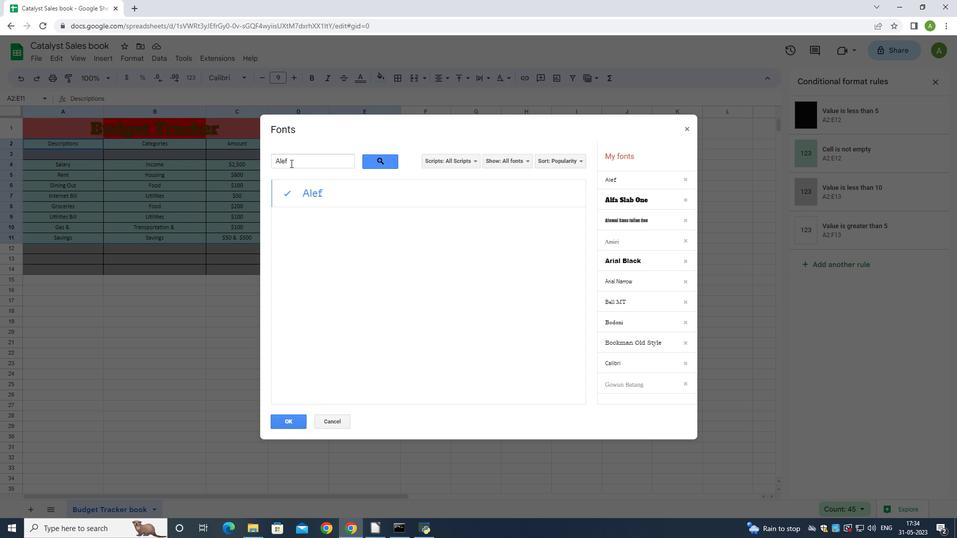 
Action: Mouse pressed left at (292, 163)
Screenshot: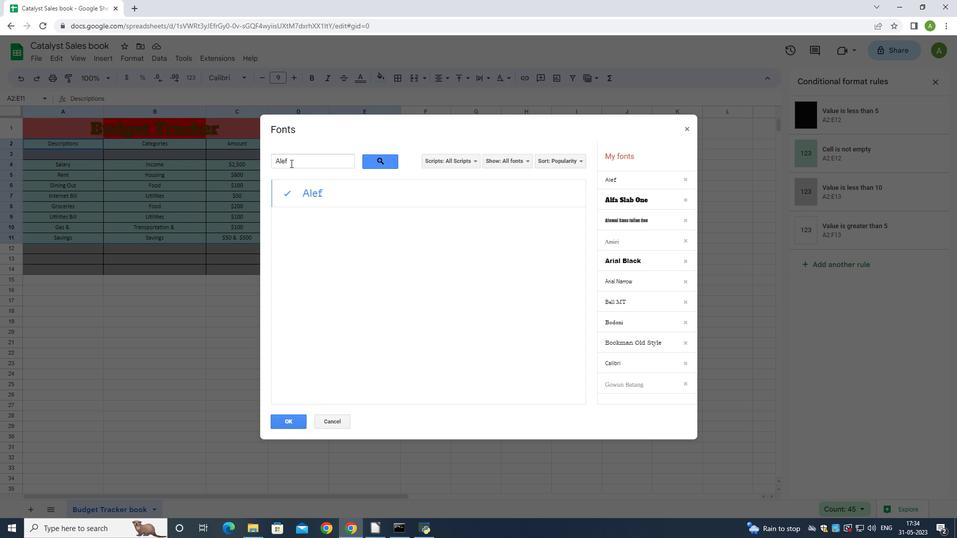 
Action: Key pressed end<Key.space>font
Screenshot: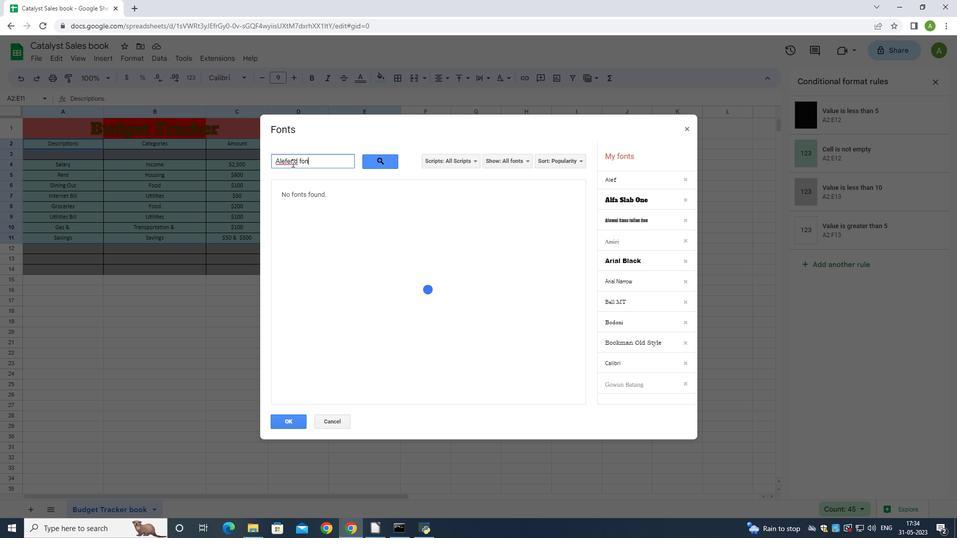 
Action: Mouse moved to (296, 424)
Screenshot: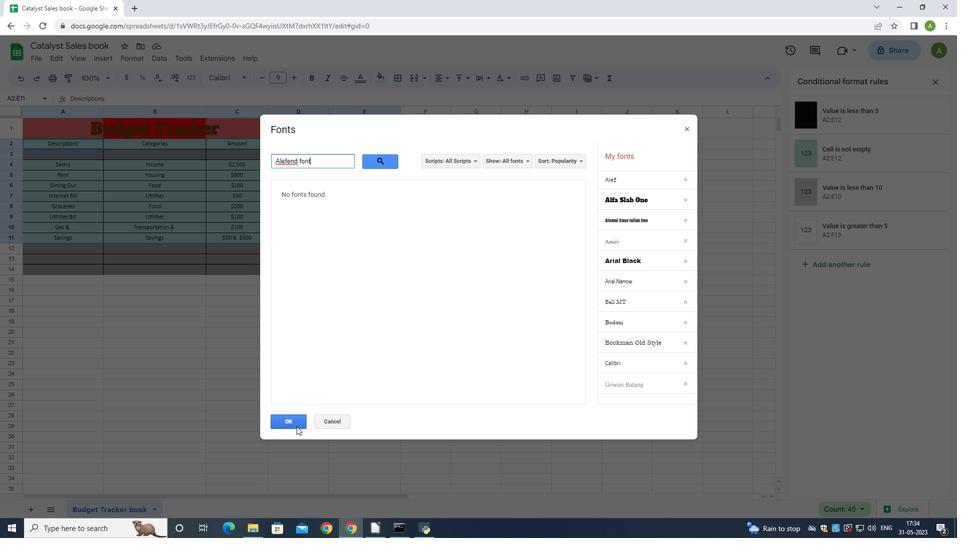 
Action: Mouse pressed left at (296, 424)
Screenshot: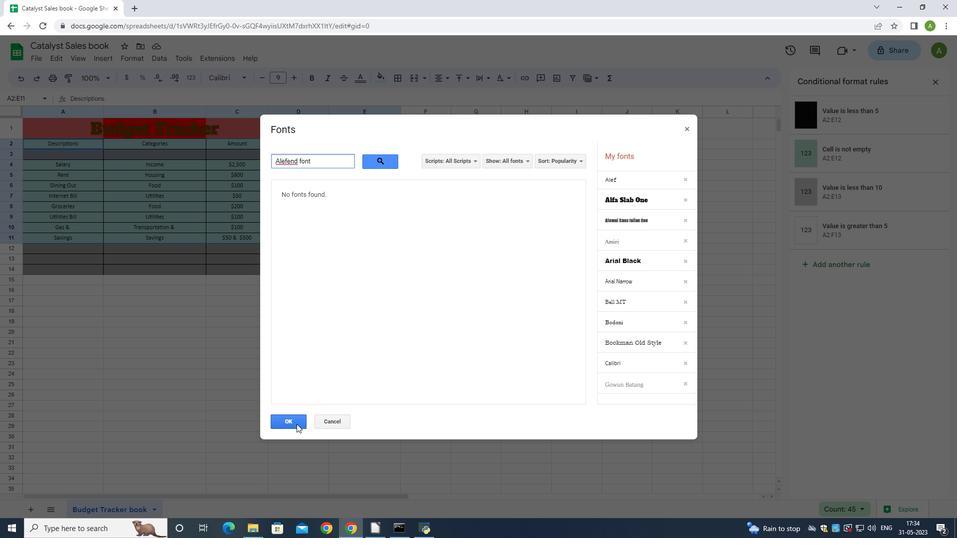 
Action: Mouse moved to (296, 78)
Screenshot: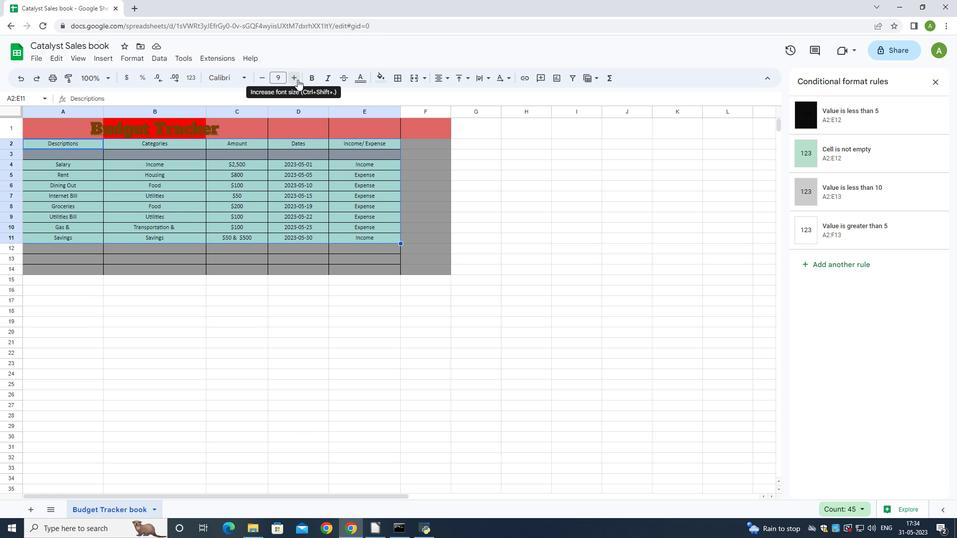 
Action: Mouse pressed left at (296, 78)
Screenshot: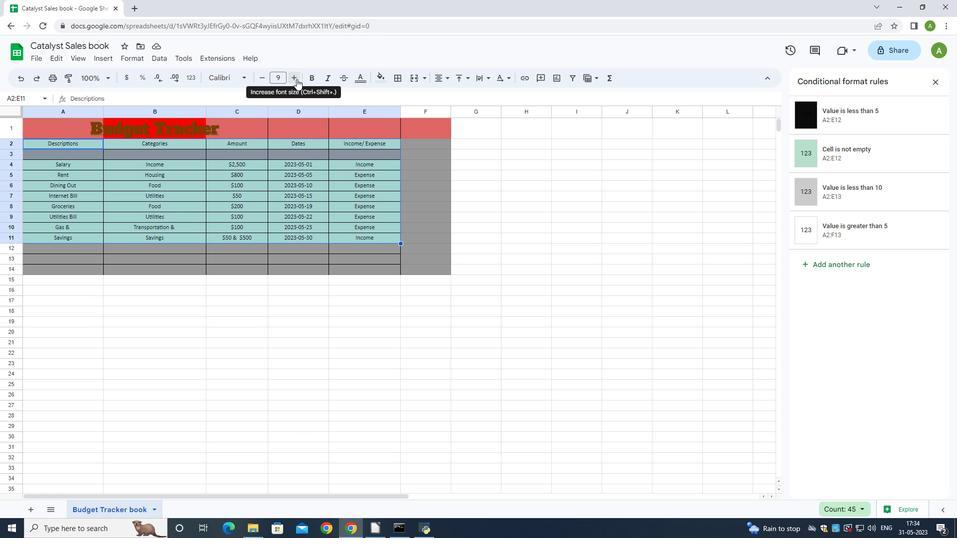 
Action: Mouse moved to (296, 78)
Screenshot: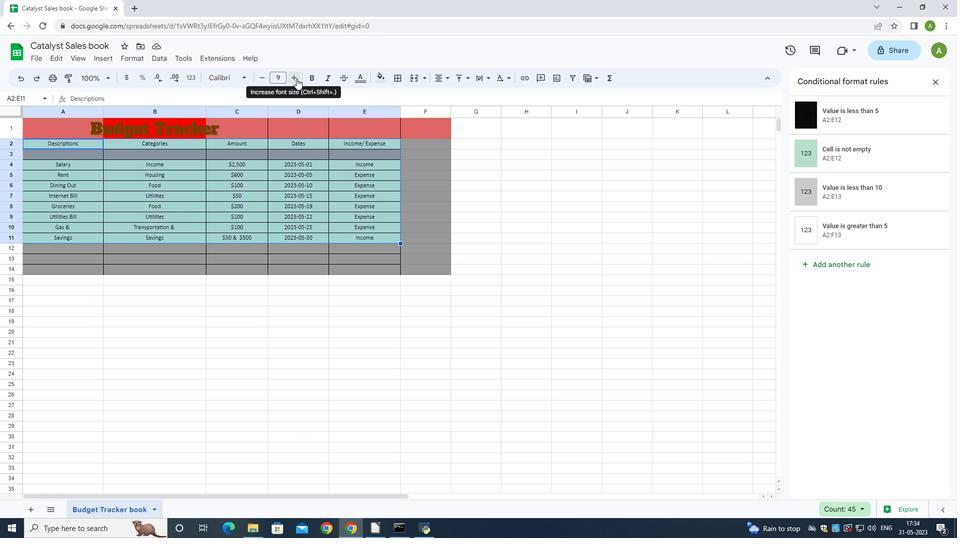 
Action: Mouse pressed left at (296, 78)
Screenshot: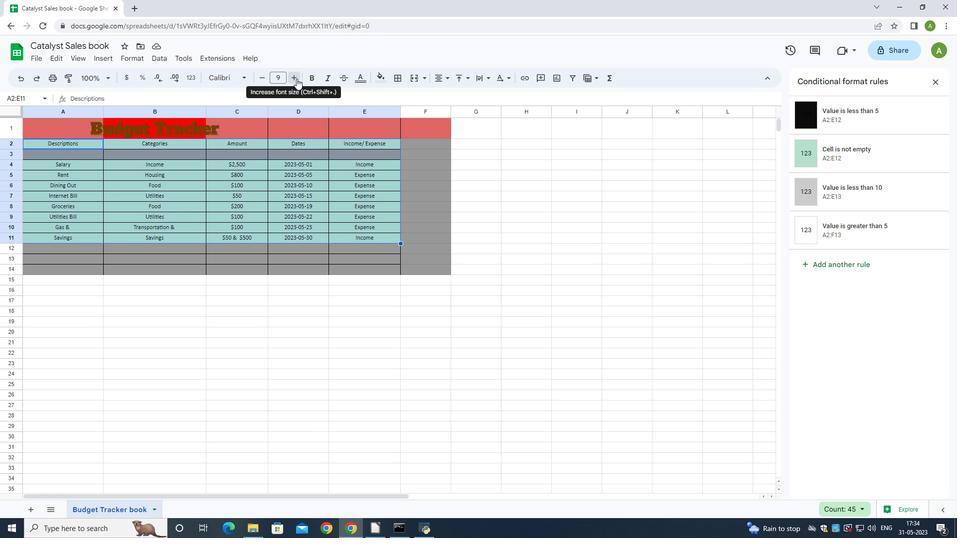 
Action: Mouse pressed left at (296, 78)
Screenshot: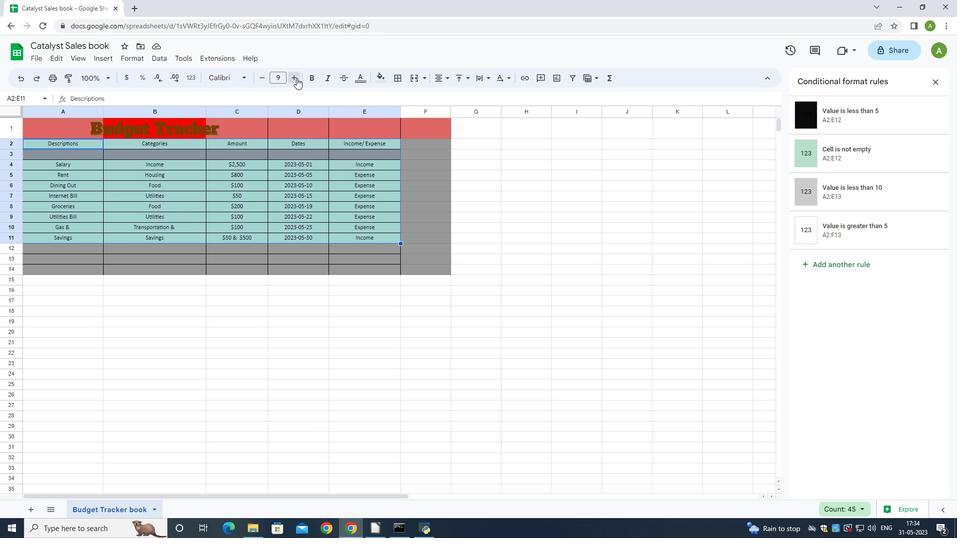 
Action: Mouse pressed left at (296, 78)
Screenshot: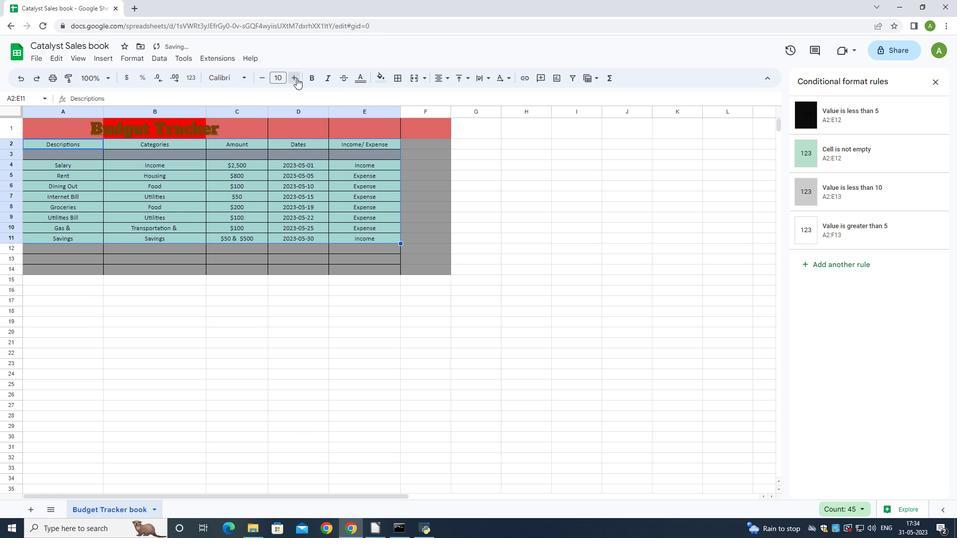 
Action: Mouse pressed left at (296, 78)
Screenshot: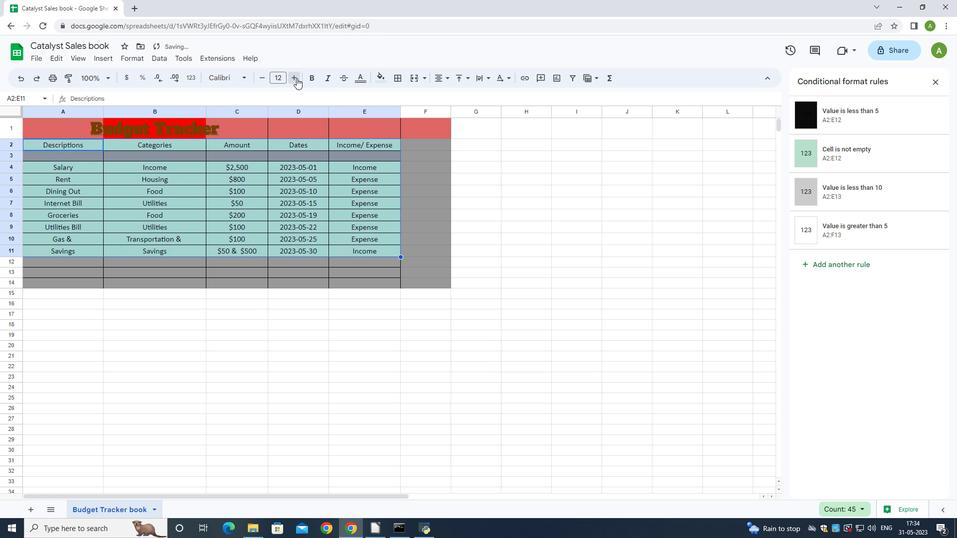 
Action: Mouse pressed left at (296, 78)
Screenshot: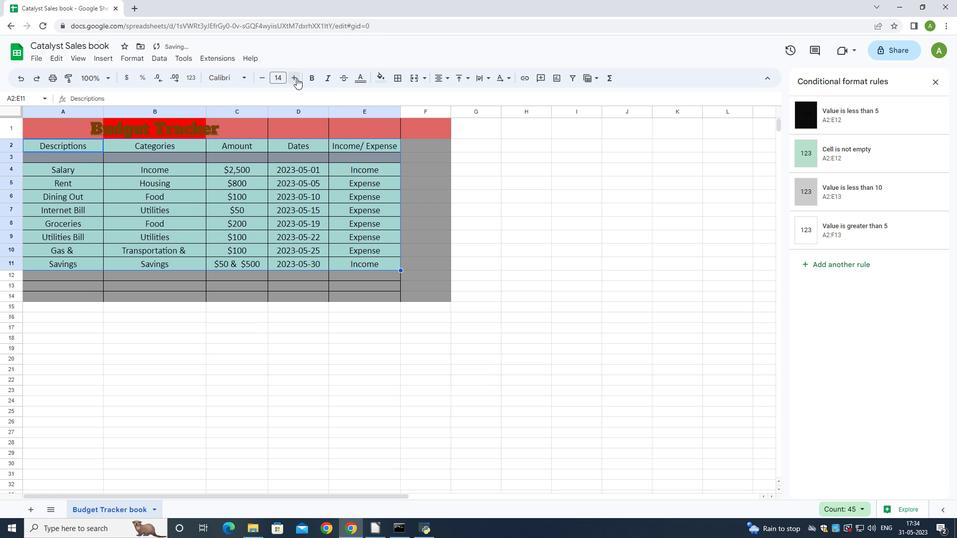 
Action: Mouse pressed left at (296, 78)
Screenshot: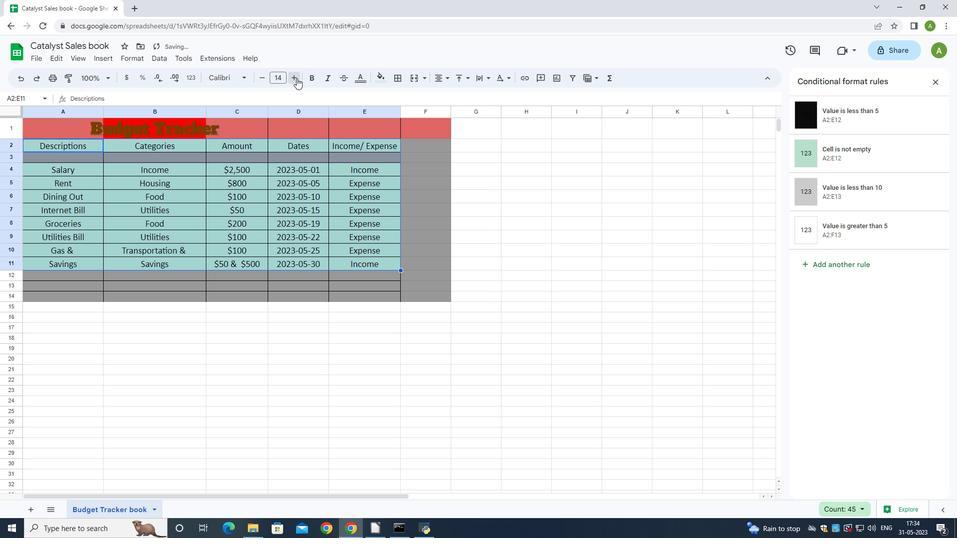 
Action: Mouse pressed left at (296, 78)
Screenshot: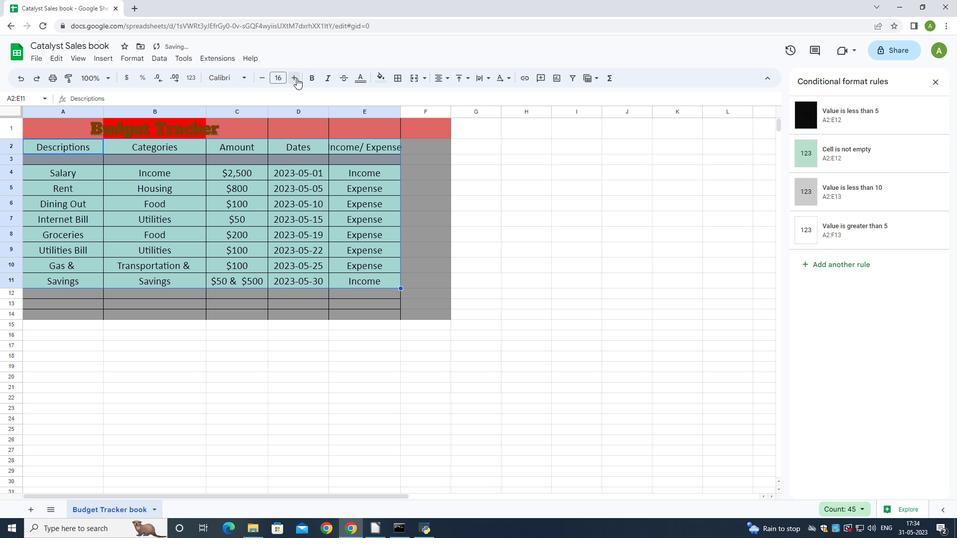 
Action: Mouse pressed left at (296, 78)
Screenshot: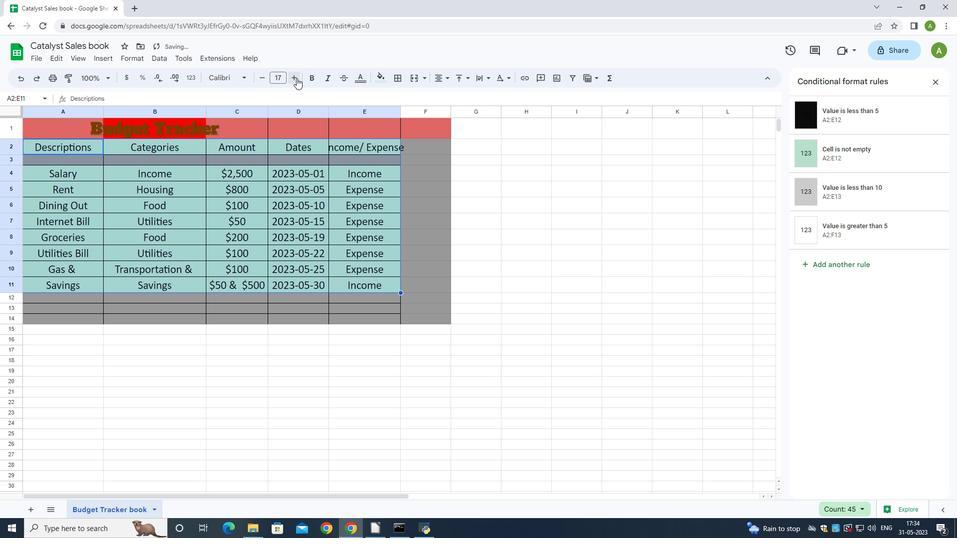 
Action: Mouse moved to (42, 130)
Screenshot: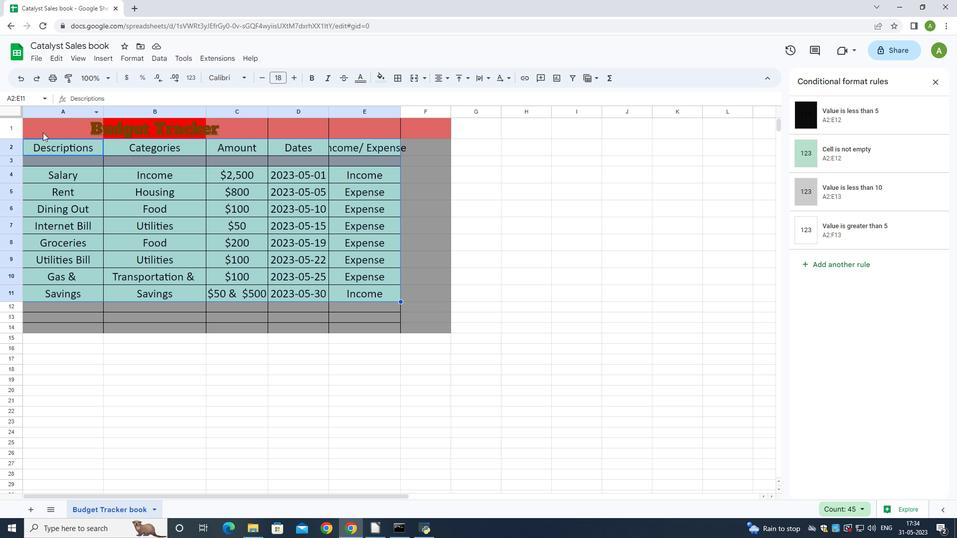 
Action: Mouse pressed left at (42, 130)
Screenshot: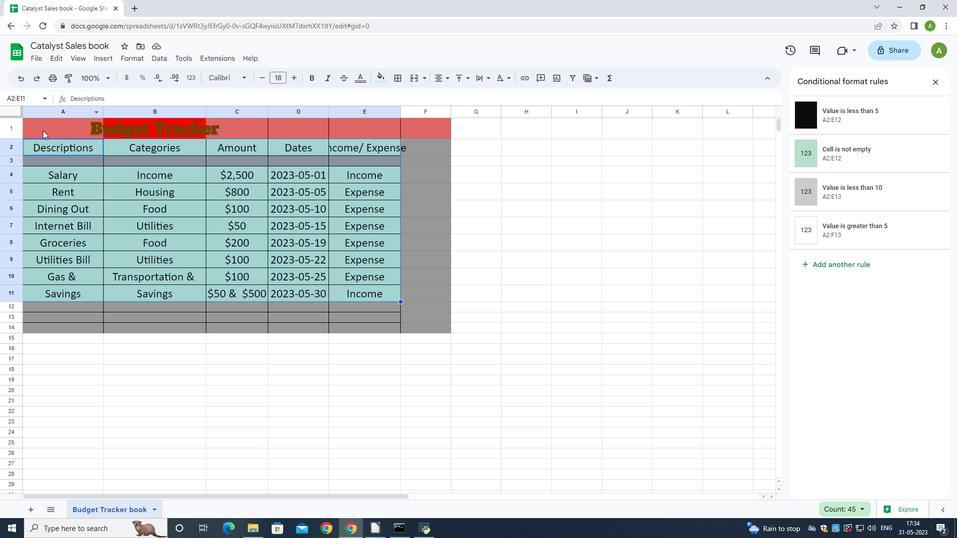 
Action: Mouse moved to (137, 57)
Screenshot: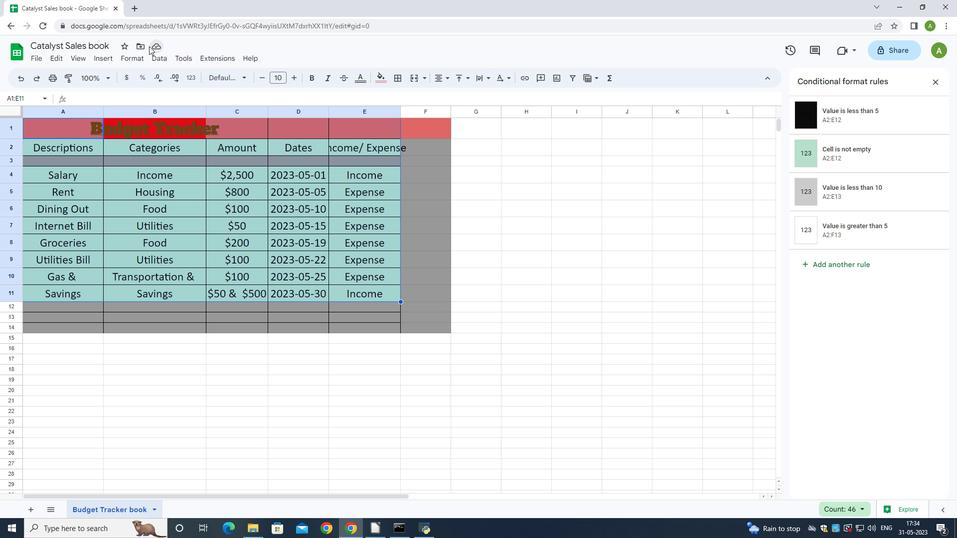 
Action: Mouse pressed left at (137, 57)
Screenshot: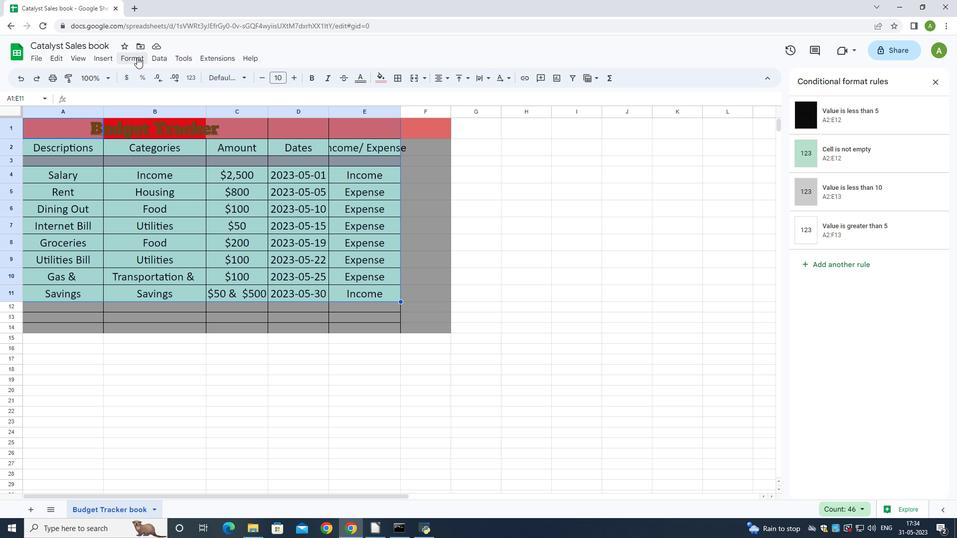 
Action: Mouse moved to (296, 193)
Screenshot: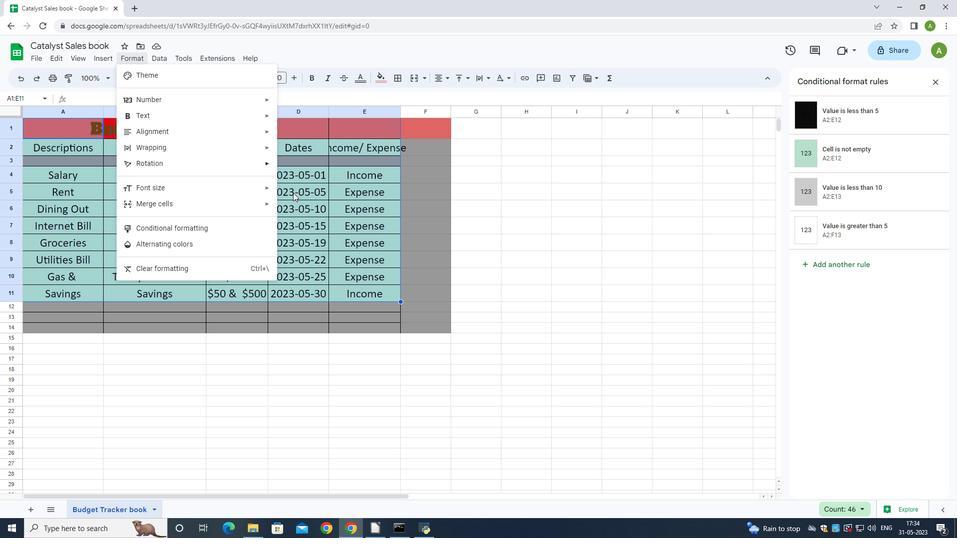 
Action: Mouse pressed left at (296, 193)
Screenshot: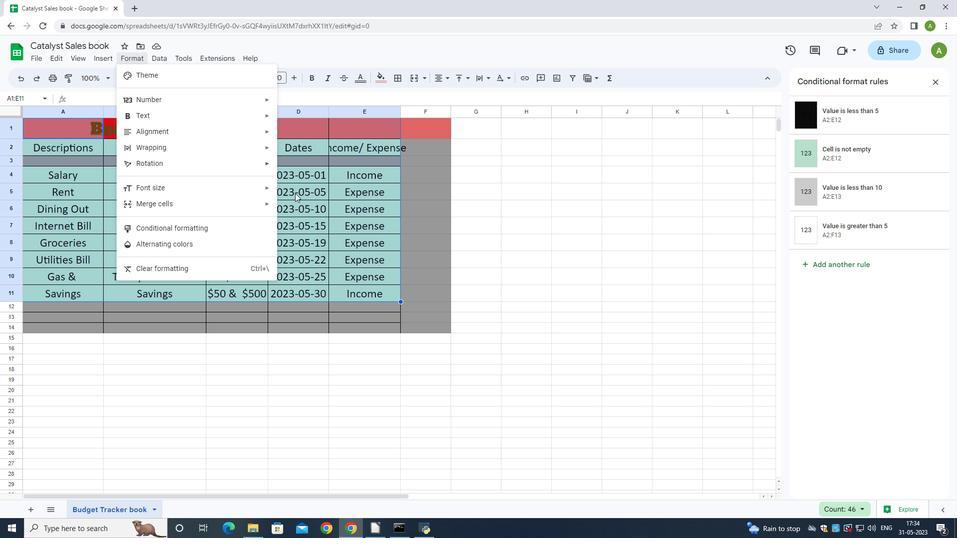 
Action: Mouse moved to (133, 56)
Screenshot: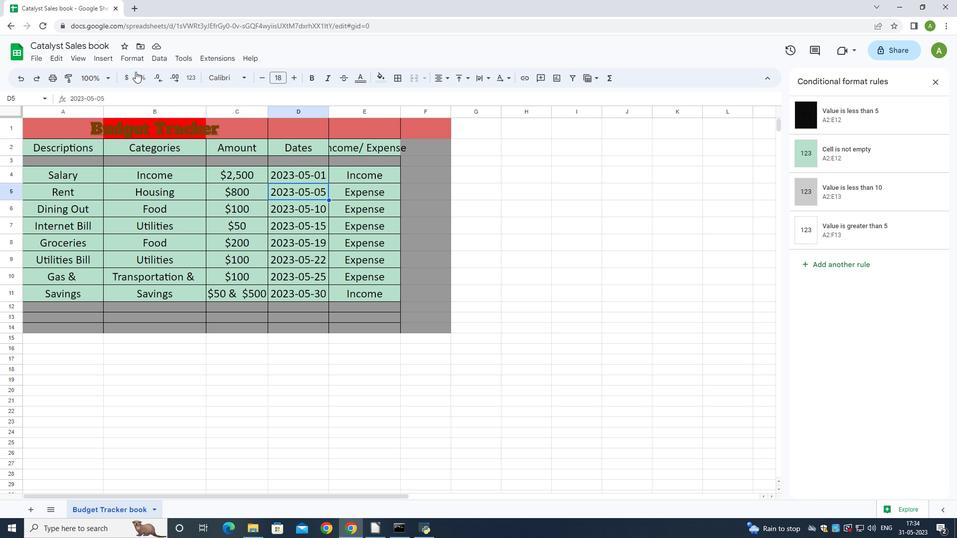
Action: Mouse pressed left at (133, 56)
Screenshot: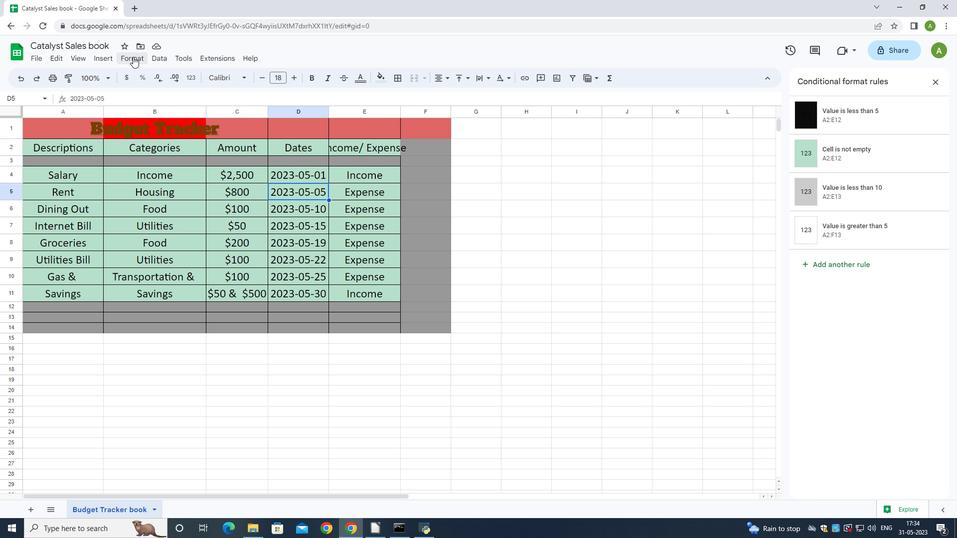 
Action: Mouse moved to (312, 189)
Screenshot: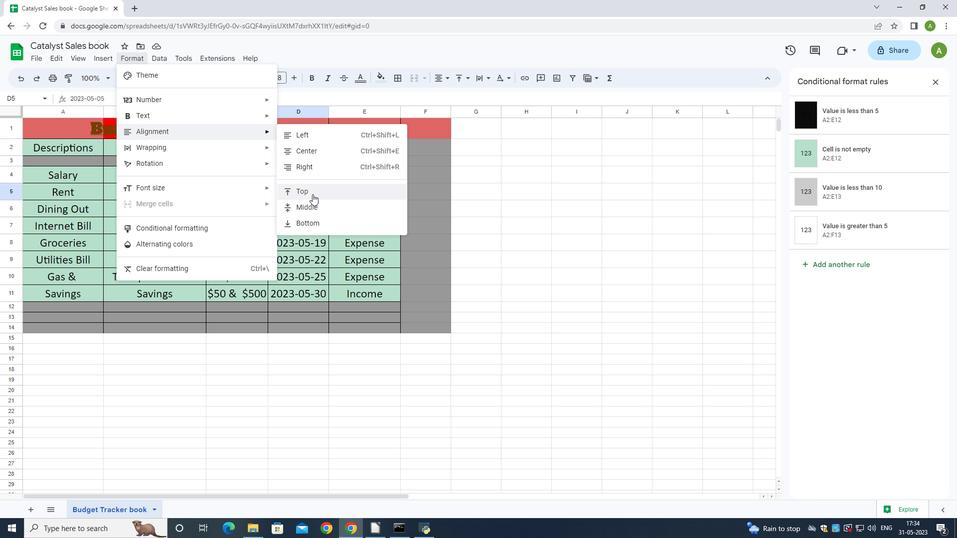 
Action: Mouse pressed left at (312, 189)
Screenshot: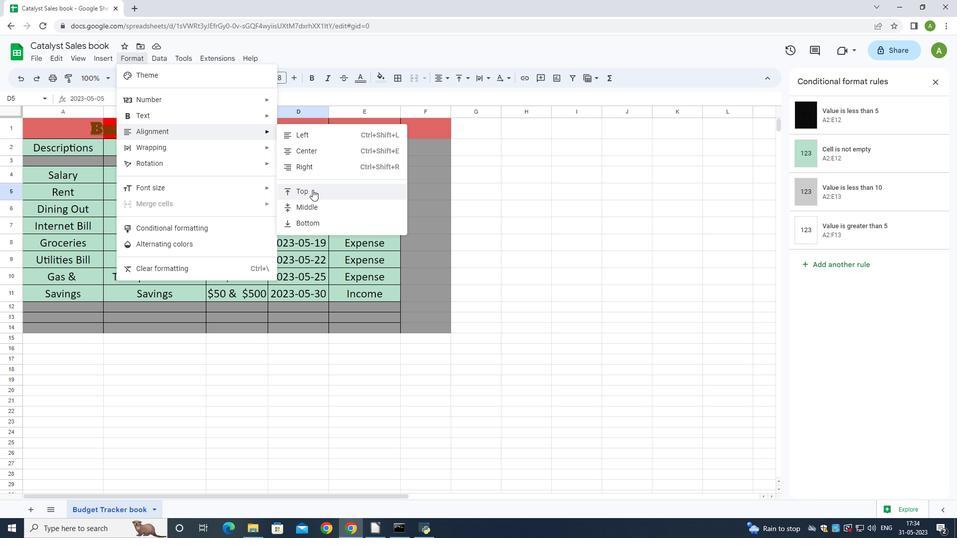 
Action: Mouse moved to (86, 44)
Screenshot: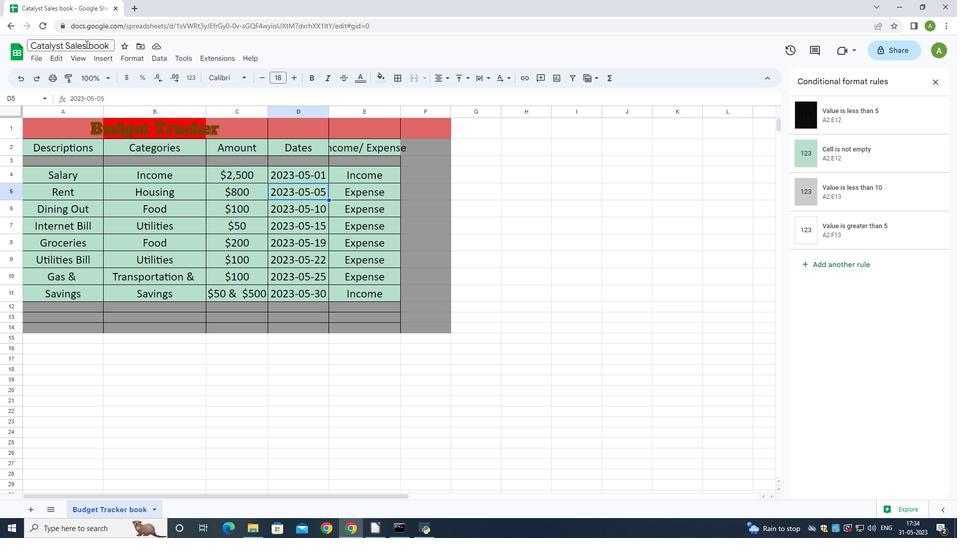 
Action: Mouse pressed left at (86, 44)
Screenshot: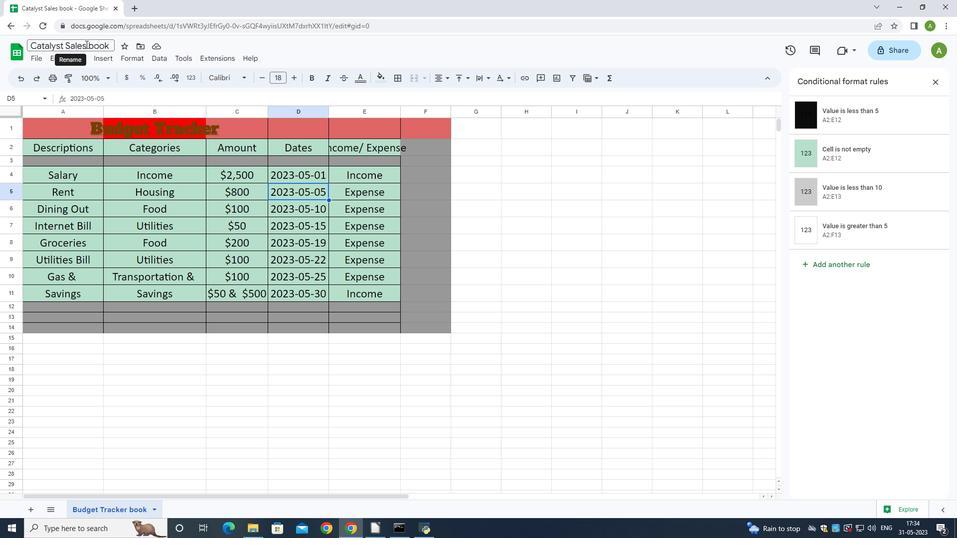 
Action: Mouse pressed left at (86, 44)
Screenshot: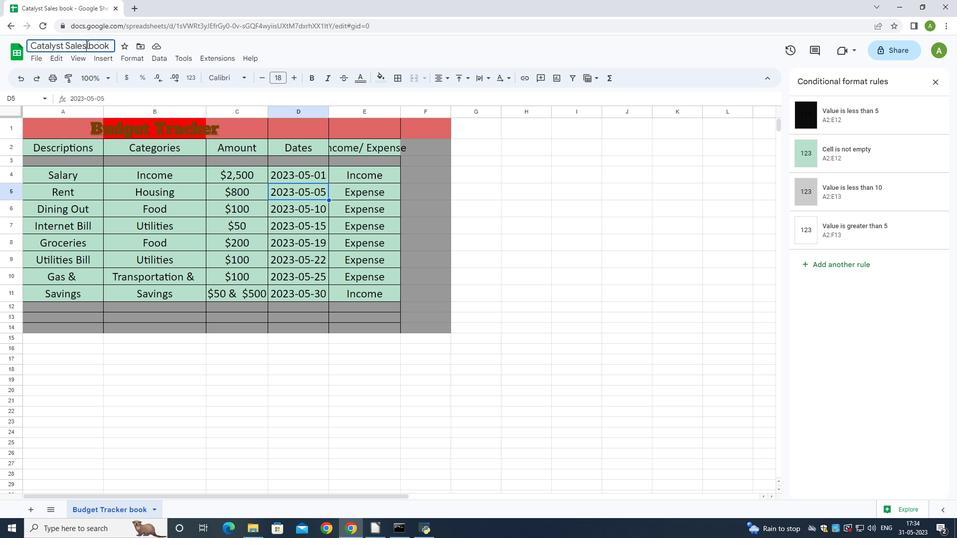 
Action: Mouse moved to (71, 45)
Screenshot: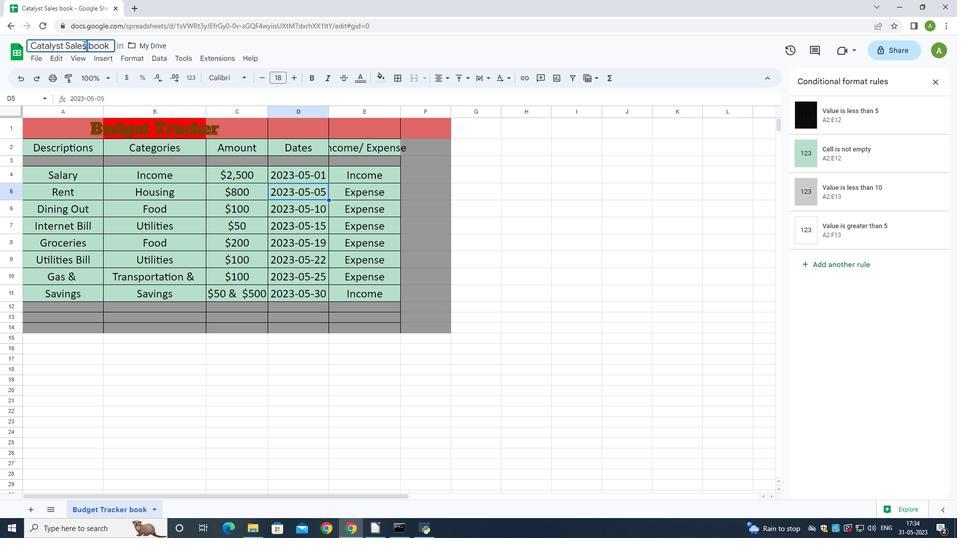 
Action: Mouse pressed left at (71, 45)
Screenshot: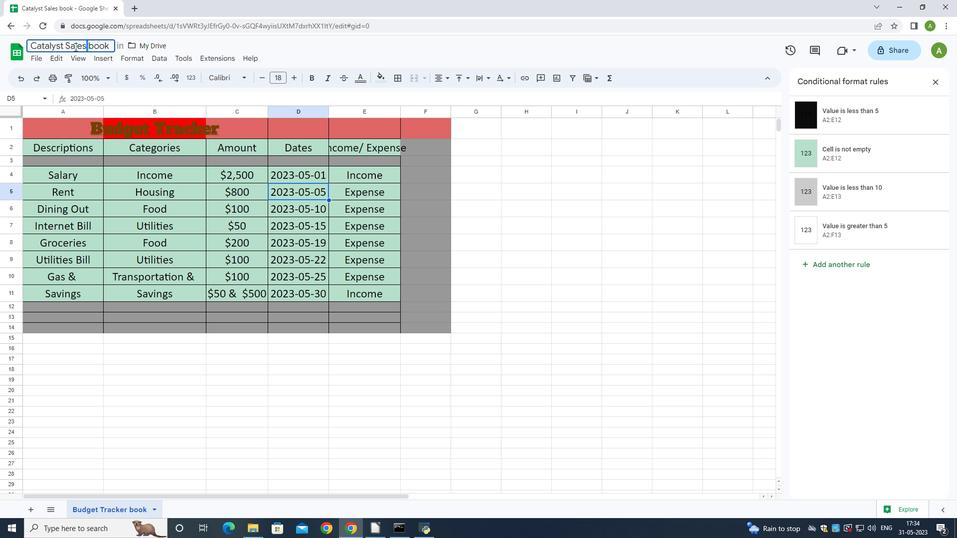 
Action: Mouse pressed left at (71, 45)
Screenshot: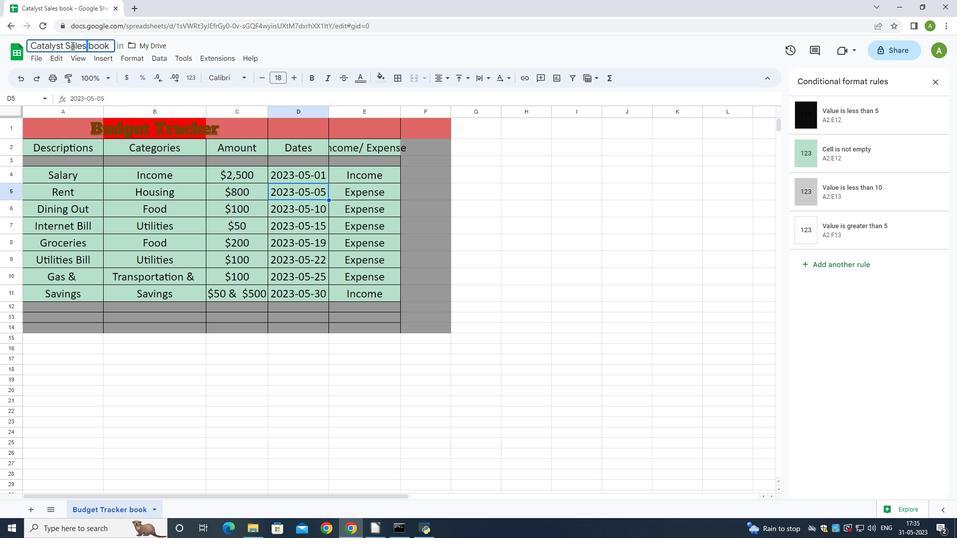 
Action: Mouse pressed left at (71, 45)
Screenshot: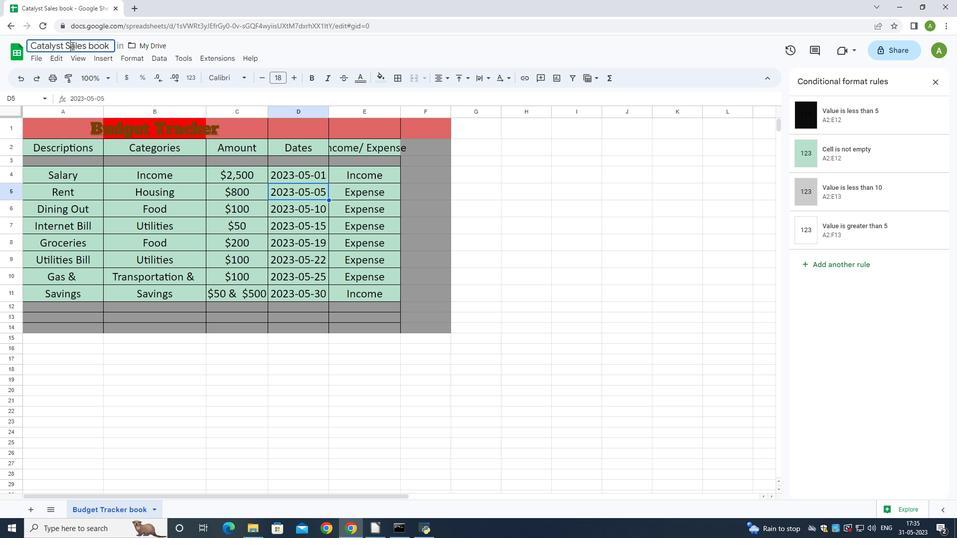 
Action: Mouse moved to (88, 44)
Screenshot: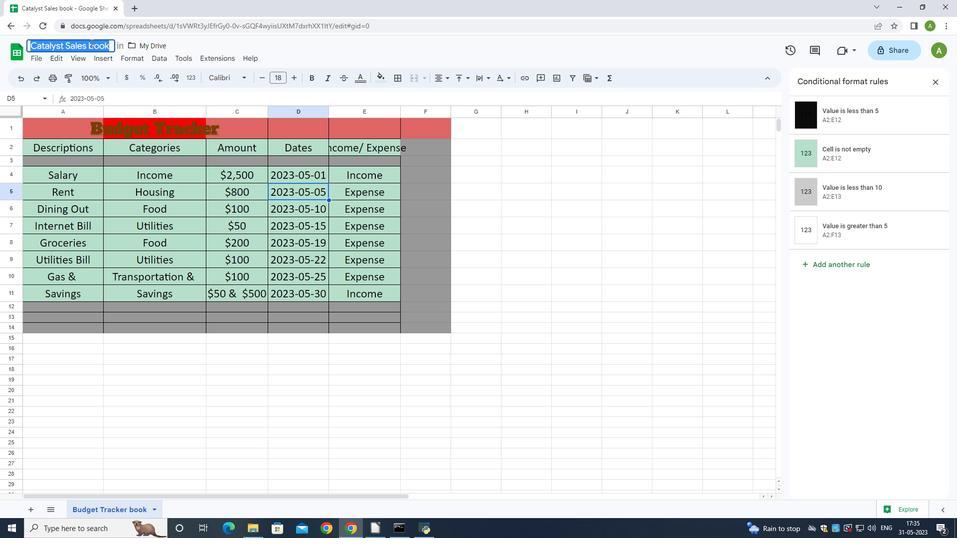 
Action: Mouse pressed left at (88, 44)
Screenshot: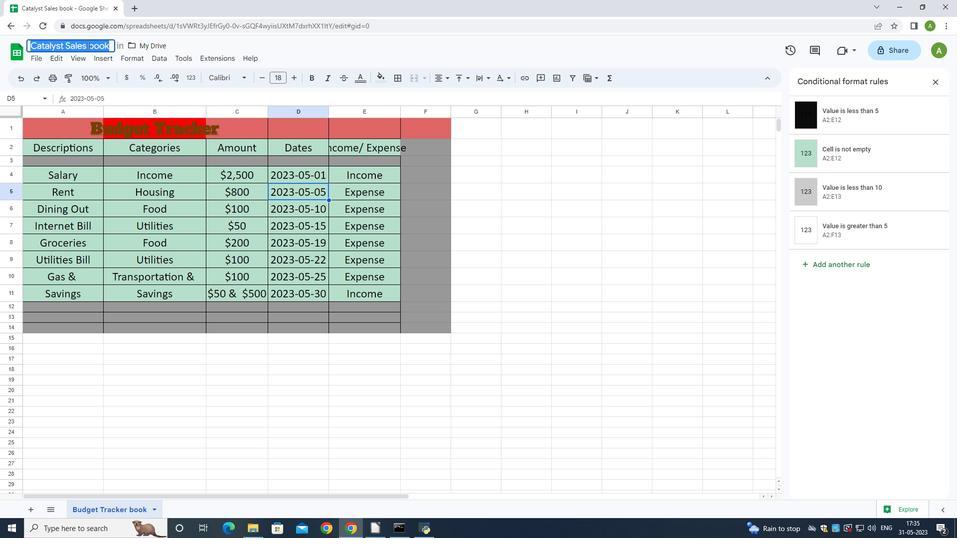 
Action: Key pressed <Key.space><Key.shift>Templetes<Key.space>
Screenshot: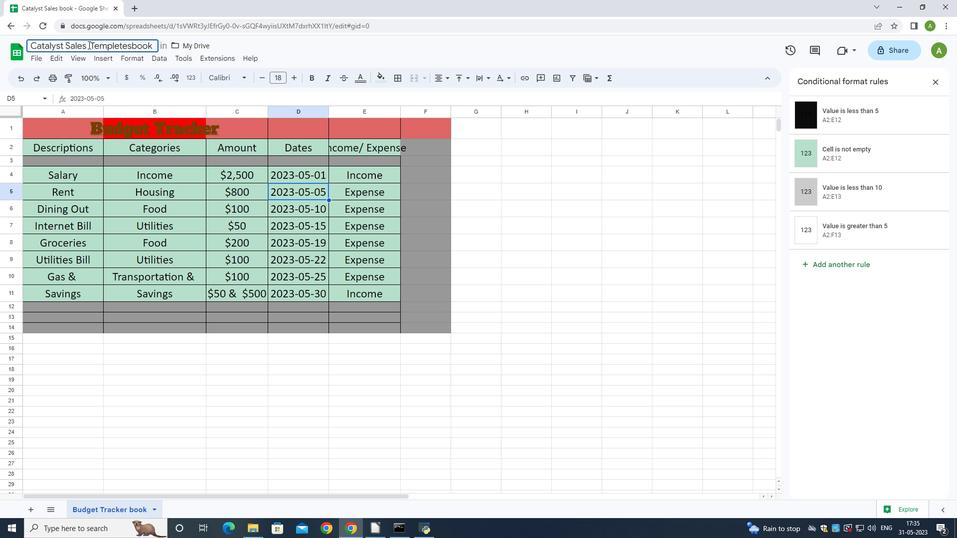 
Action: Mouse moved to (185, 77)
Screenshot: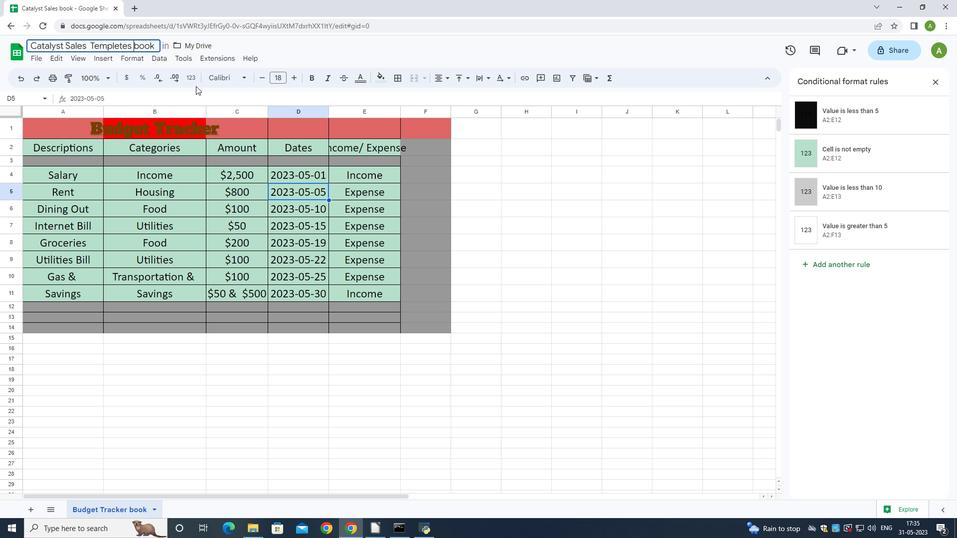 
Action: Key pressed <Key.enter><Key.enter><Key.enter><Key.enter><Key.enter><Key.enter>
Screenshot: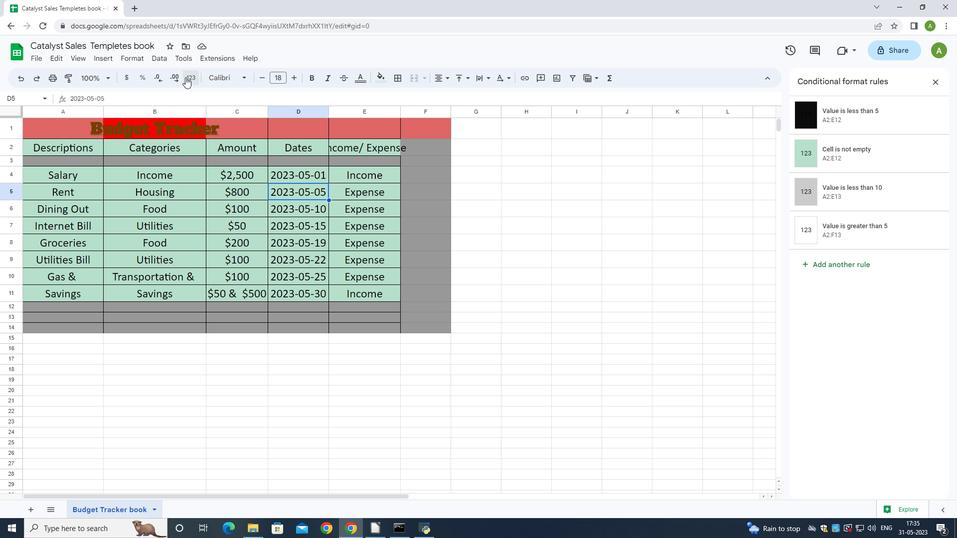 
Action: Mouse moved to (183, 77)
Screenshot: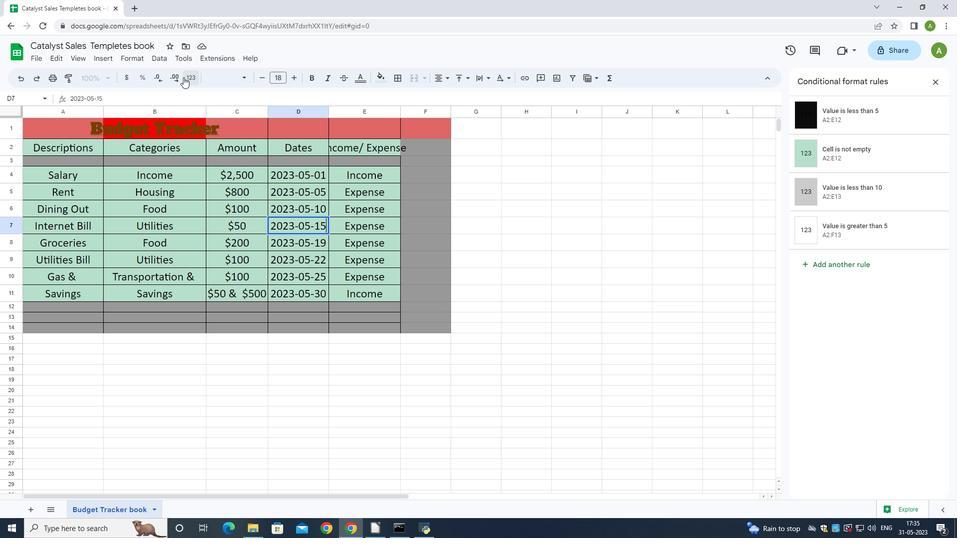 
Action: Key pressed ctrl+S
Screenshot: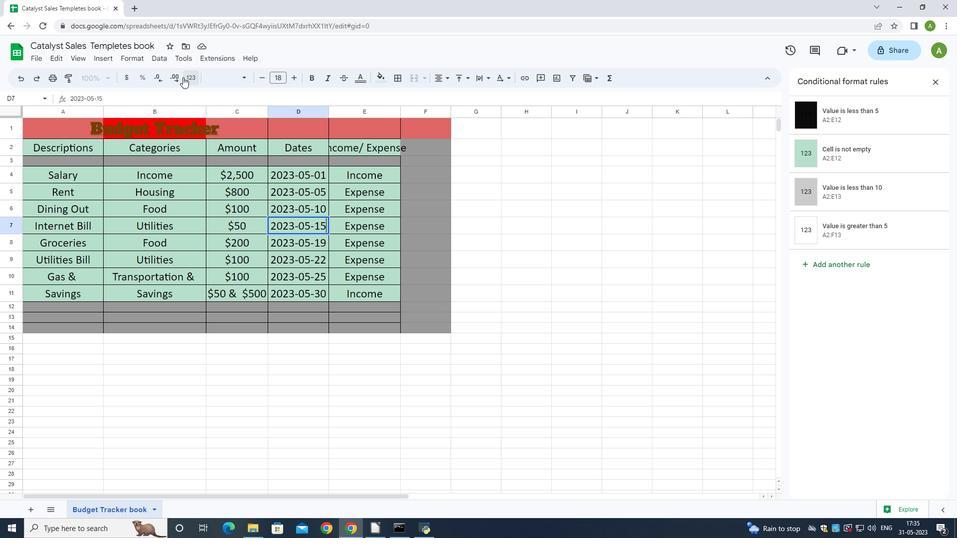 
Action: Mouse moved to (98, 468)
Screenshot: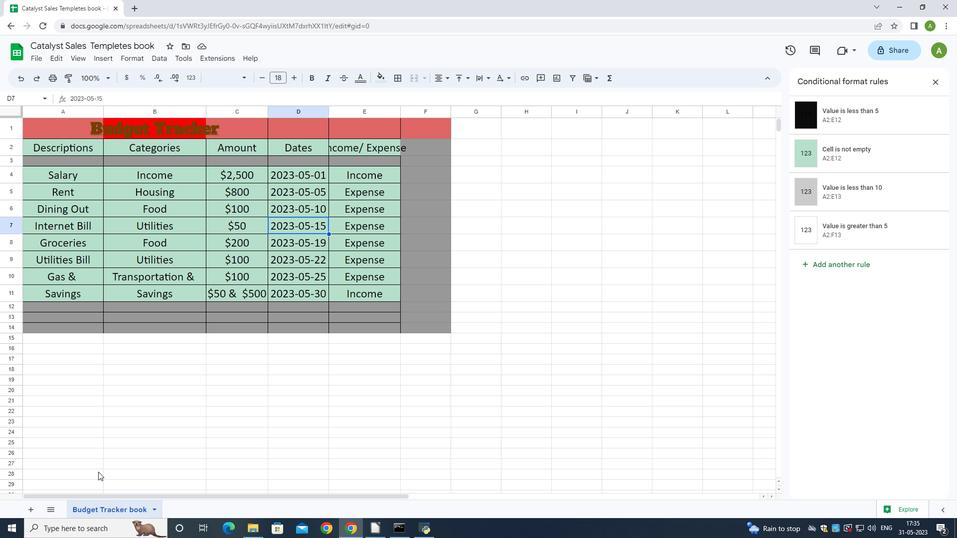 
